 Task: Find connections with filter location Paragominas with filter topic #likewith filter profile language English with filter current company Jindal Aluminium Limited with filter school Chaudhary Charan Singh University with filter industry Media Production with filter service category Bartending with filter keywords title Valet
Action: Mouse moved to (540, 86)
Screenshot: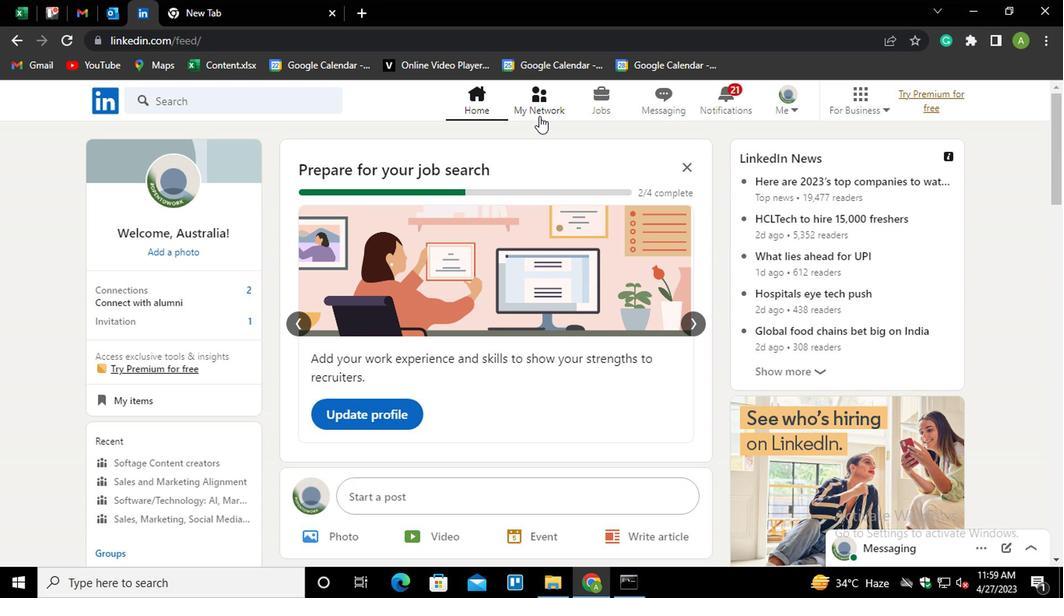 
Action: Mouse pressed left at (540, 86)
Screenshot: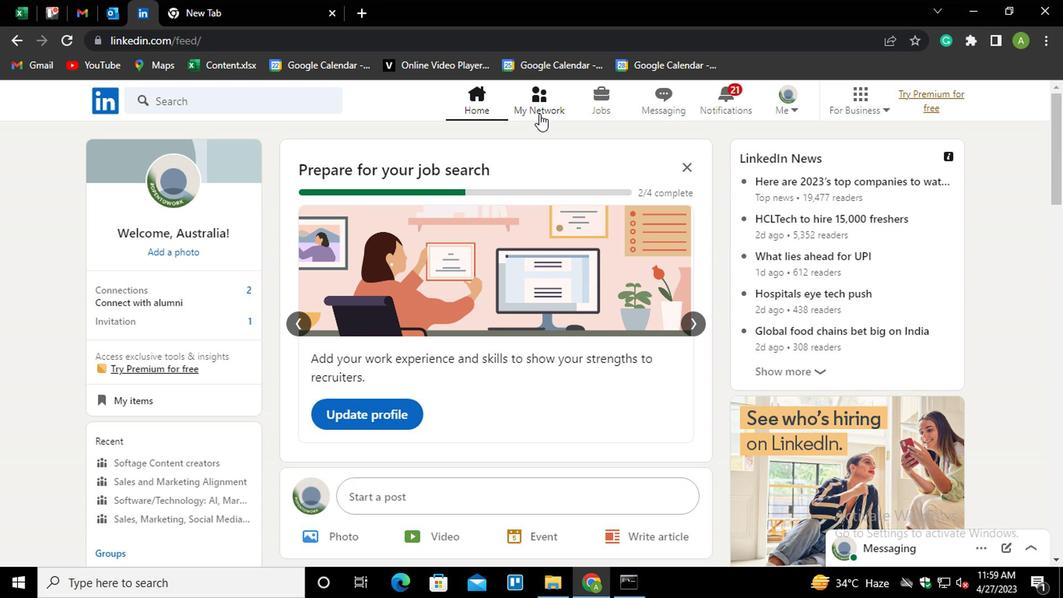 
Action: Mouse moved to (213, 171)
Screenshot: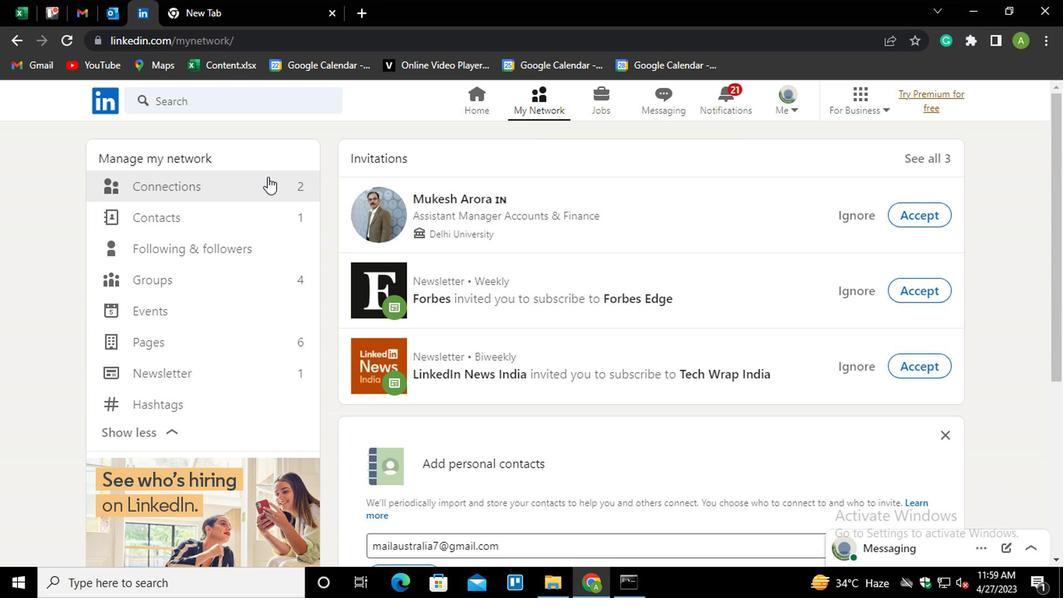 
Action: Mouse pressed left at (213, 171)
Screenshot: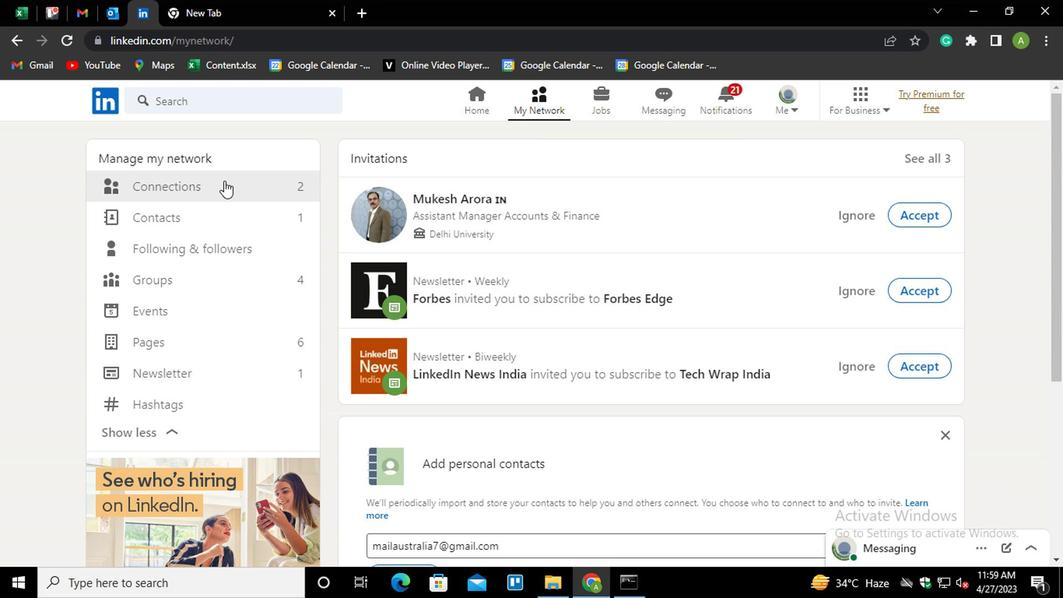 
Action: Mouse moved to (625, 178)
Screenshot: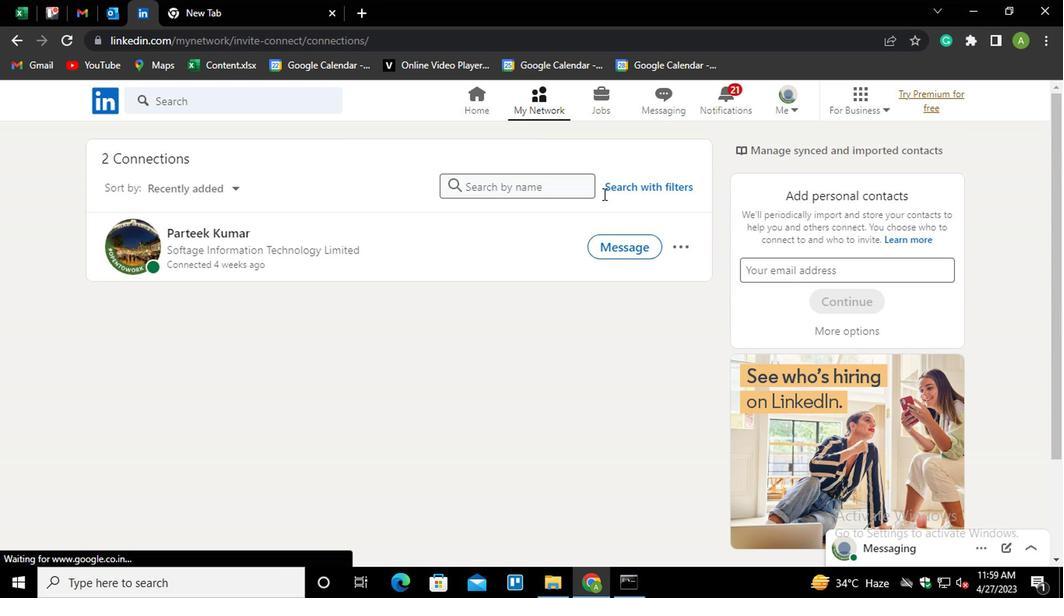 
Action: Mouse pressed left at (625, 178)
Screenshot: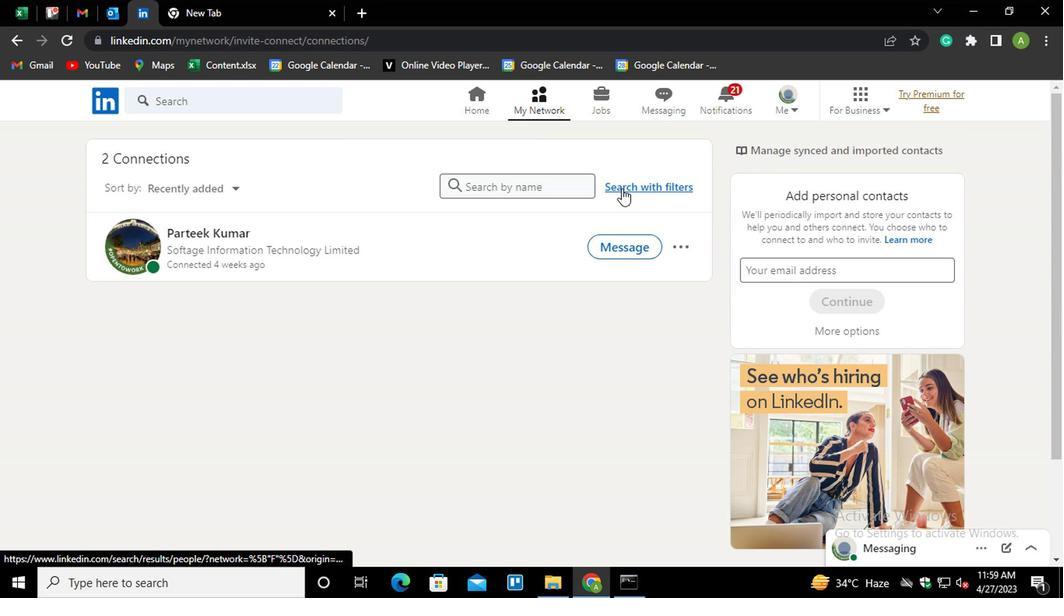 
Action: Mouse moved to (570, 133)
Screenshot: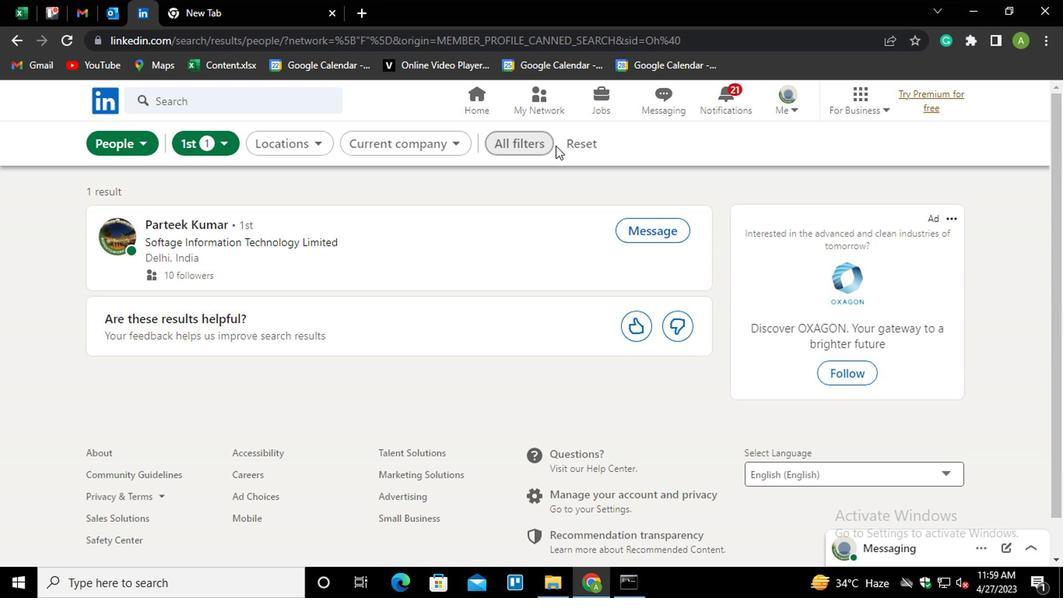 
Action: Mouse pressed left at (570, 133)
Screenshot: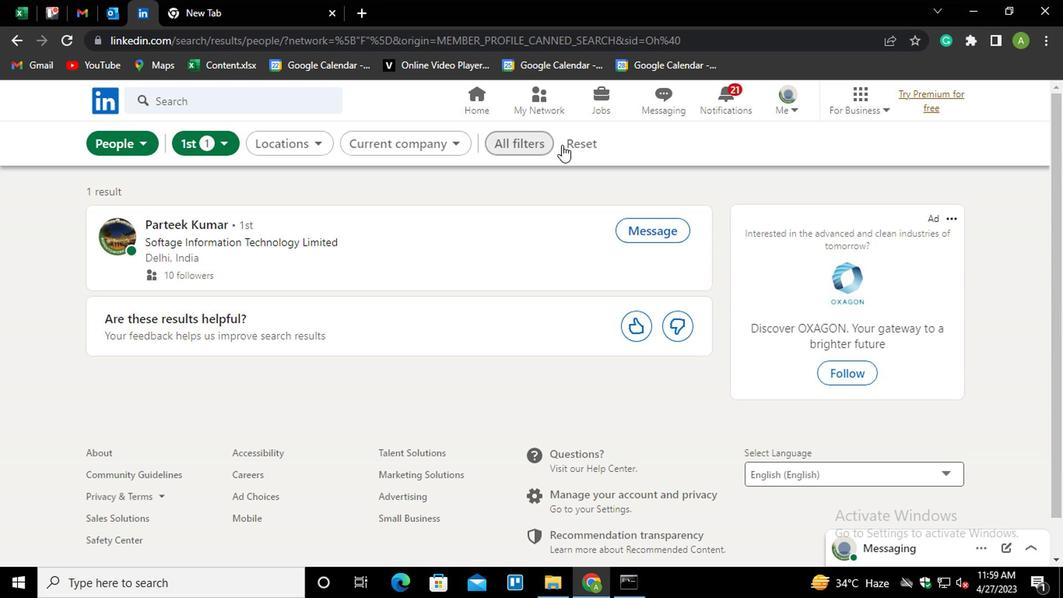 
Action: Mouse moved to (540, 132)
Screenshot: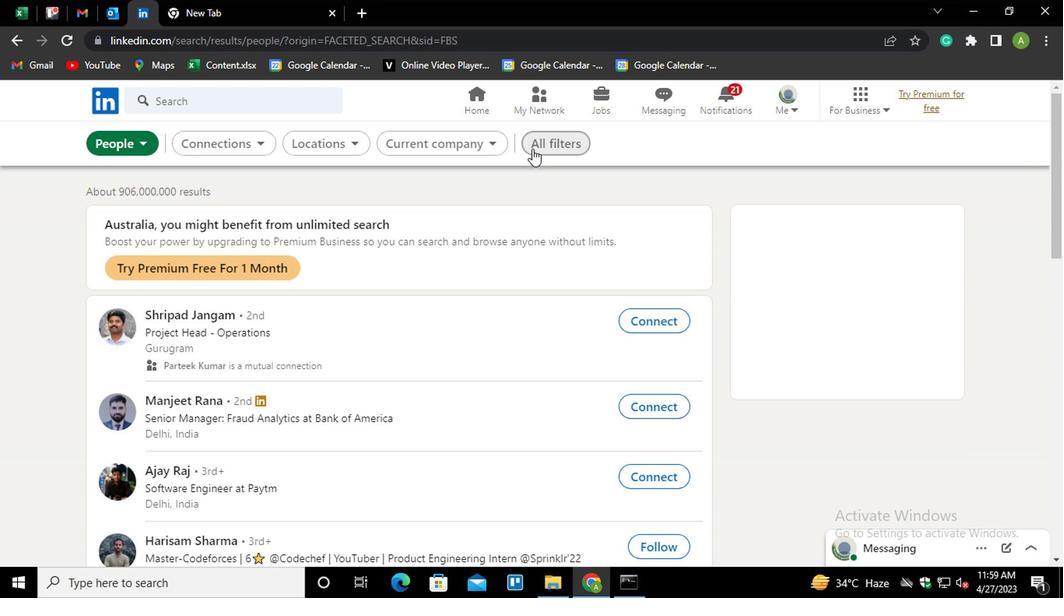 
Action: Mouse pressed left at (540, 132)
Screenshot: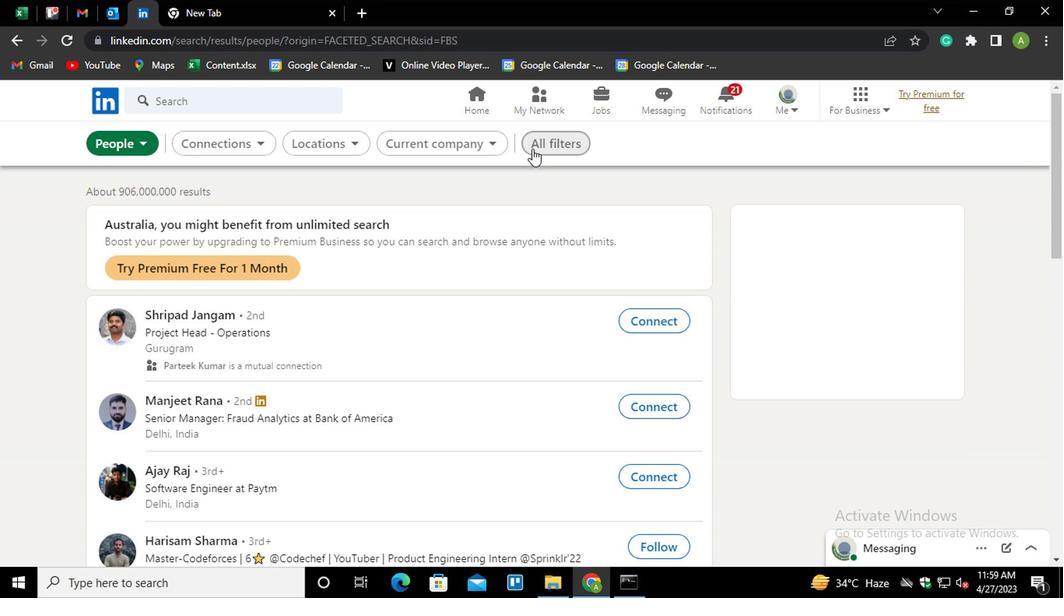 
Action: Mouse moved to (562, 131)
Screenshot: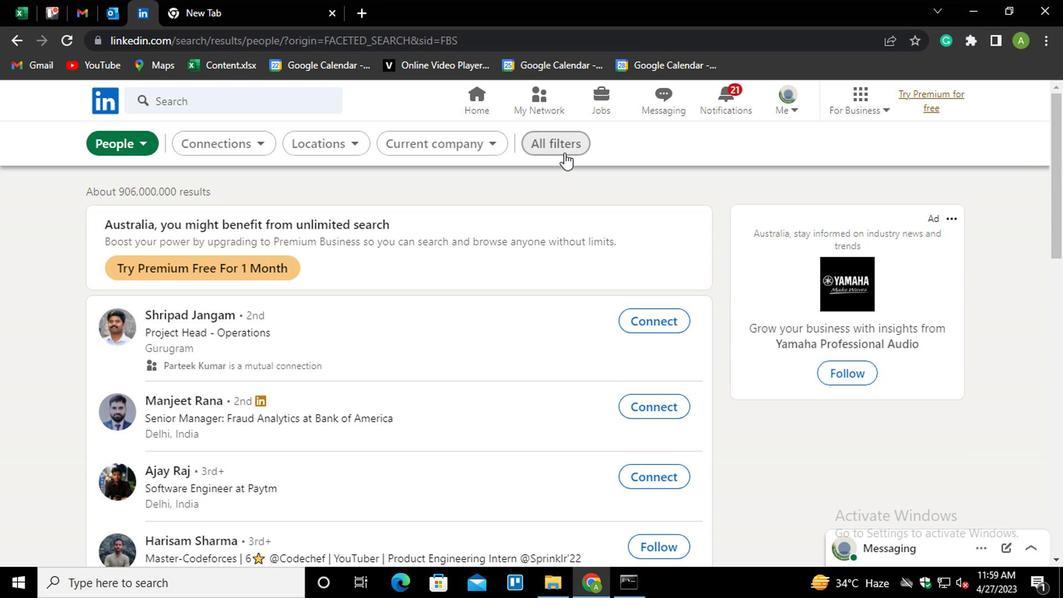 
Action: Mouse pressed left at (562, 131)
Screenshot: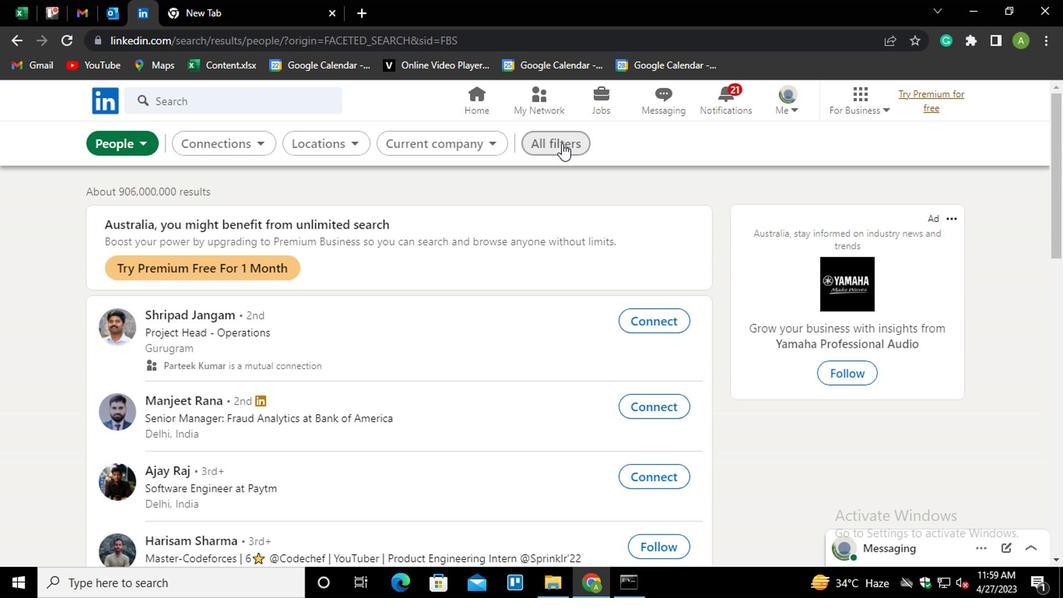 
Action: Mouse moved to (557, 131)
Screenshot: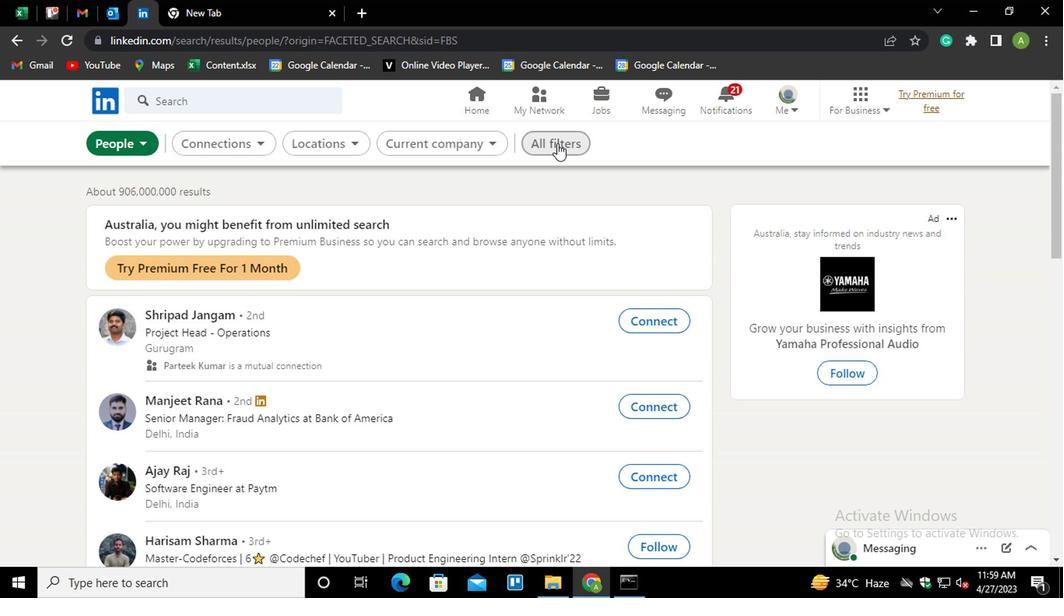 
Action: Mouse pressed left at (557, 131)
Screenshot: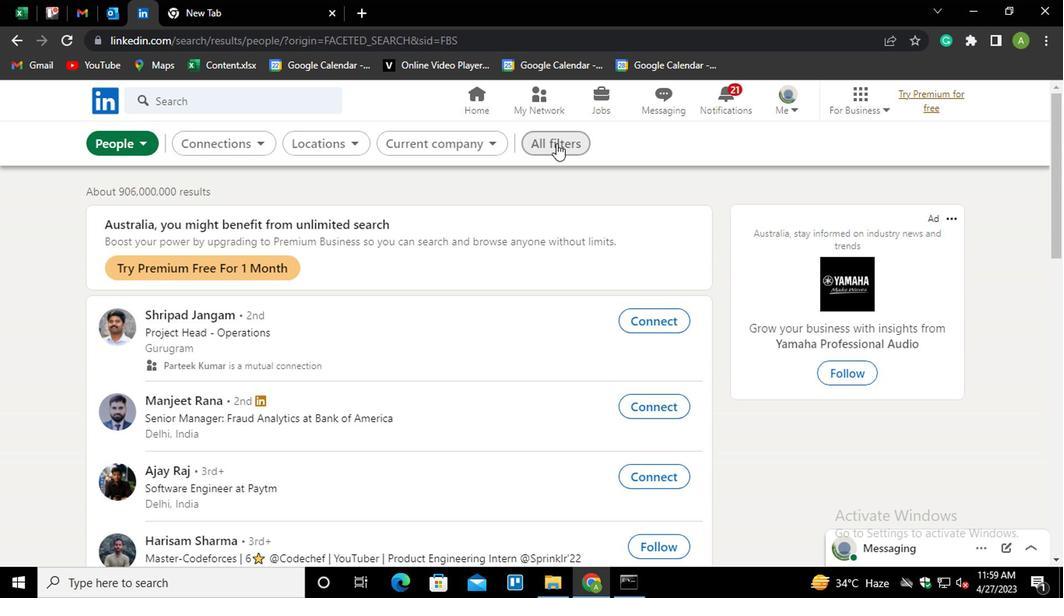 
Action: Mouse moved to (705, 263)
Screenshot: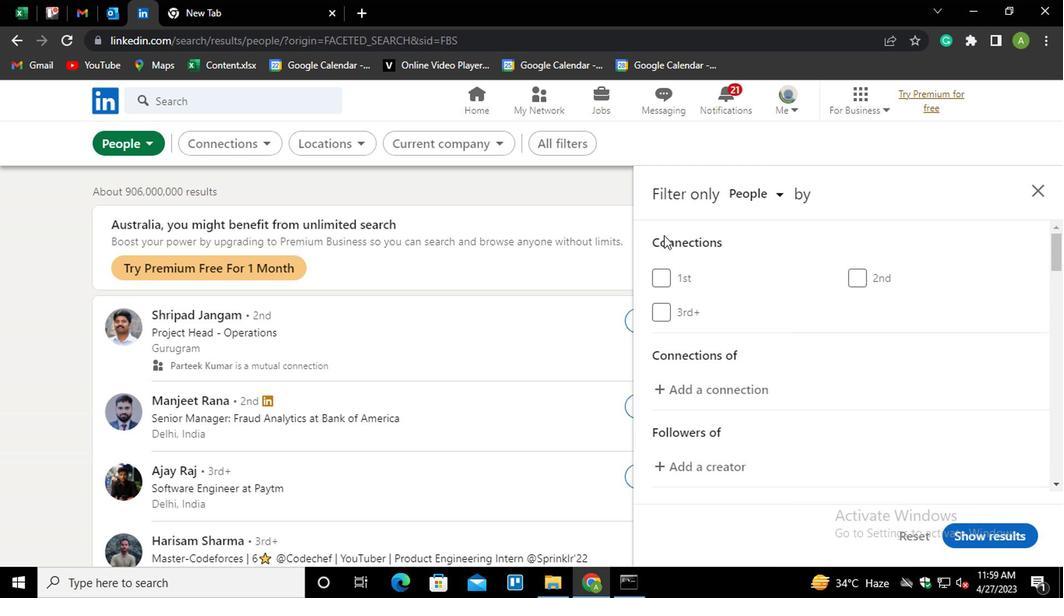 
Action: Mouse scrolled (705, 263) with delta (0, 0)
Screenshot: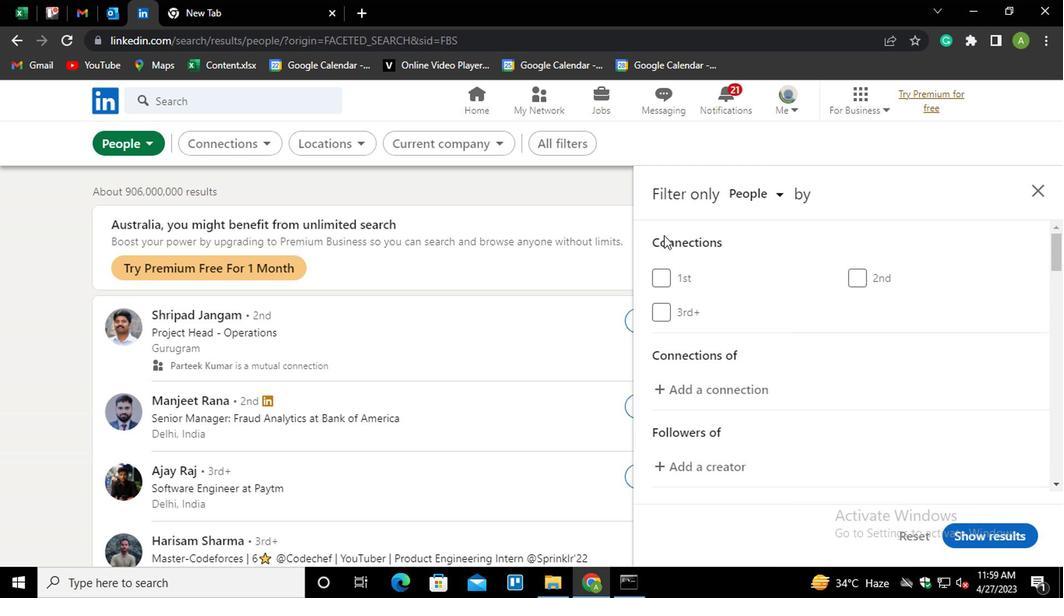 
Action: Mouse scrolled (705, 263) with delta (0, 0)
Screenshot: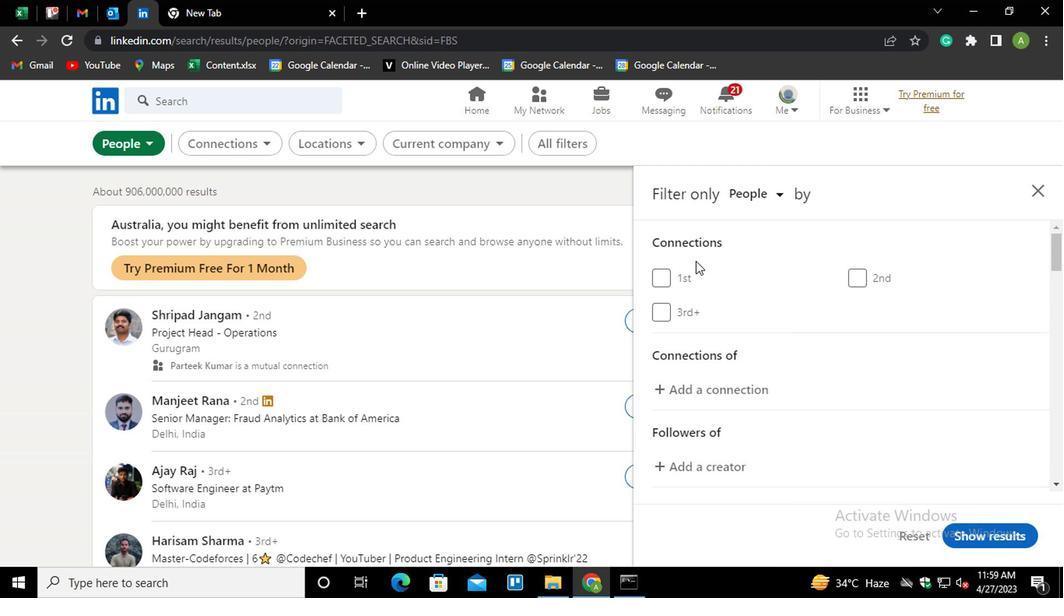 
Action: Mouse moved to (705, 275)
Screenshot: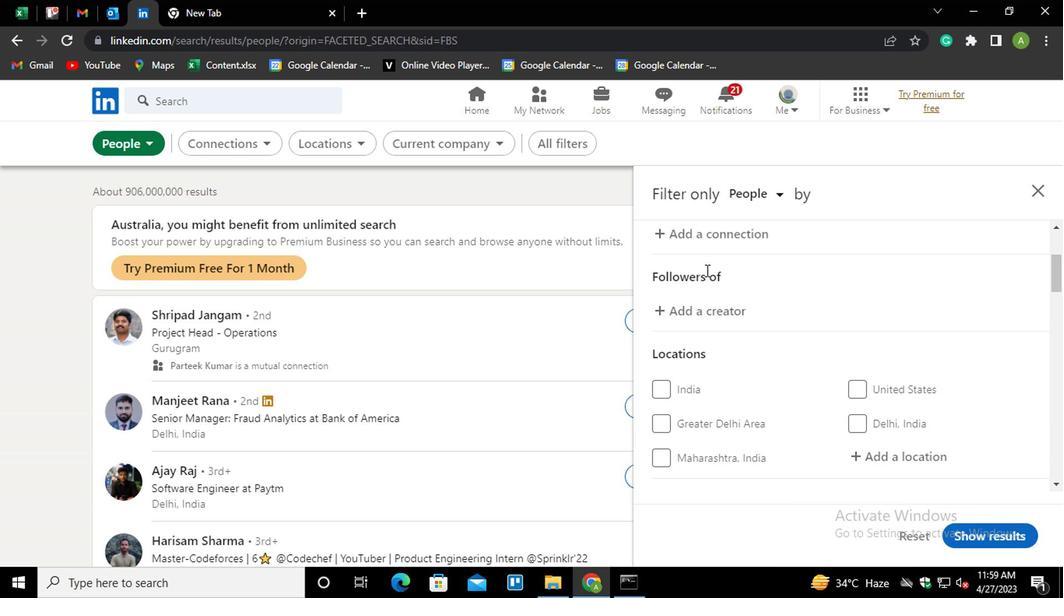 
Action: Mouse scrolled (705, 274) with delta (0, -1)
Screenshot: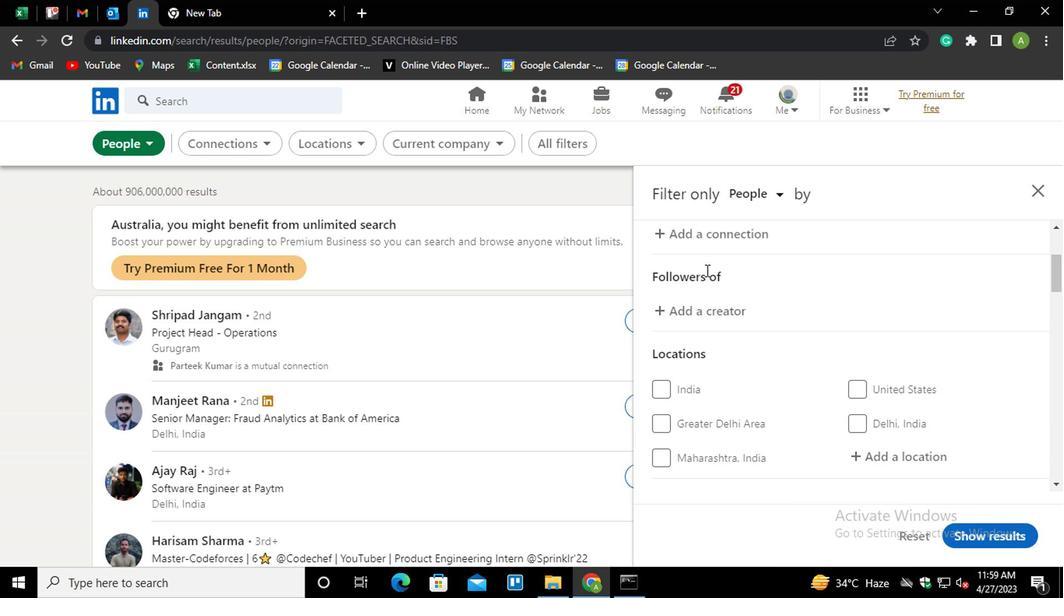 
Action: Mouse moved to (705, 280)
Screenshot: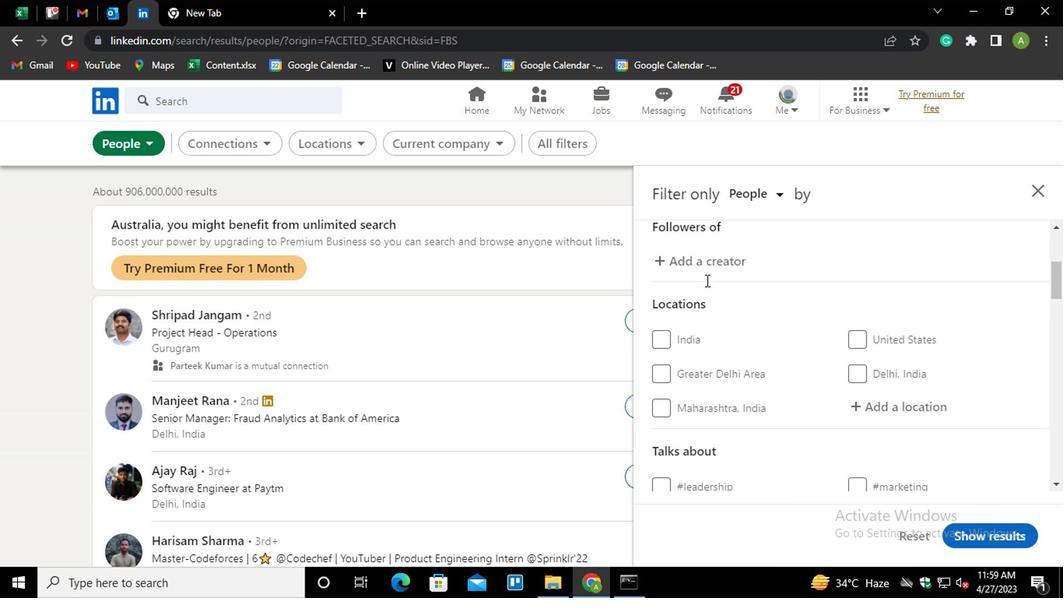 
Action: Mouse scrolled (705, 279) with delta (0, -1)
Screenshot: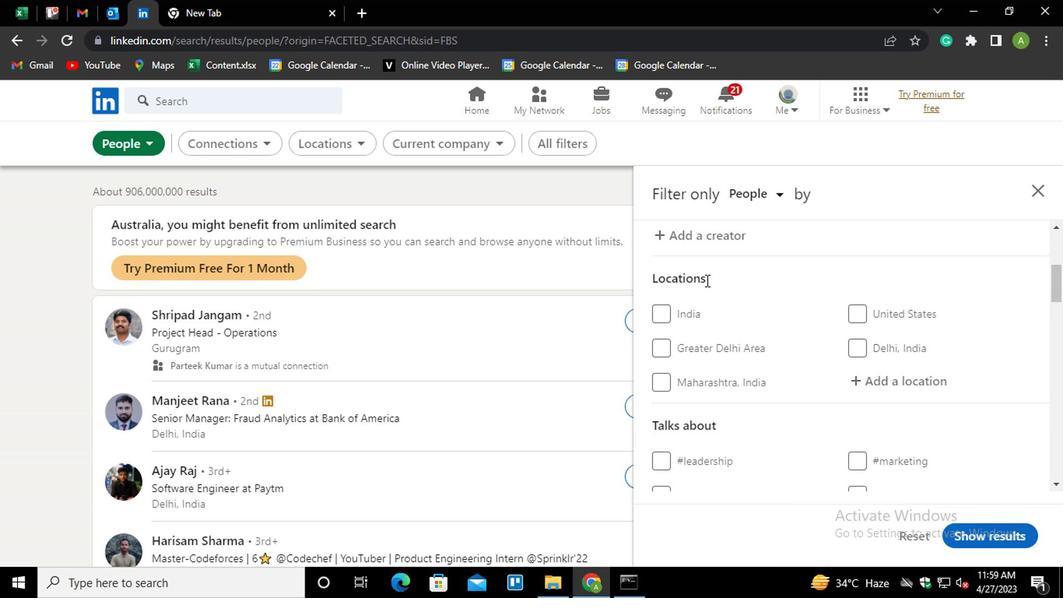 
Action: Mouse moved to (878, 300)
Screenshot: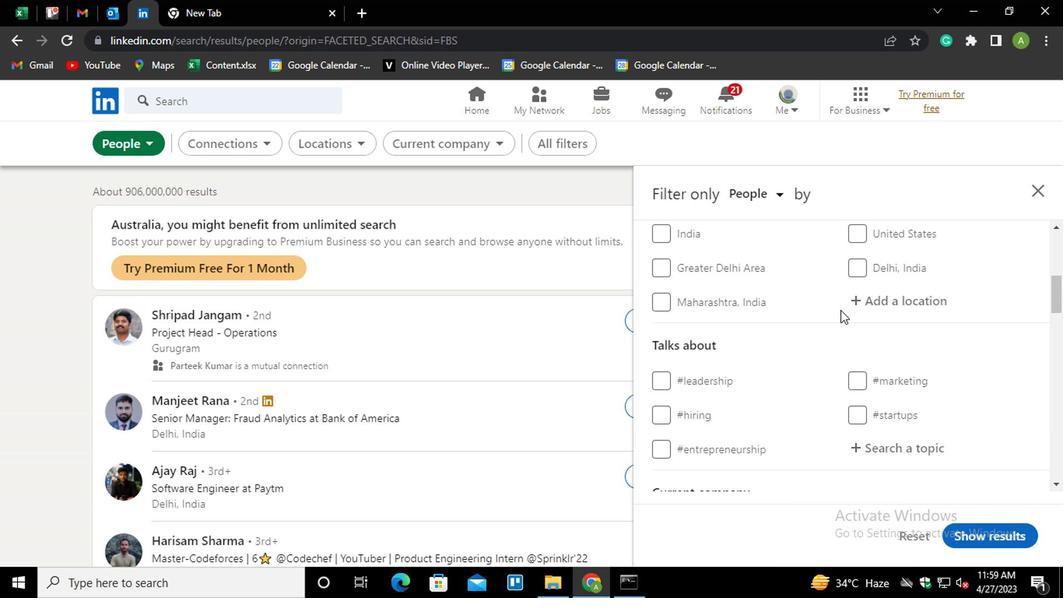 
Action: Mouse pressed left at (878, 300)
Screenshot: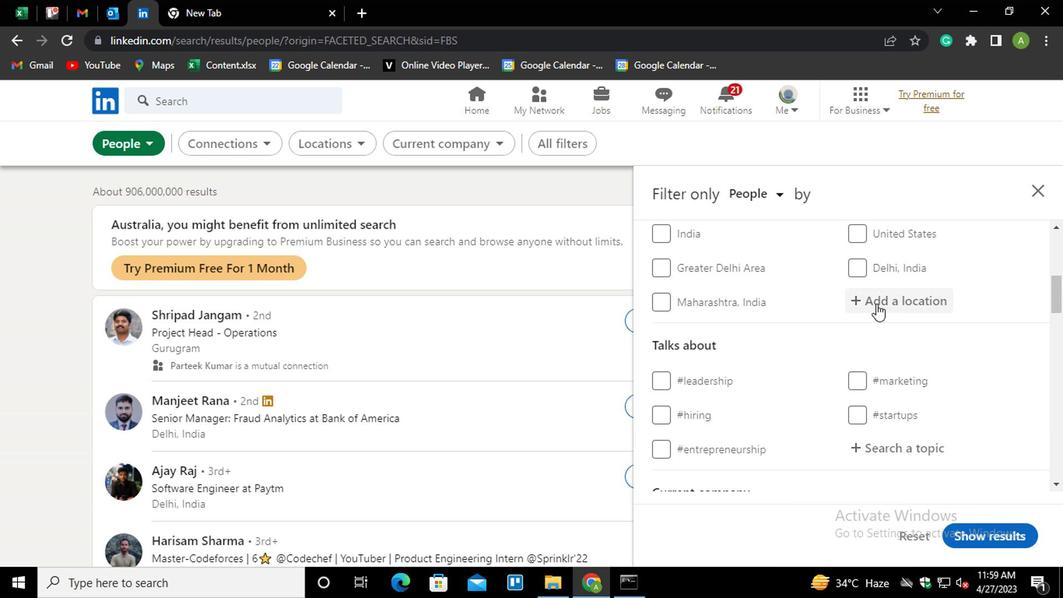 
Action: Mouse moved to (881, 296)
Screenshot: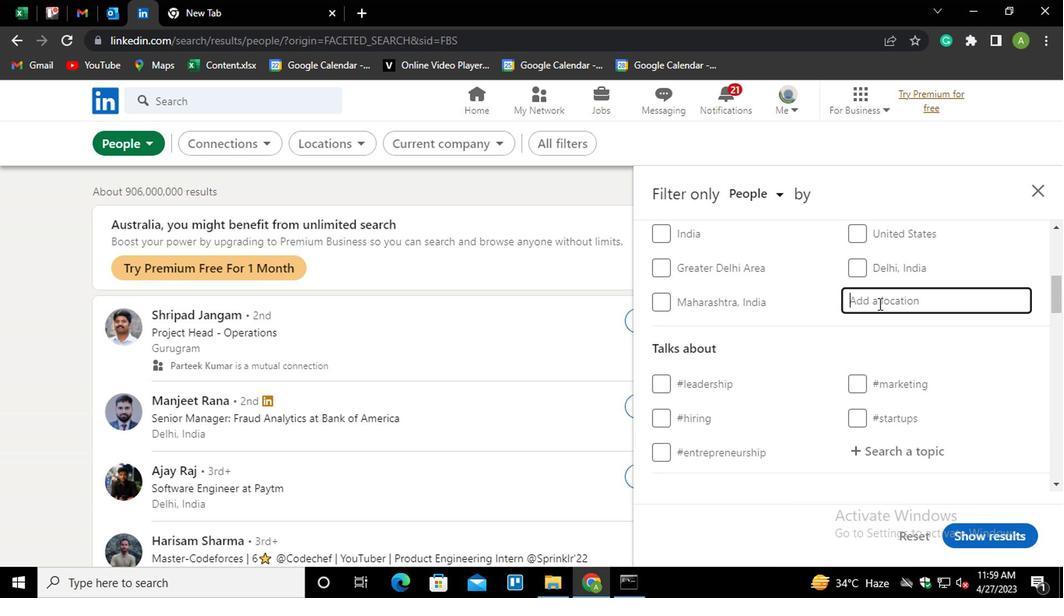 
Action: Mouse pressed left at (881, 296)
Screenshot: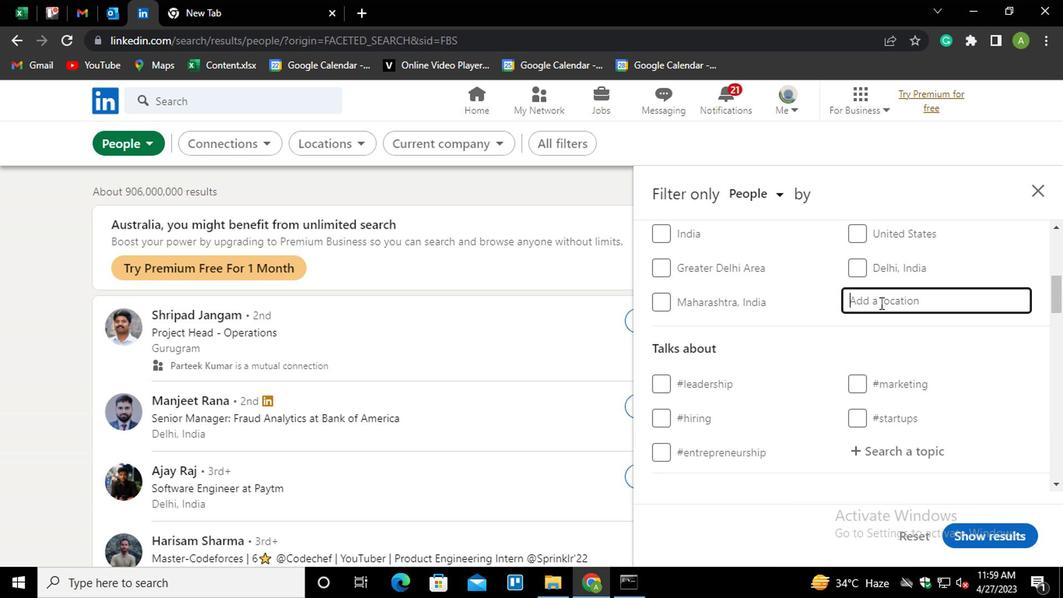 
Action: Mouse moved to (887, 290)
Screenshot: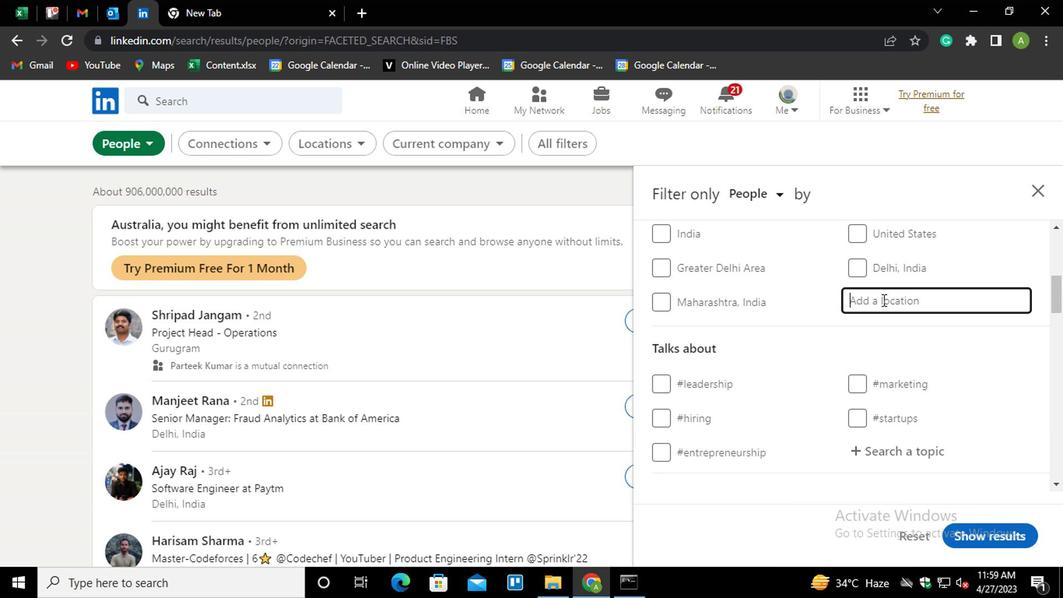 
Action: Key pressed <Key.shift_r>Paragominas<Key.down><Key.enter>
Screenshot: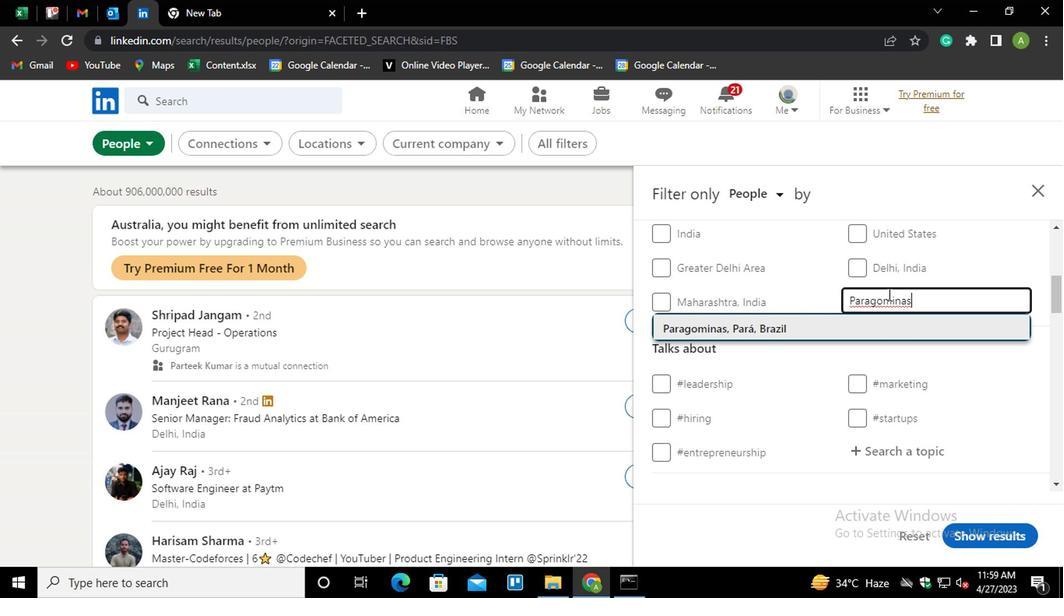 
Action: Mouse moved to (905, 304)
Screenshot: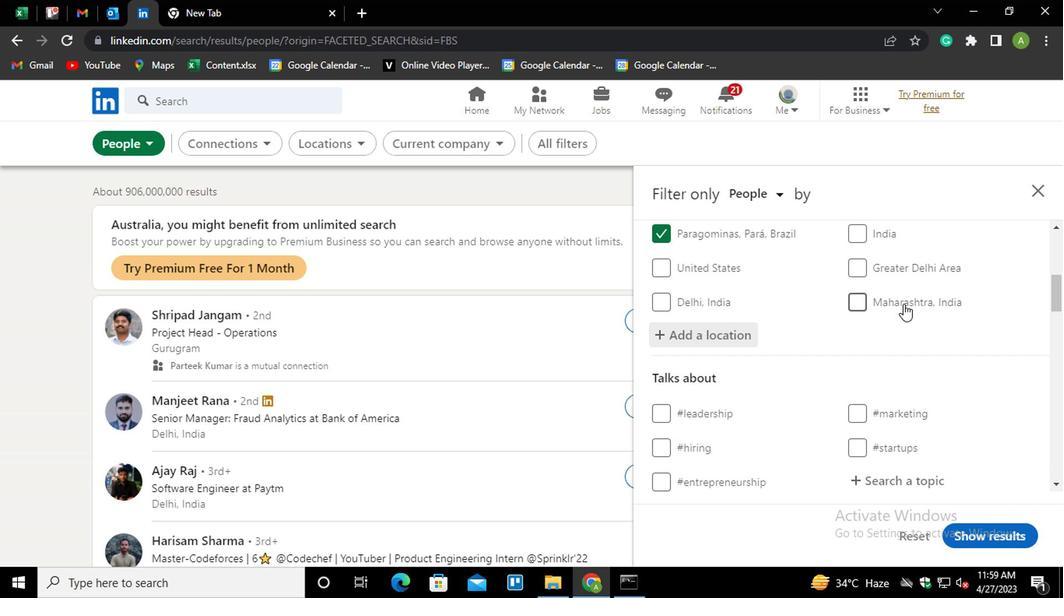 
Action: Mouse scrolled (905, 303) with delta (0, -1)
Screenshot: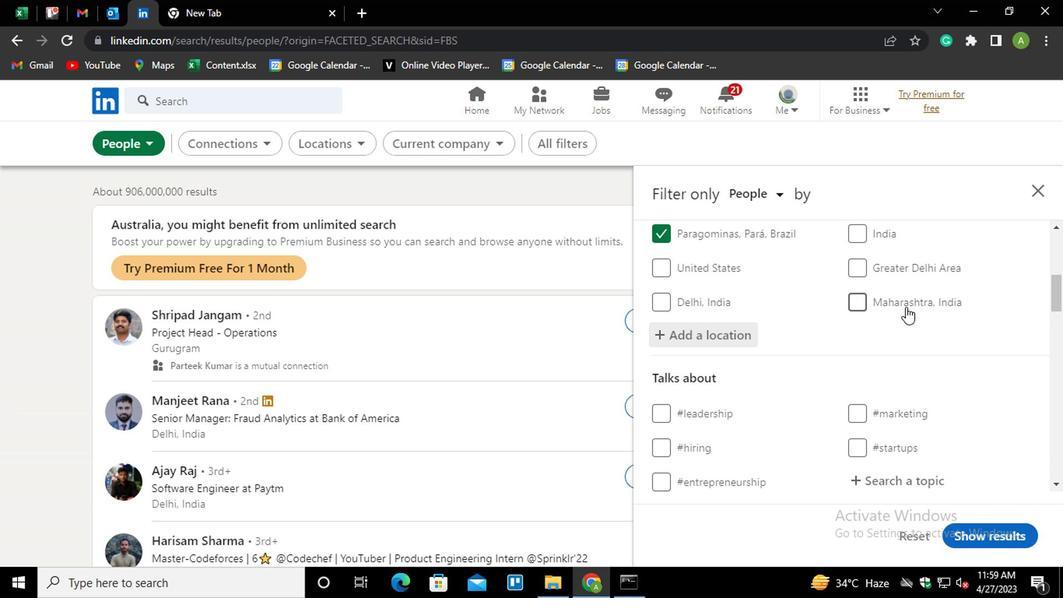
Action: Mouse scrolled (905, 303) with delta (0, -1)
Screenshot: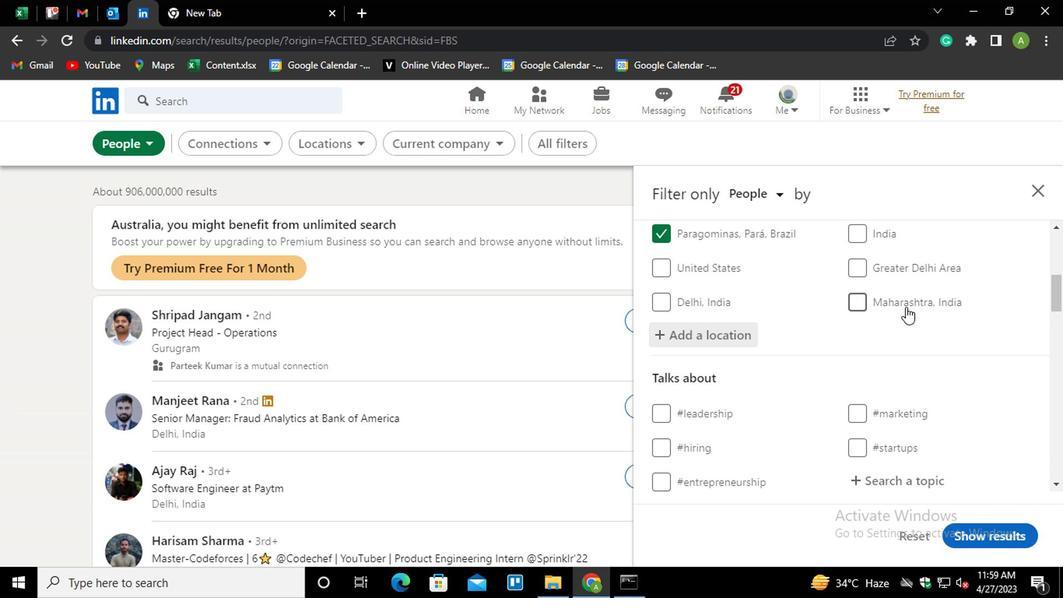 
Action: Mouse moved to (876, 323)
Screenshot: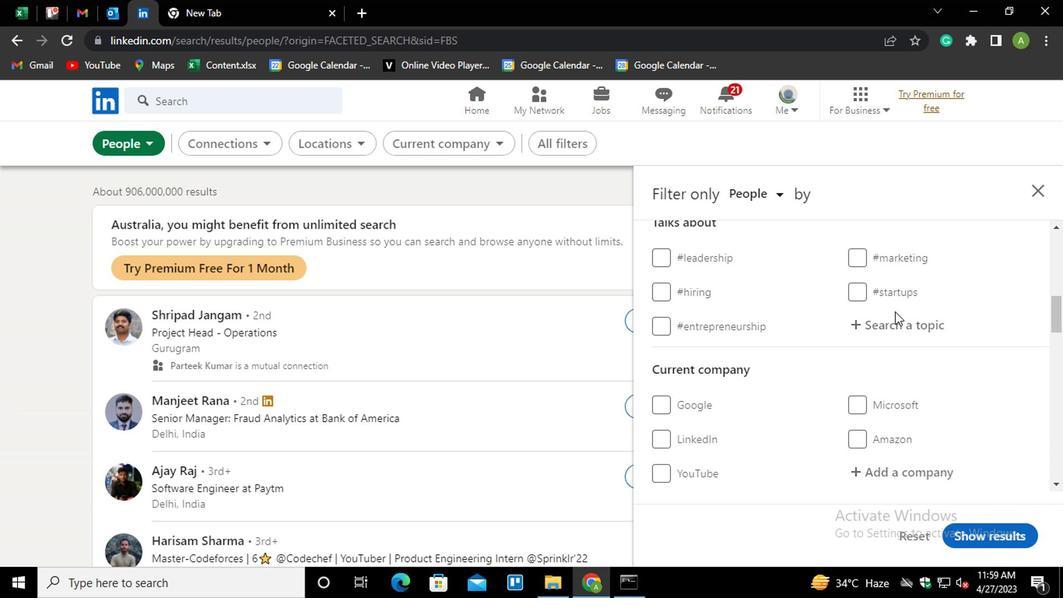 
Action: Mouse pressed left at (876, 323)
Screenshot: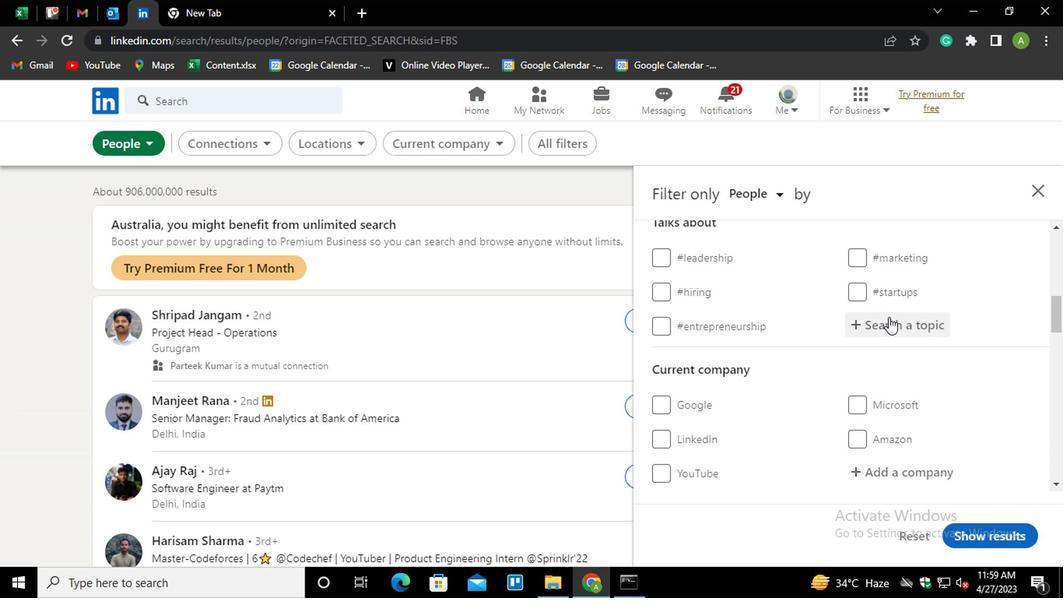 
Action: Mouse moved to (875, 323)
Screenshot: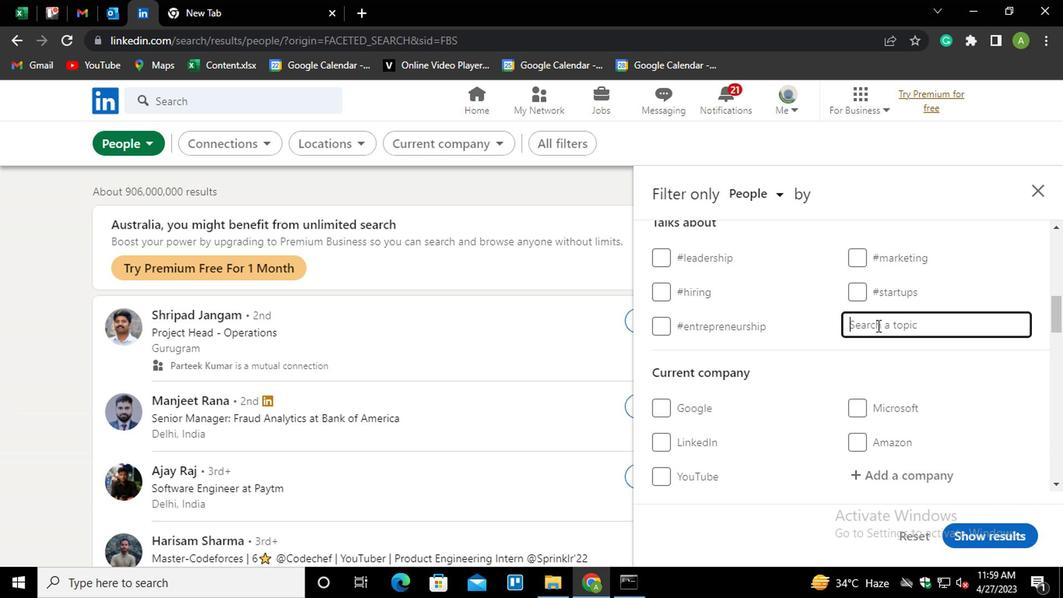 
Action: Key pressed <Key.shift>#LIKE
Screenshot: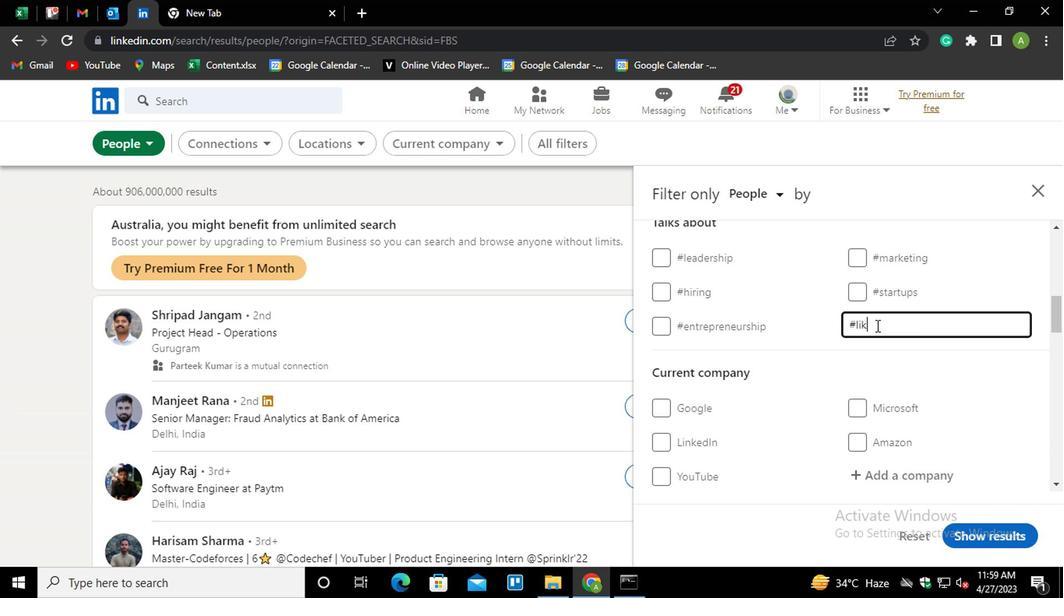 
Action: Mouse moved to (925, 344)
Screenshot: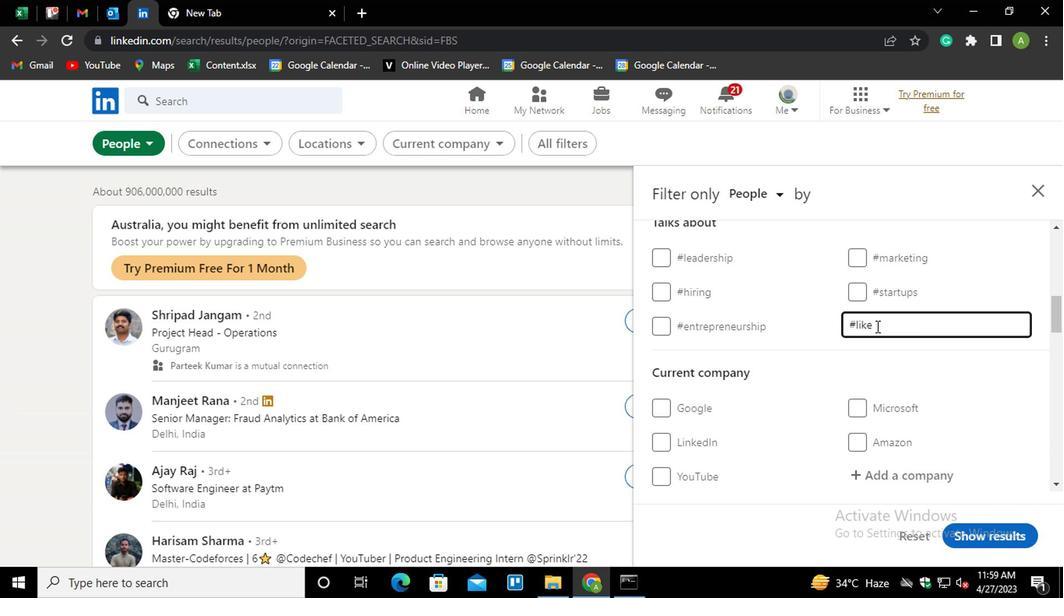 
Action: Mouse pressed left at (925, 344)
Screenshot: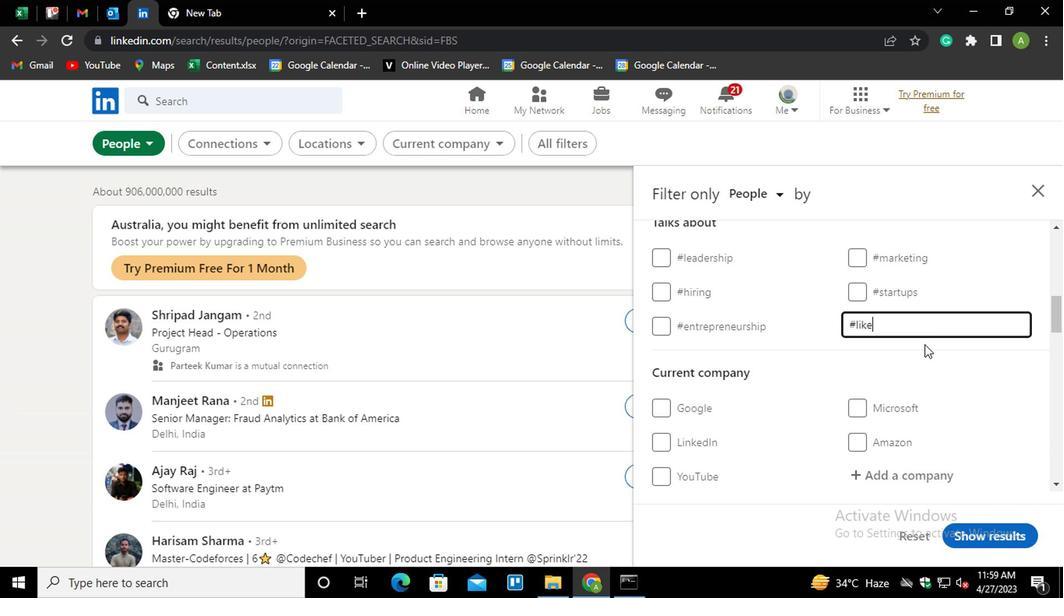 
Action: Mouse scrolled (925, 344) with delta (0, 0)
Screenshot: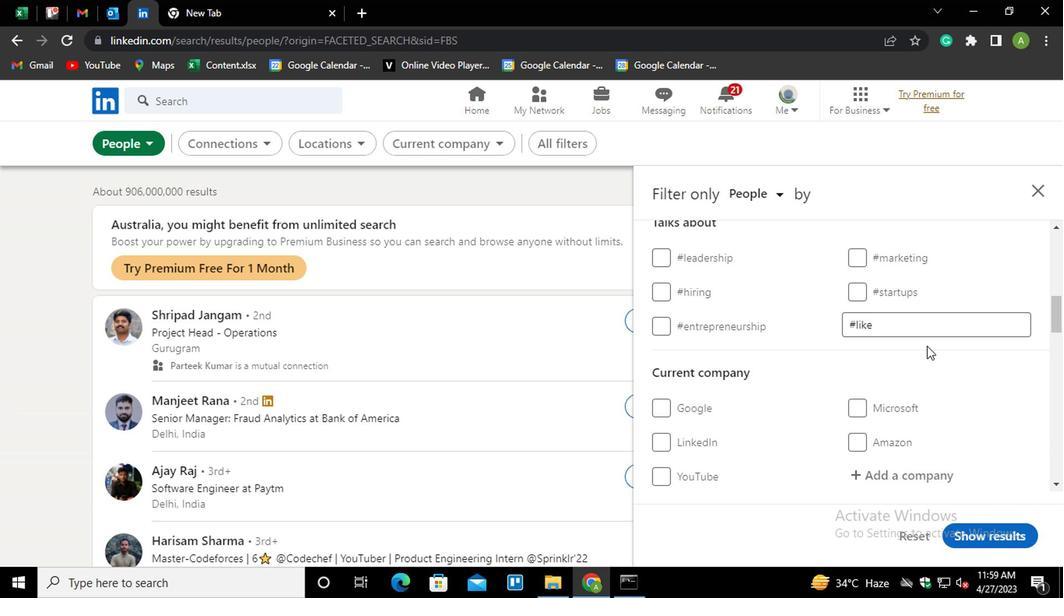 
Action: Mouse scrolled (925, 344) with delta (0, 0)
Screenshot: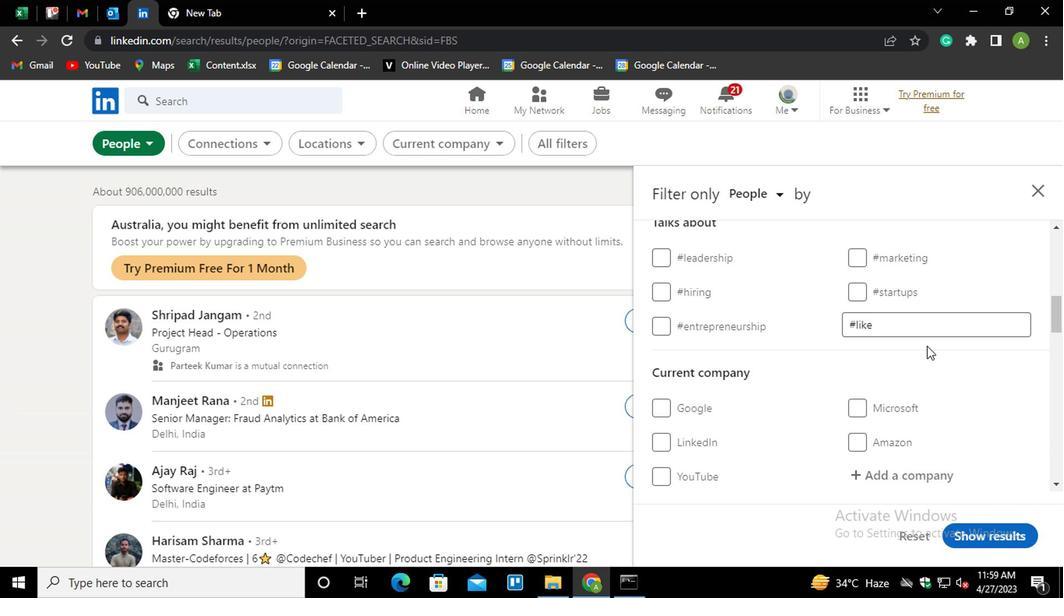 
Action: Mouse scrolled (925, 344) with delta (0, 0)
Screenshot: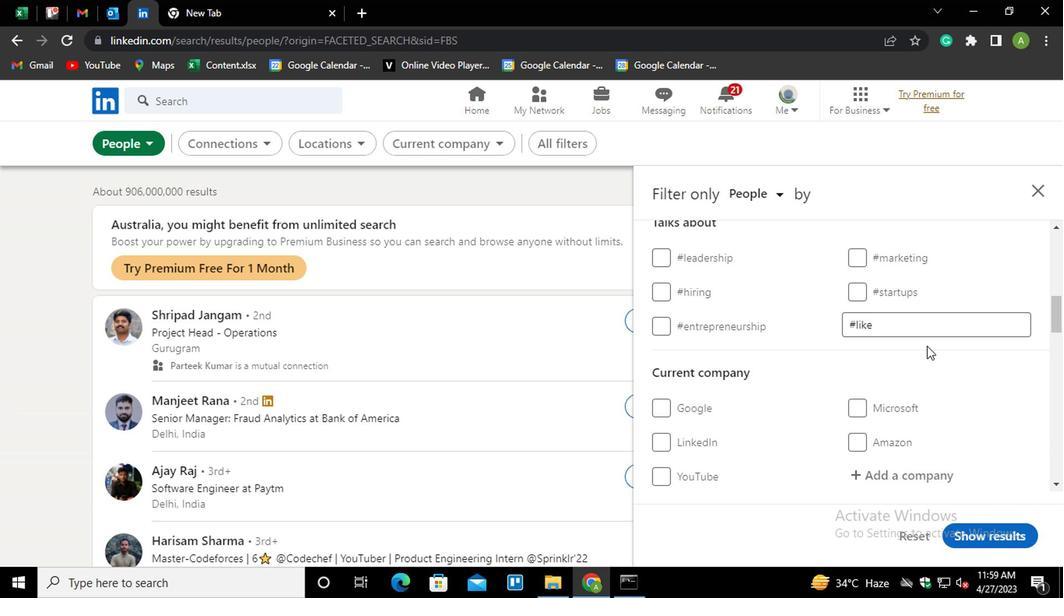 
Action: Mouse scrolled (925, 344) with delta (0, 0)
Screenshot: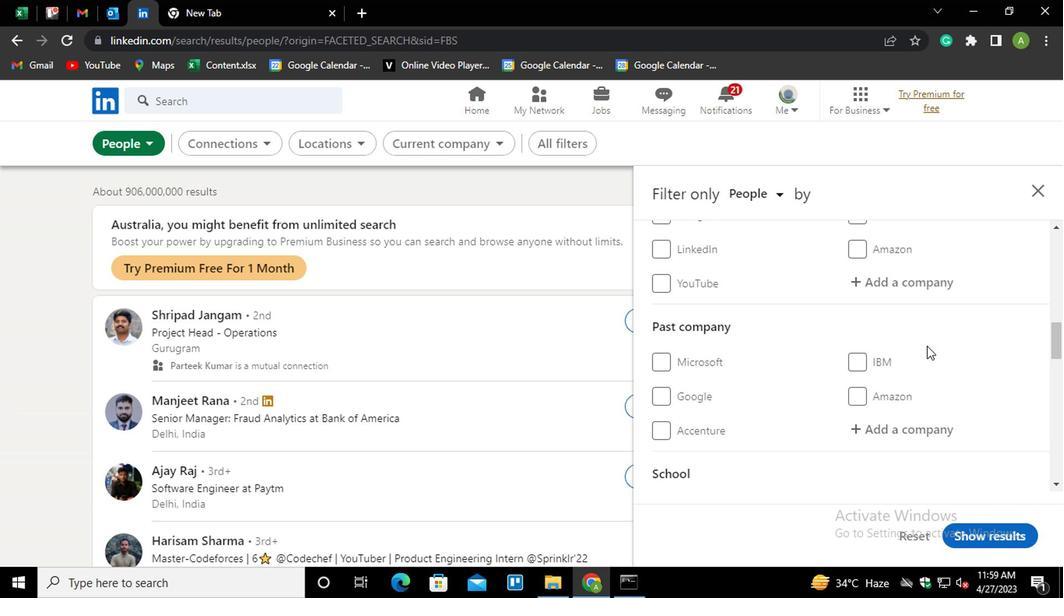 
Action: Mouse scrolled (925, 344) with delta (0, 0)
Screenshot: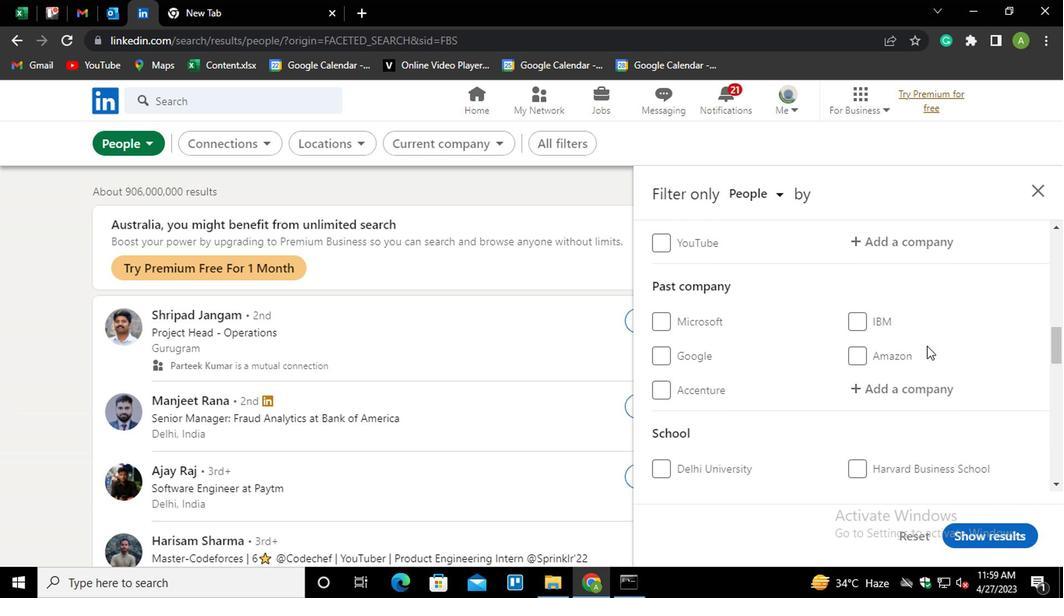 
Action: Mouse scrolled (925, 344) with delta (0, 0)
Screenshot: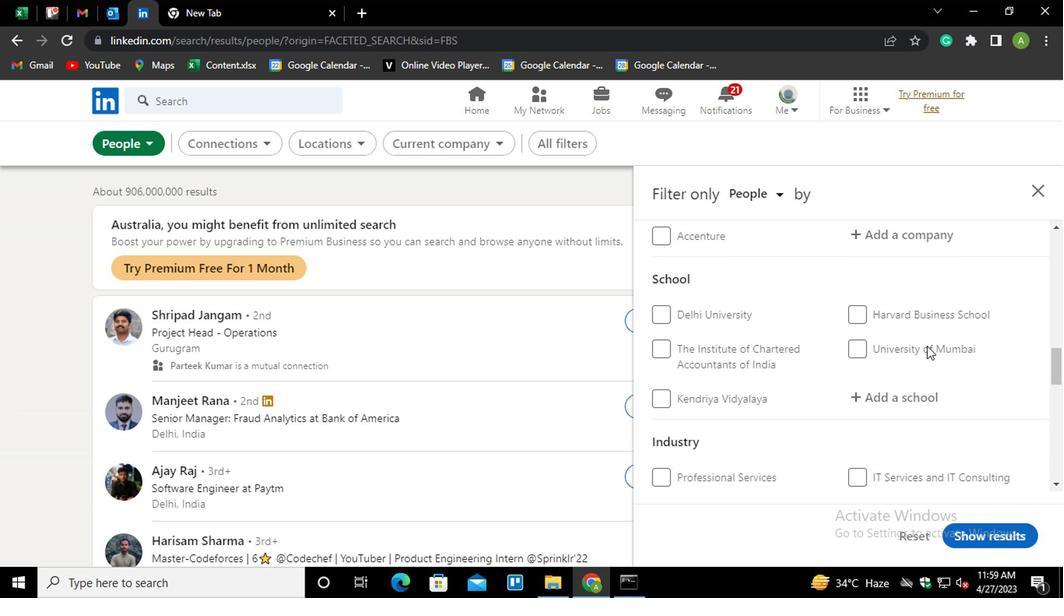 
Action: Mouse scrolled (925, 344) with delta (0, 0)
Screenshot: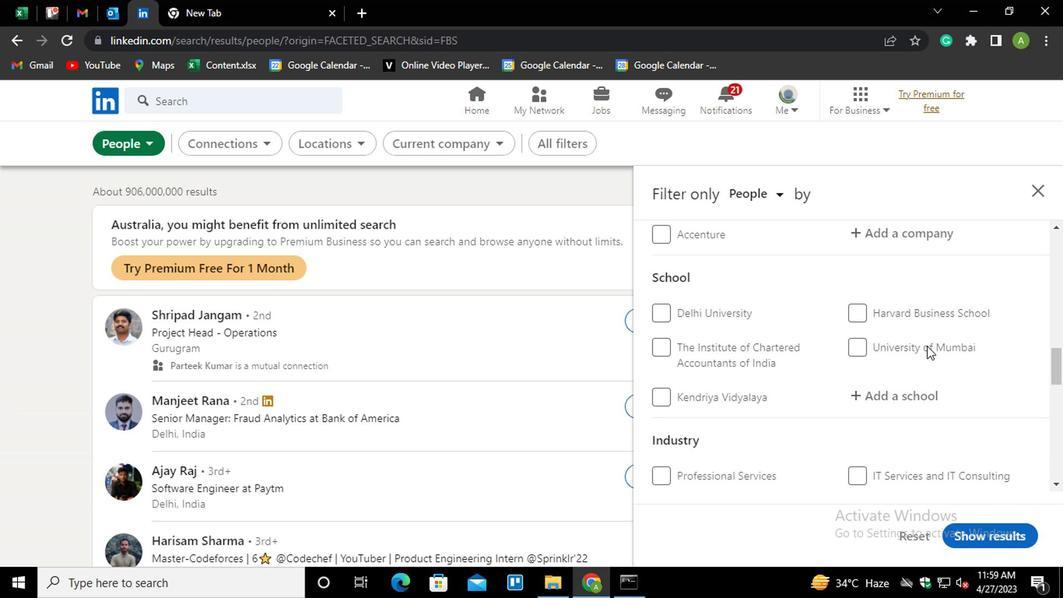 
Action: Mouse scrolled (925, 344) with delta (0, 0)
Screenshot: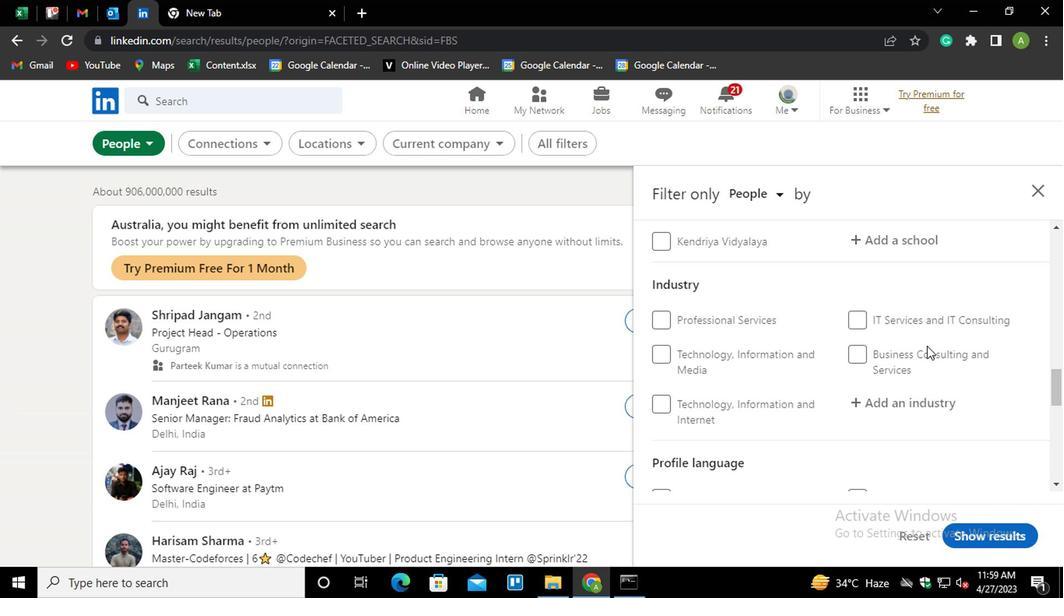 
Action: Mouse scrolled (925, 344) with delta (0, 0)
Screenshot: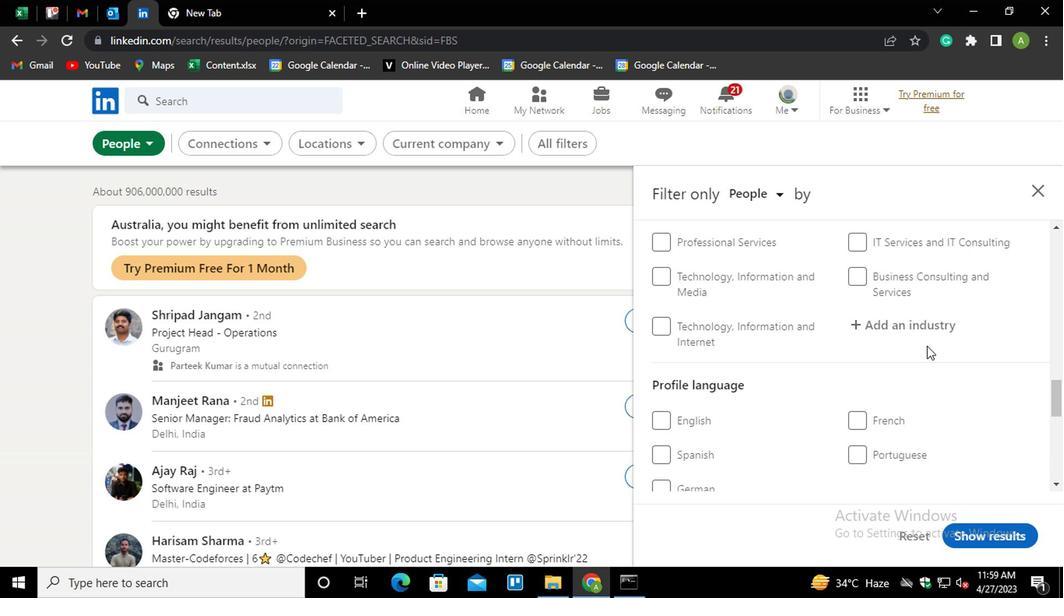 
Action: Mouse moved to (660, 339)
Screenshot: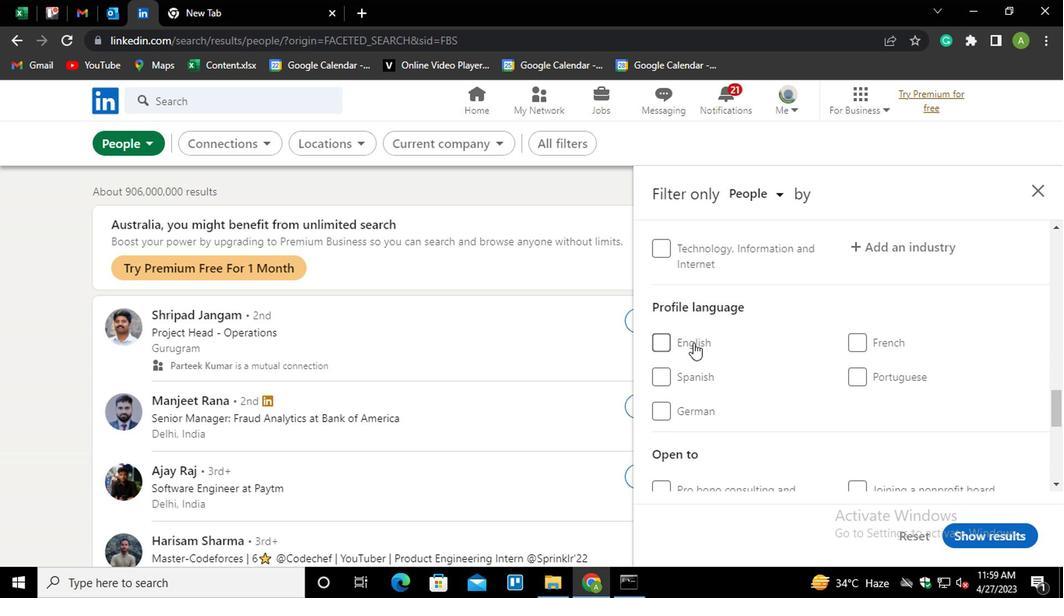 
Action: Mouse pressed left at (660, 339)
Screenshot: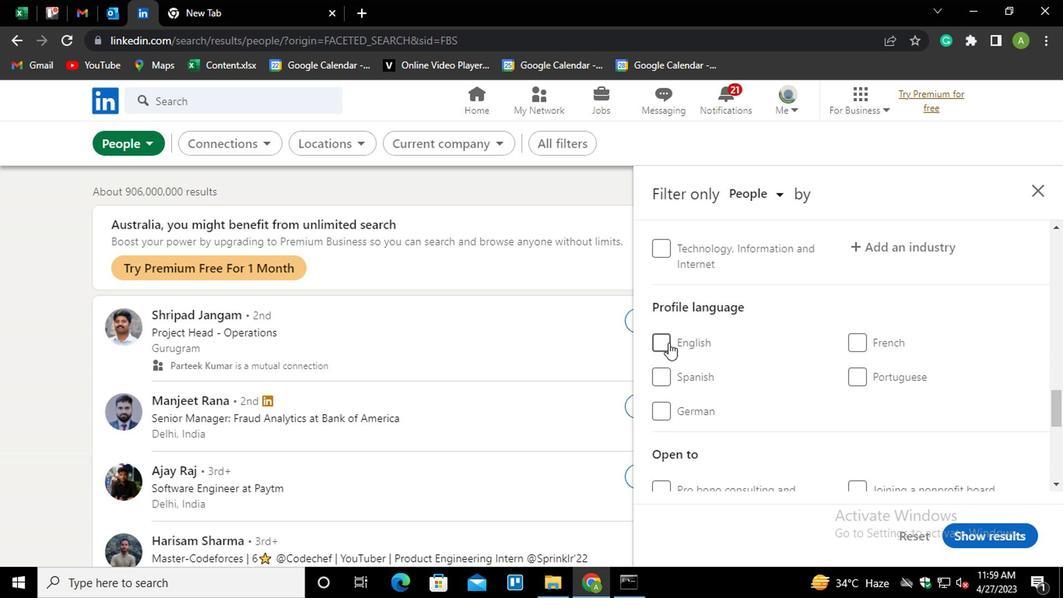 
Action: Mouse moved to (792, 390)
Screenshot: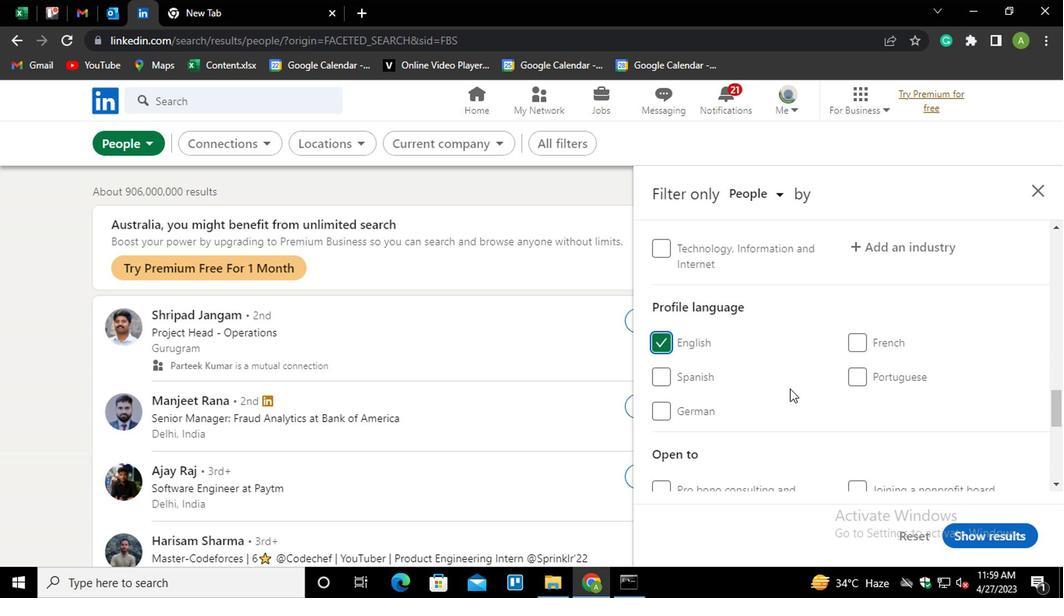 
Action: Mouse scrolled (792, 391) with delta (0, 1)
Screenshot: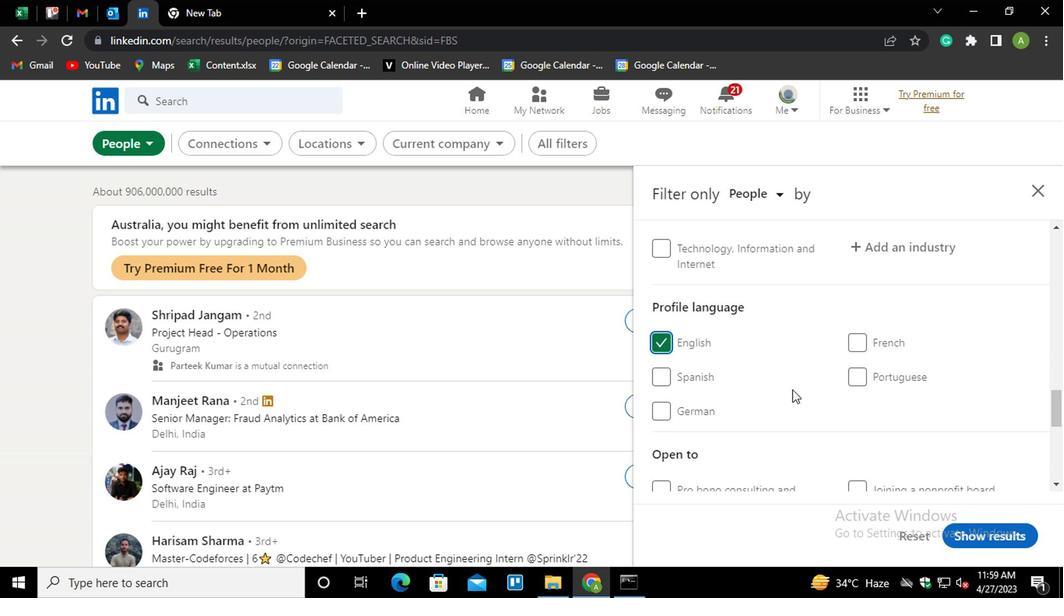 
Action: Mouse scrolled (792, 391) with delta (0, 1)
Screenshot: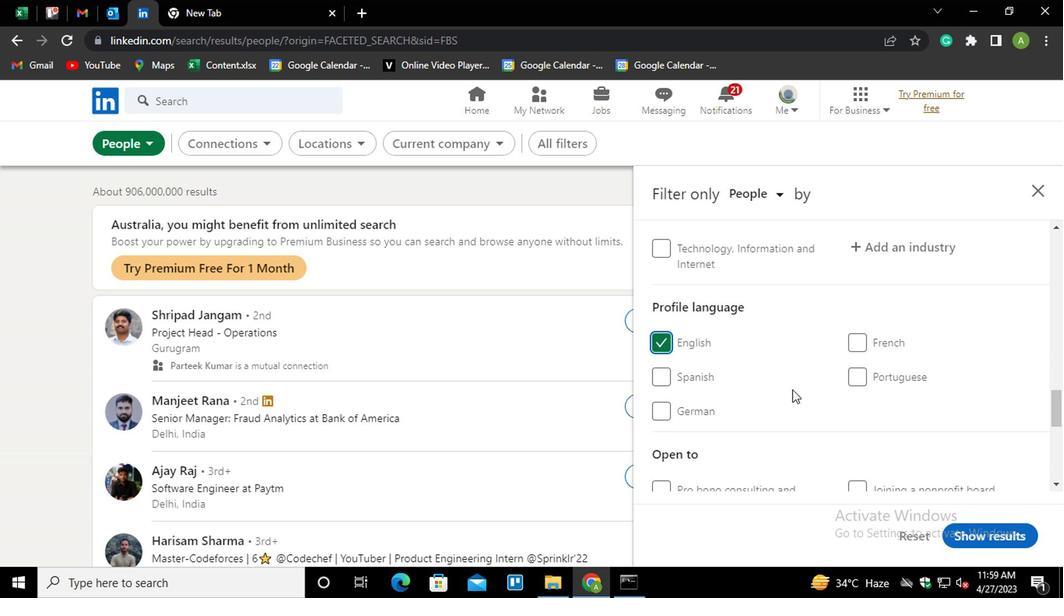 
Action: Mouse scrolled (792, 391) with delta (0, 1)
Screenshot: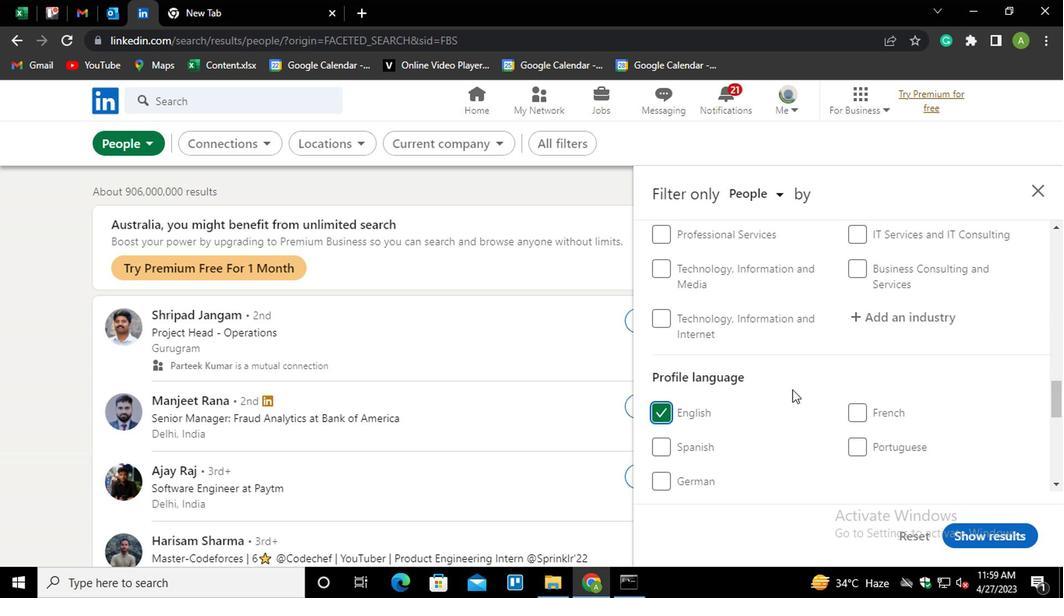 
Action: Mouse scrolled (792, 391) with delta (0, 1)
Screenshot: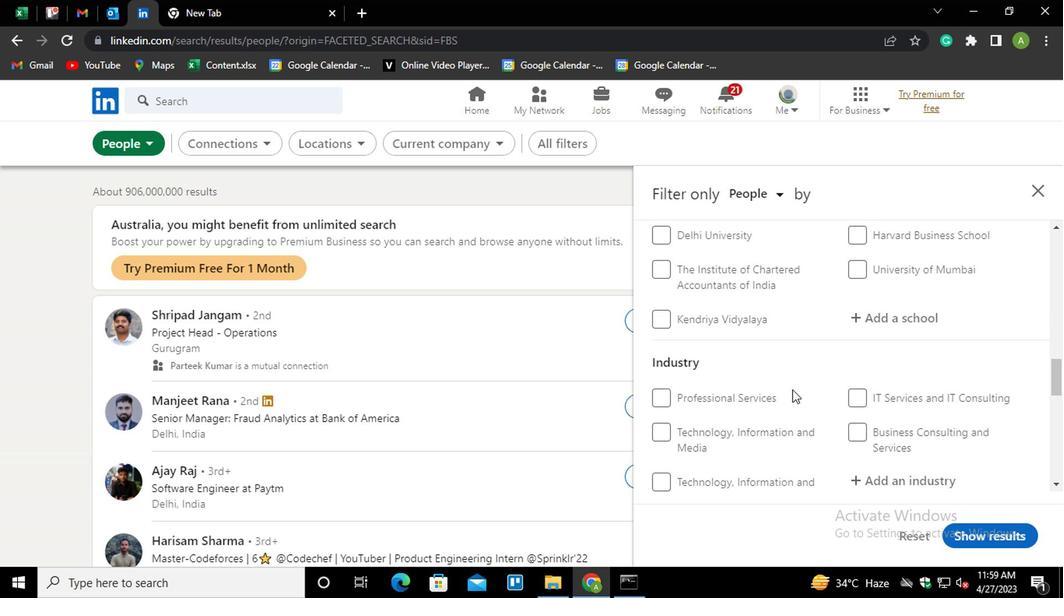 
Action: Mouse scrolled (792, 391) with delta (0, 1)
Screenshot: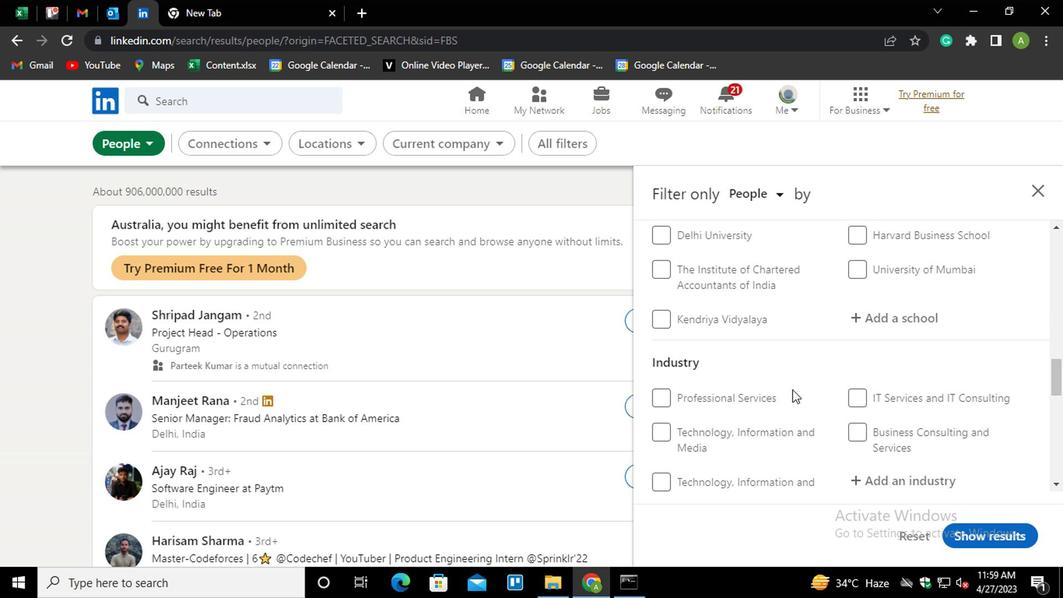 
Action: Mouse scrolled (792, 391) with delta (0, 1)
Screenshot: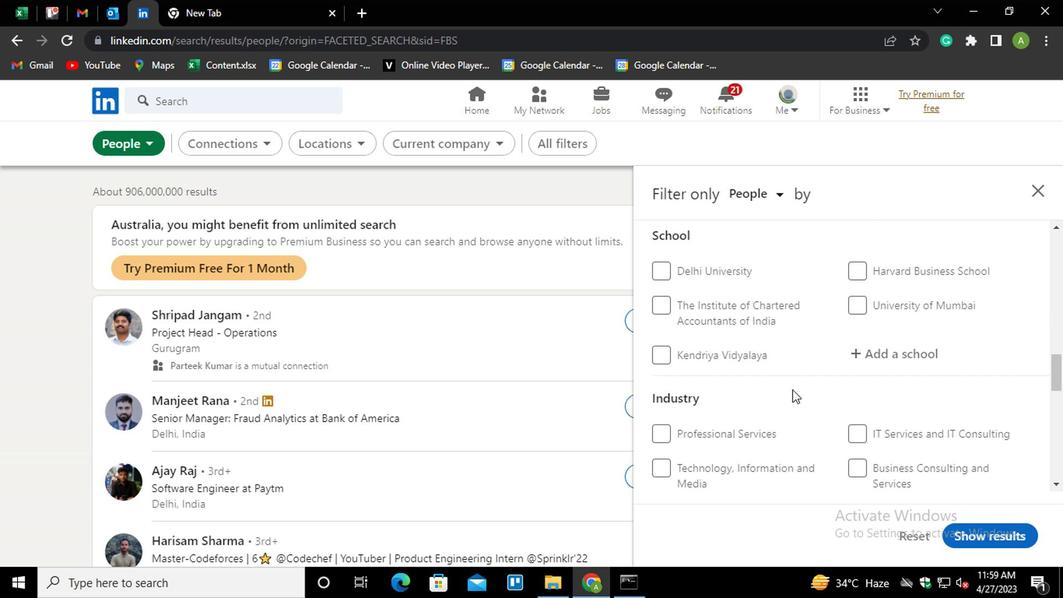 
Action: Mouse moved to (792, 393)
Screenshot: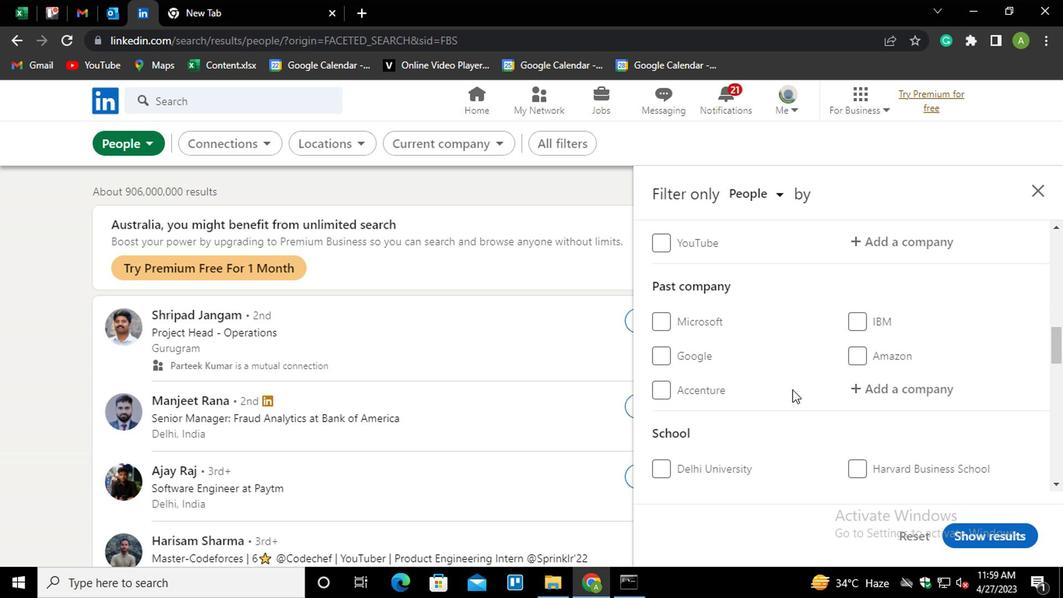 
Action: Mouse scrolled (792, 392) with delta (0, -1)
Screenshot: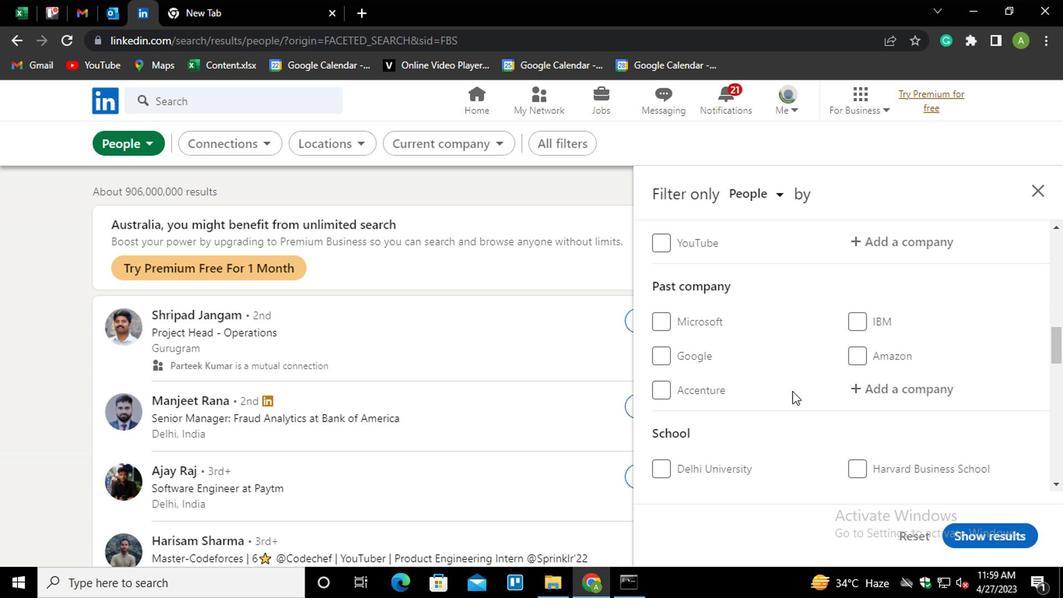 
Action: Mouse scrolled (792, 392) with delta (0, -1)
Screenshot: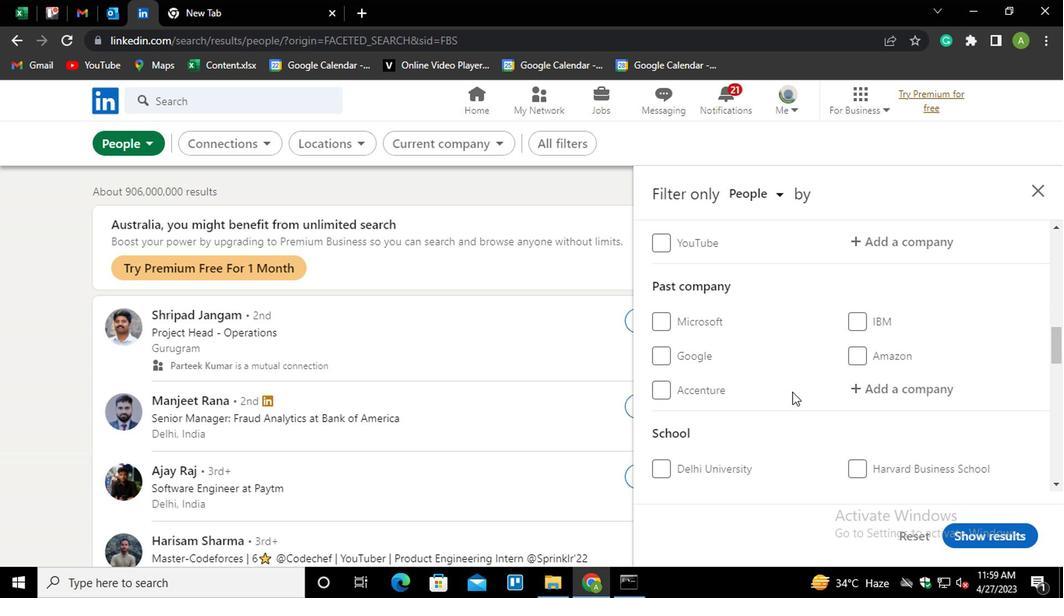 
Action: Mouse scrolled (792, 393) with delta (0, 0)
Screenshot: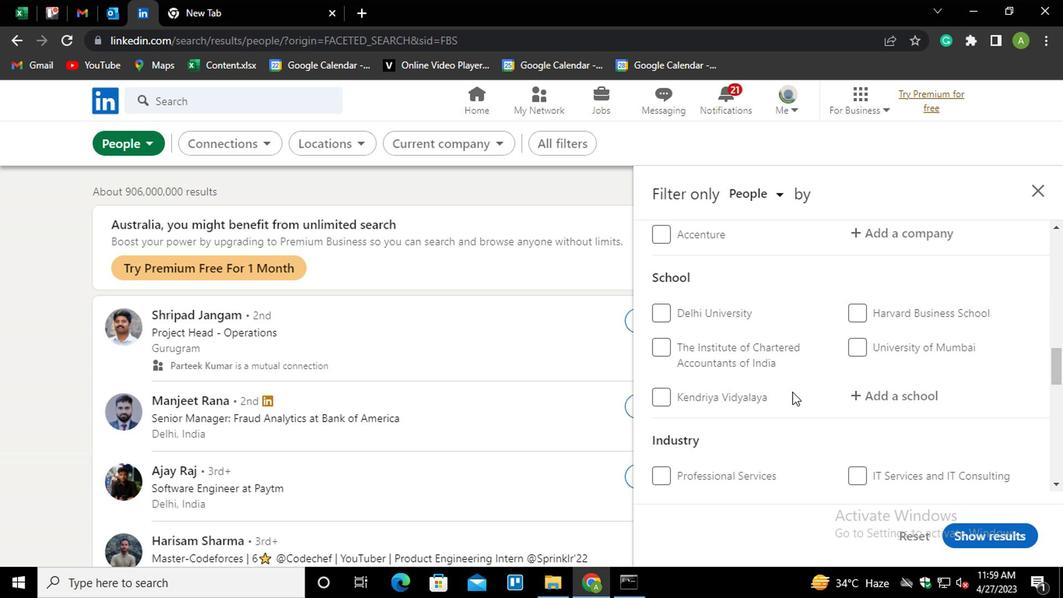 
Action: Mouse scrolled (792, 393) with delta (0, 0)
Screenshot: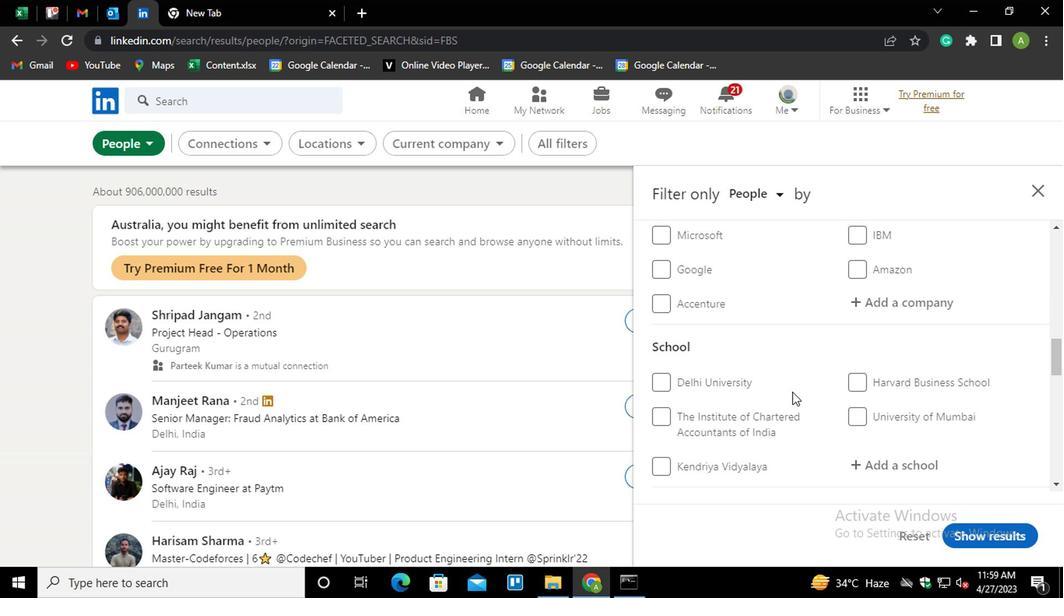 
Action: Mouse scrolled (792, 393) with delta (0, 0)
Screenshot: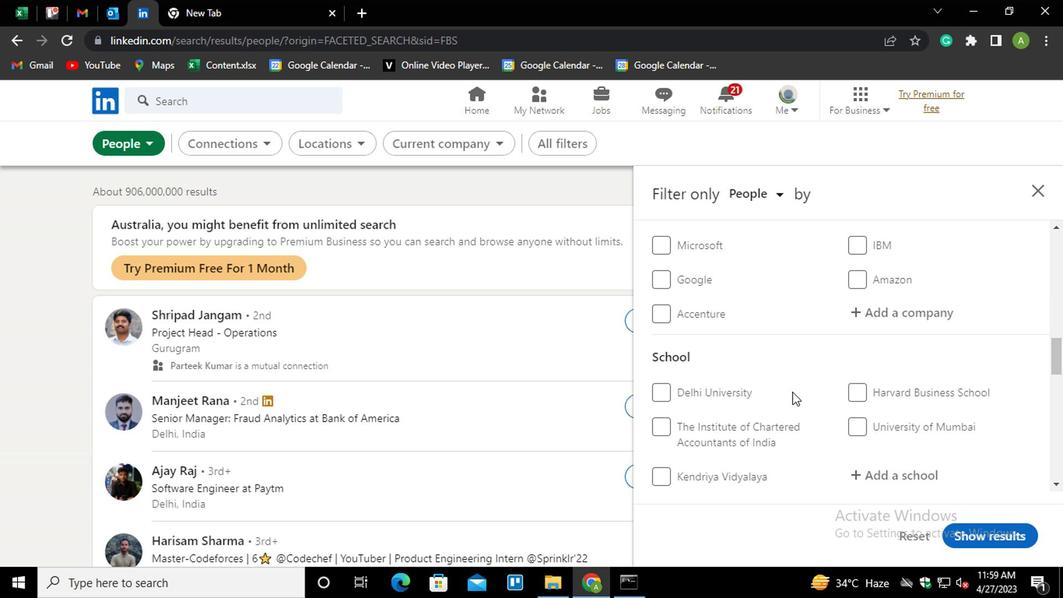 
Action: Mouse scrolled (792, 393) with delta (0, 0)
Screenshot: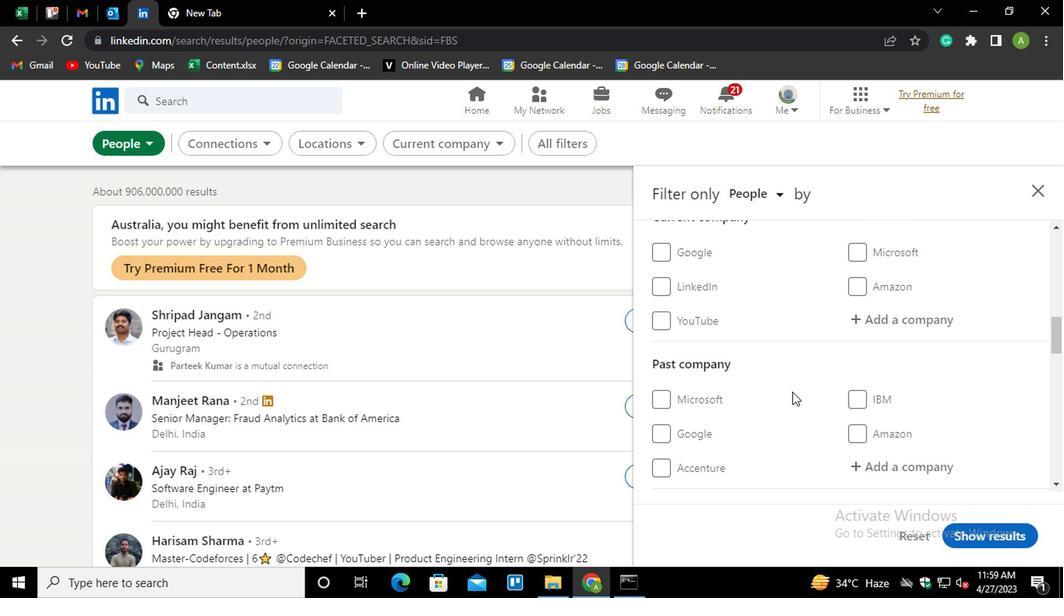
Action: Mouse moved to (863, 396)
Screenshot: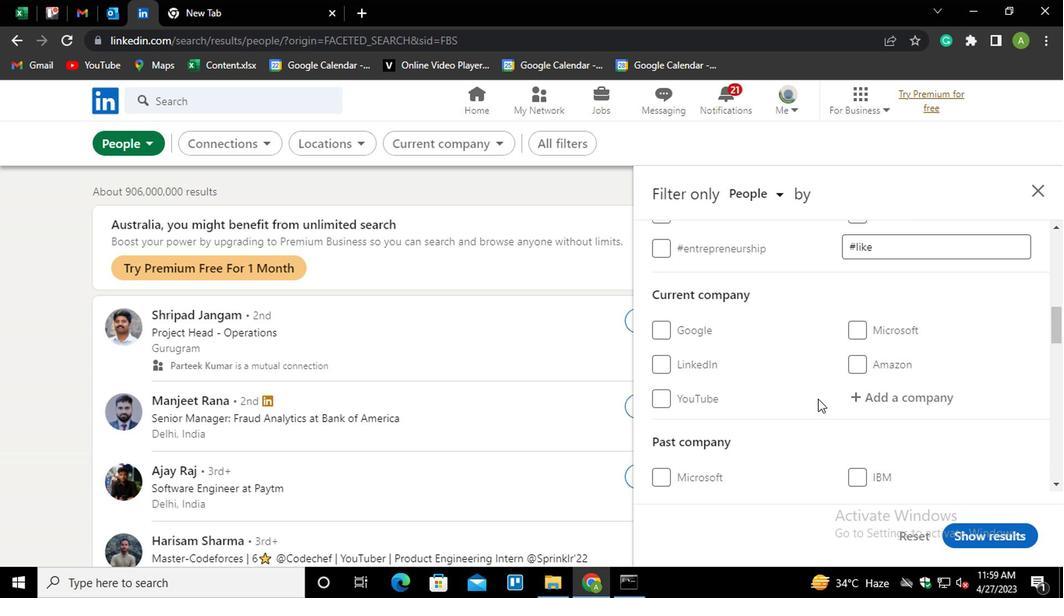 
Action: Mouse pressed left at (863, 396)
Screenshot: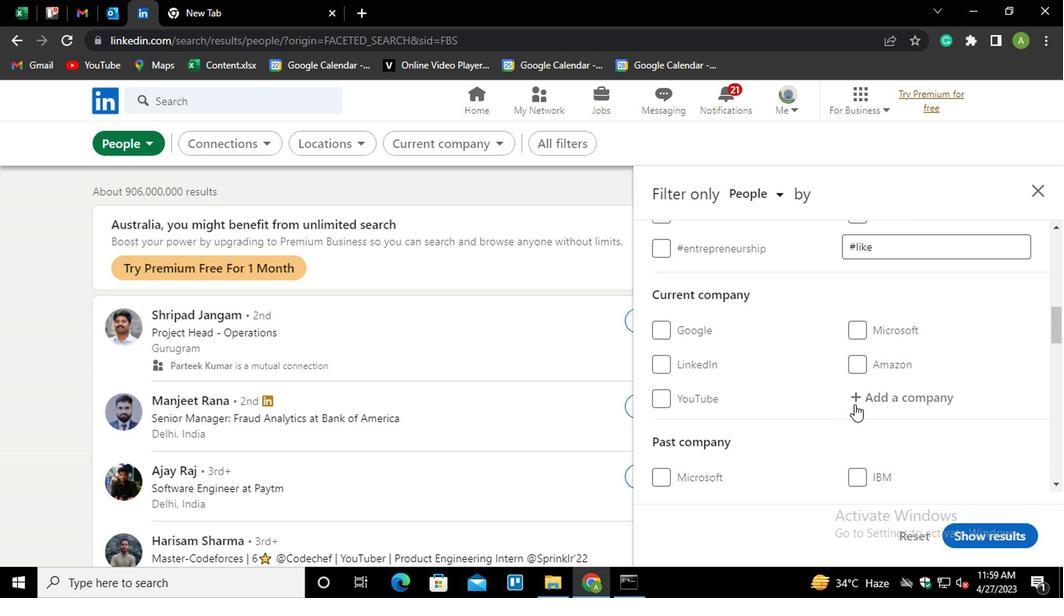 
Action: Key pressed <Key.shift_r>JINDAL<Key.down><Key.down><Key.down><Key.down><Key.down><Key.down><Key.up><Key.enter>
Screenshot: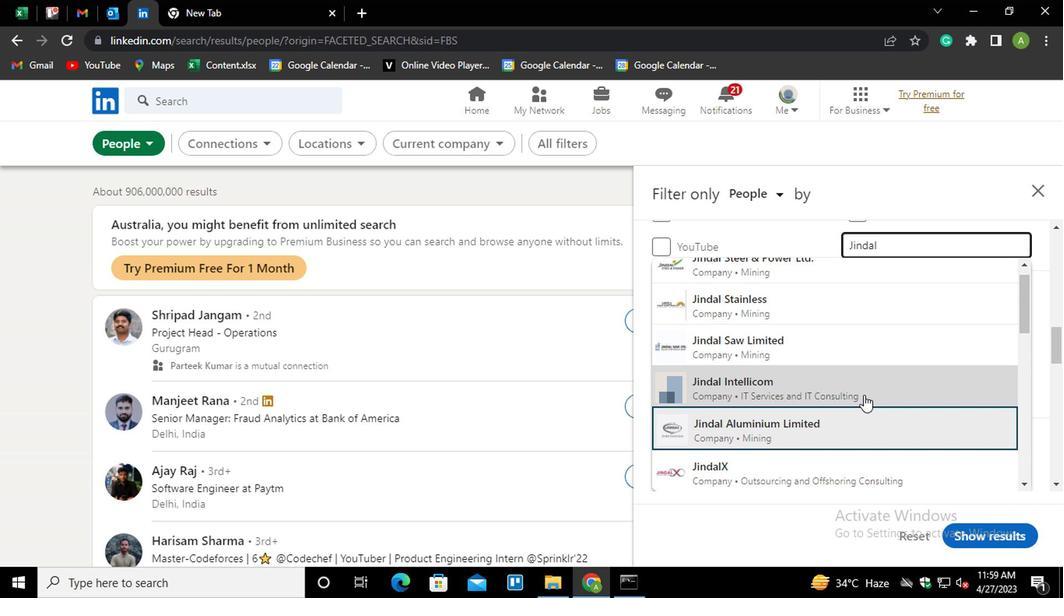 
Action: Mouse scrolled (863, 395) with delta (0, -1)
Screenshot: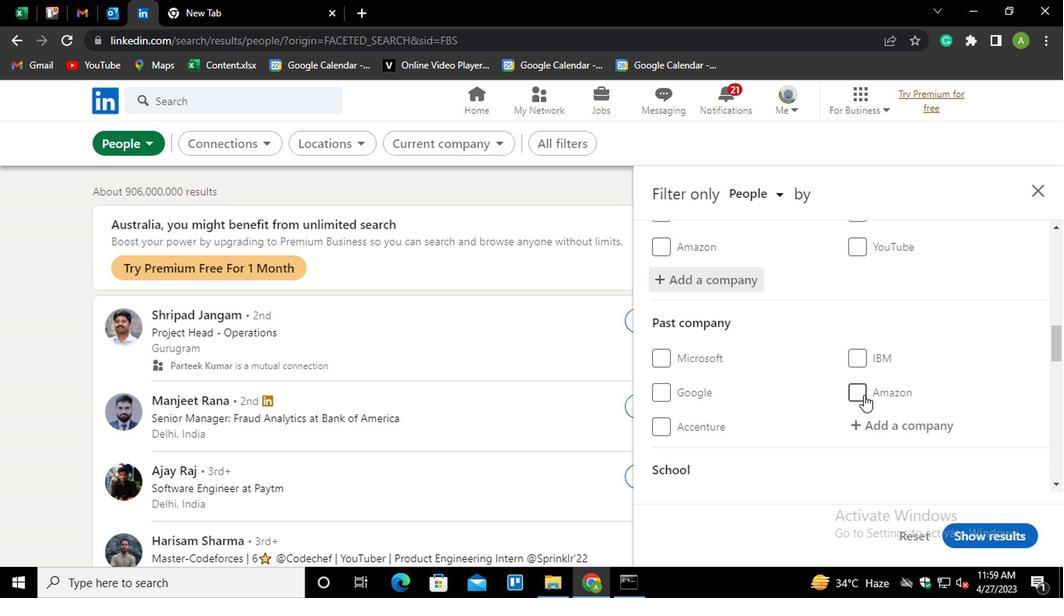 
Action: Mouse moved to (847, 385)
Screenshot: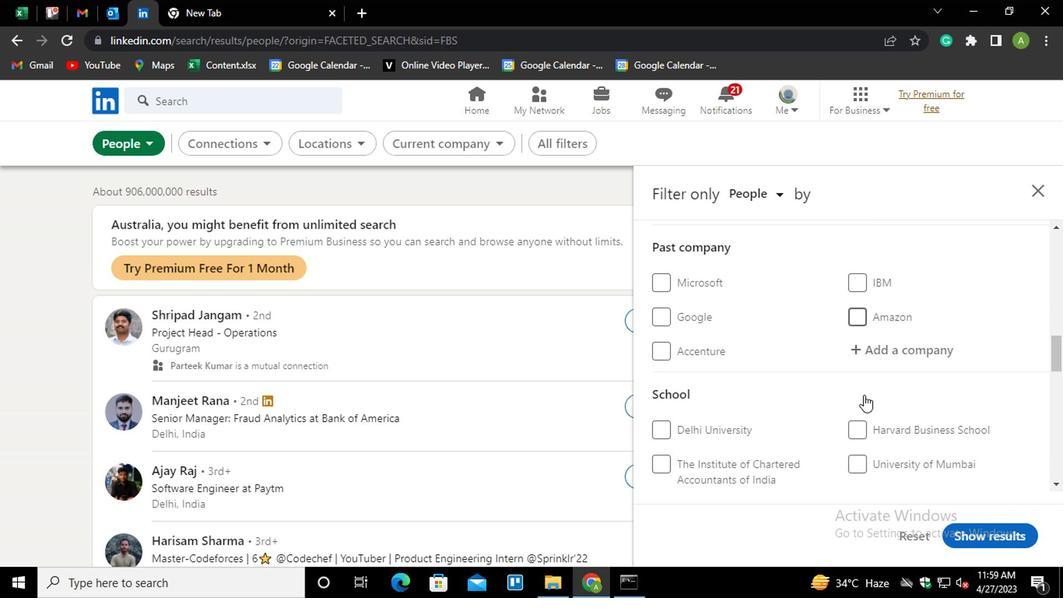 
Action: Mouse scrolled (847, 383) with delta (0, -1)
Screenshot: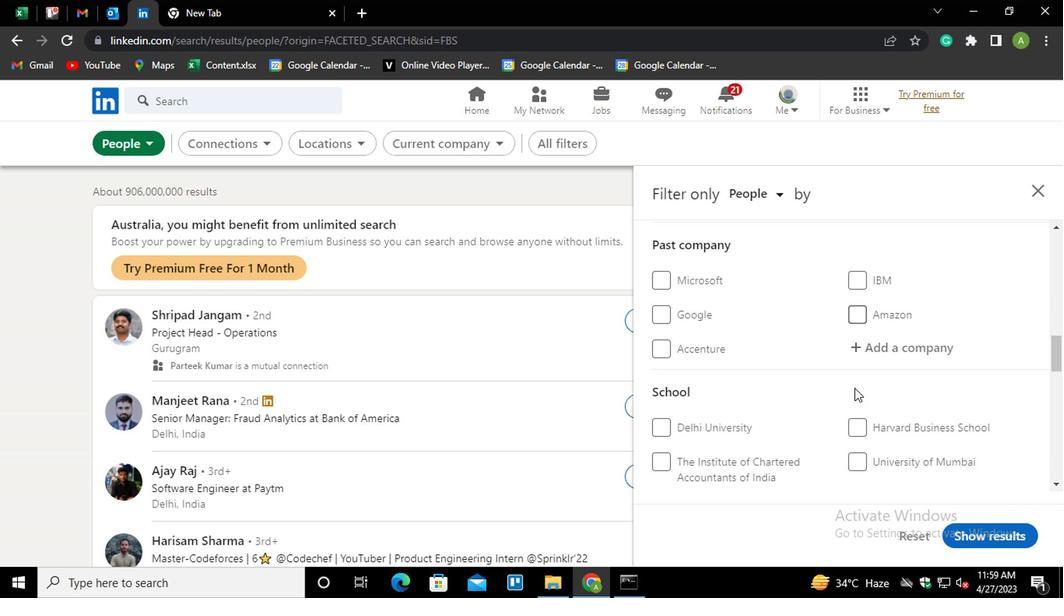 
Action: Mouse scrolled (847, 383) with delta (0, -1)
Screenshot: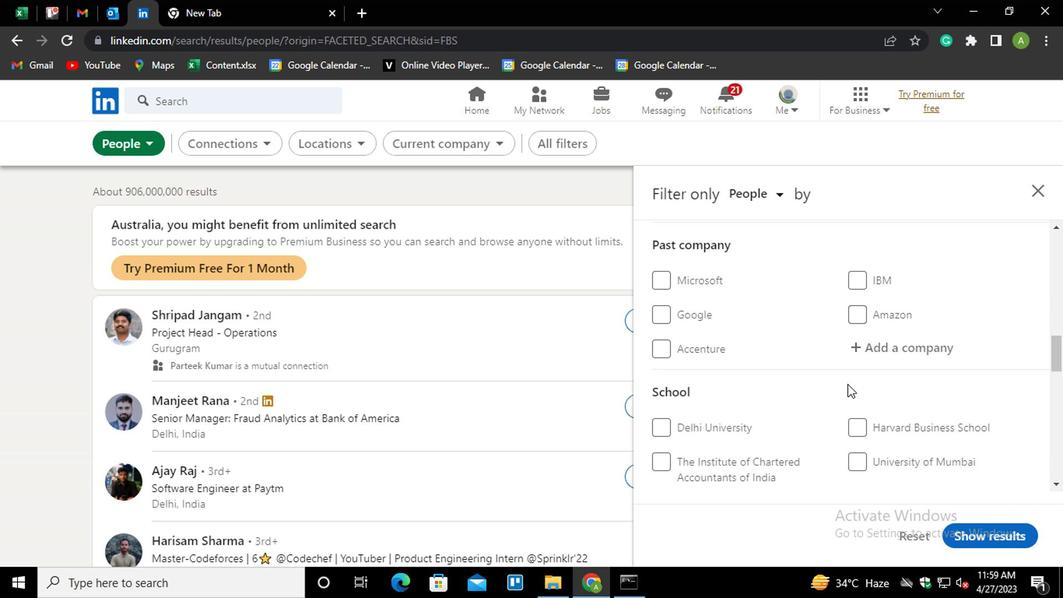 
Action: Mouse moved to (868, 340)
Screenshot: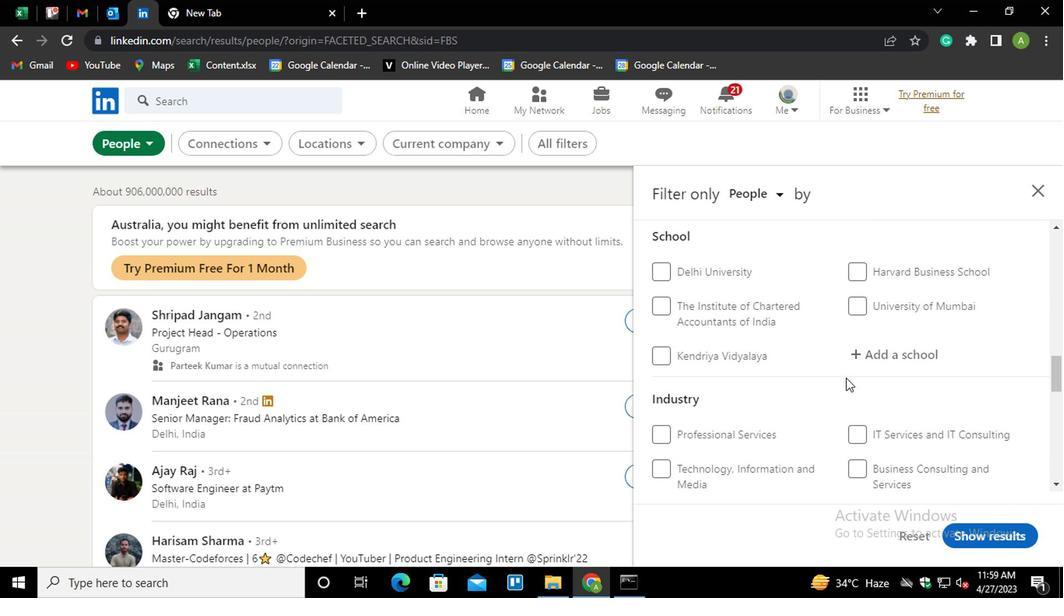 
Action: Mouse pressed left at (868, 340)
Screenshot: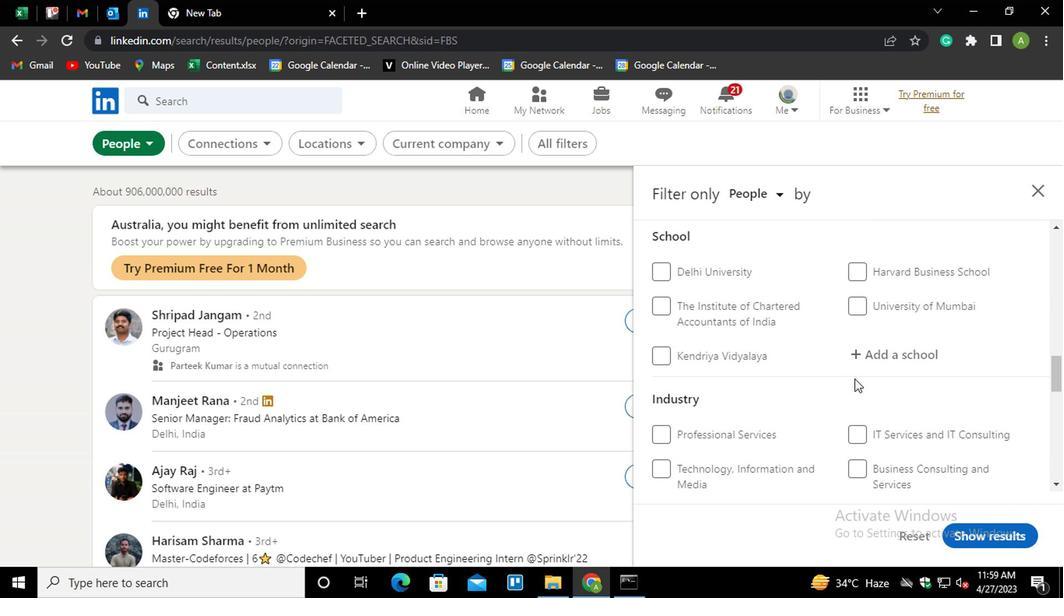
Action: Mouse moved to (874, 354)
Screenshot: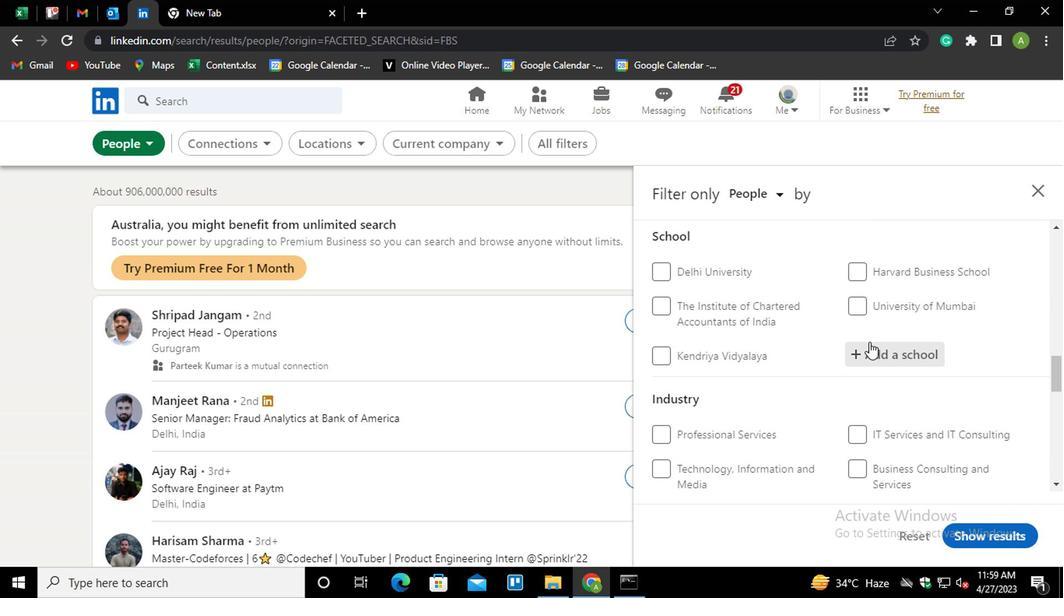 
Action: Mouse pressed left at (874, 354)
Screenshot: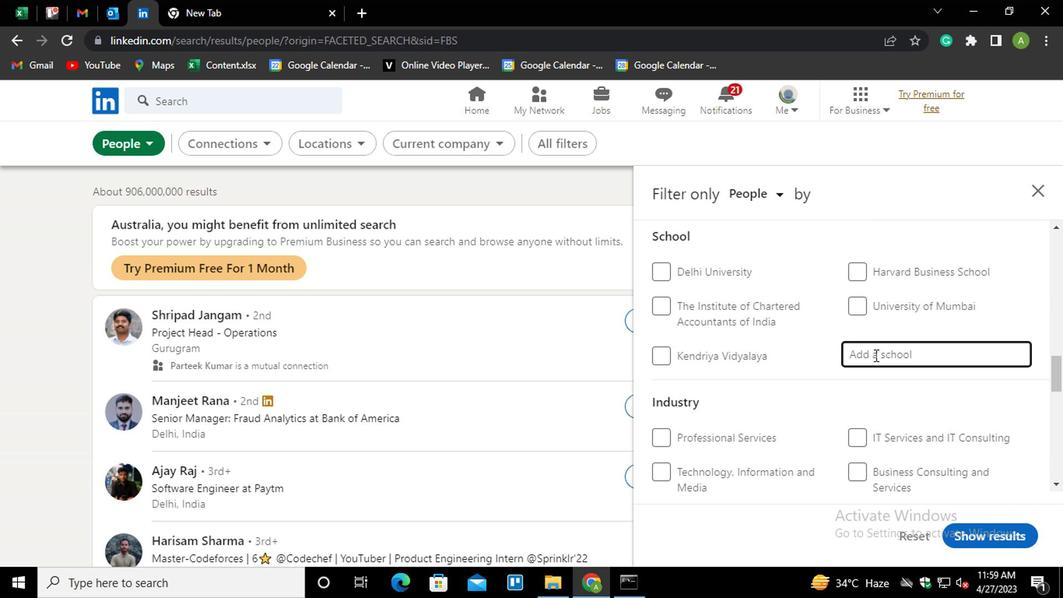 
Action: Key pressed <Key.shift><Key.shift><Key.shift>CHAUDH<Key.down><Key.down><Key.enter>
Screenshot: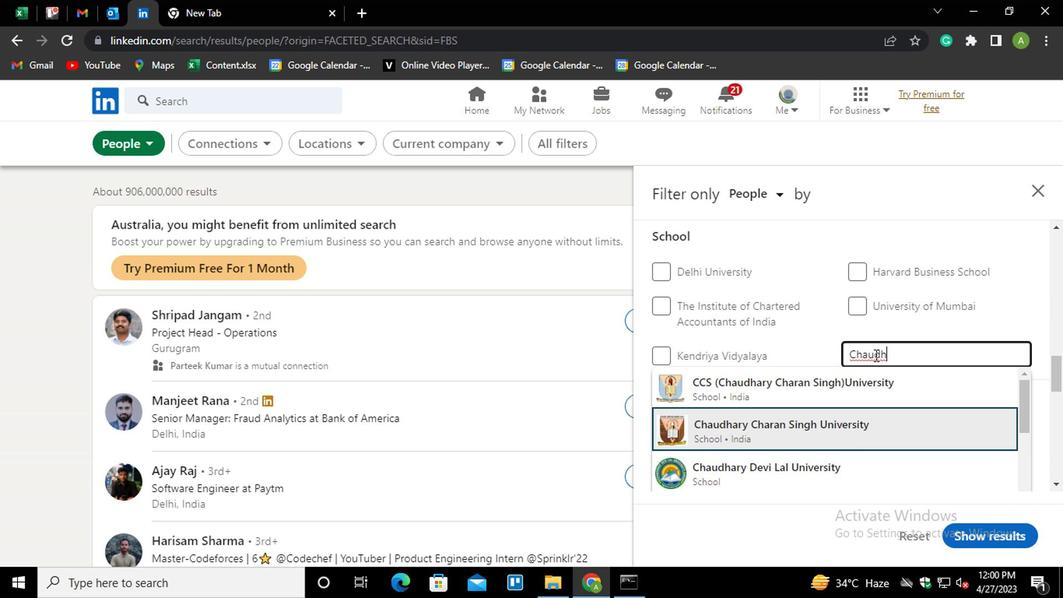 
Action: Mouse scrolled (874, 353) with delta (0, 0)
Screenshot: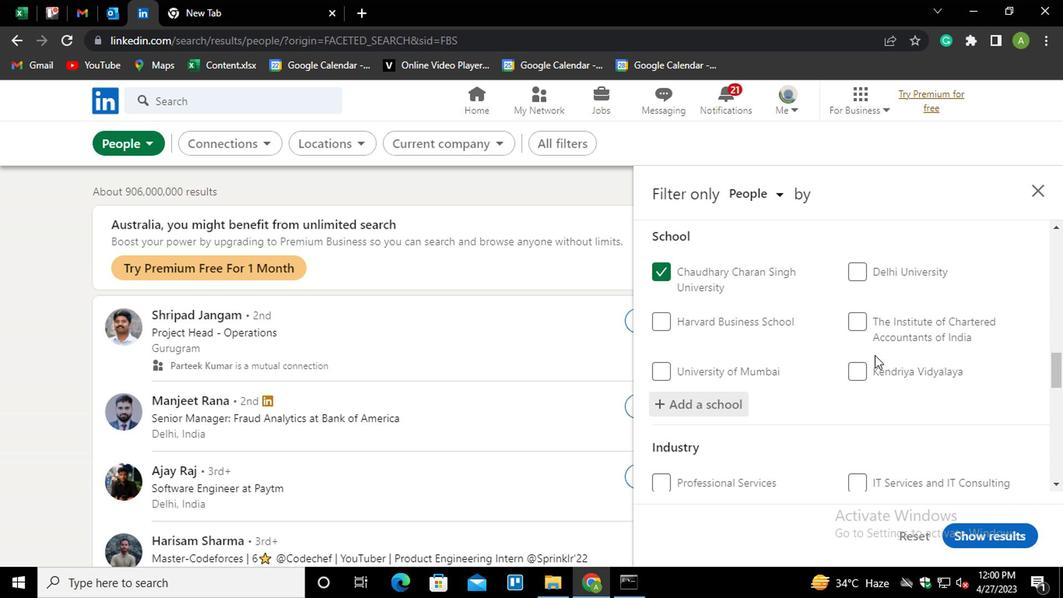 
Action: Mouse scrolled (874, 353) with delta (0, 0)
Screenshot: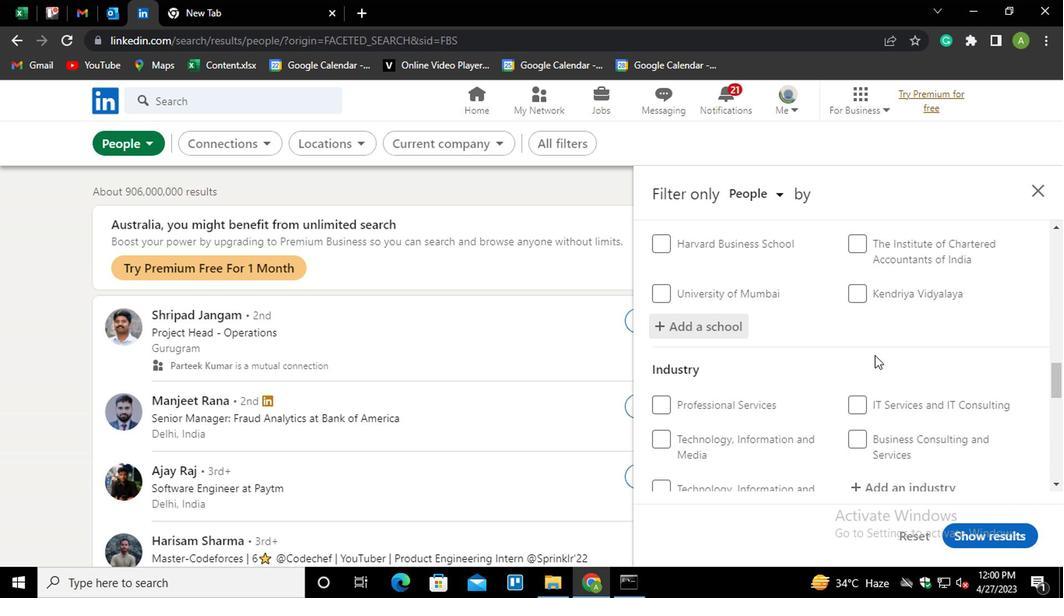 
Action: Mouse moved to (878, 402)
Screenshot: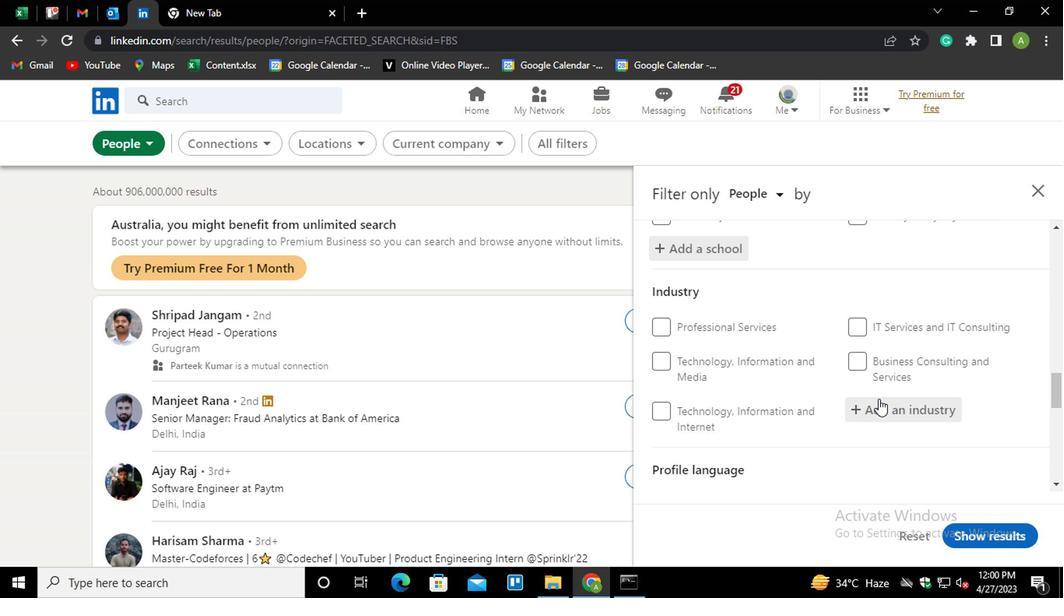 
Action: Mouse pressed left at (878, 402)
Screenshot: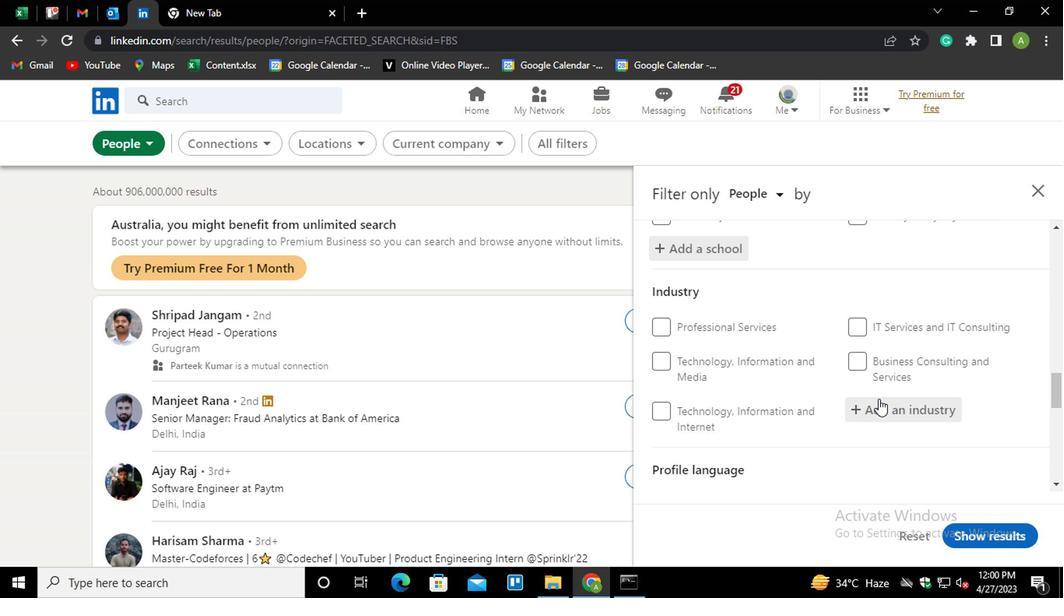 
Action: Mouse moved to (883, 409)
Screenshot: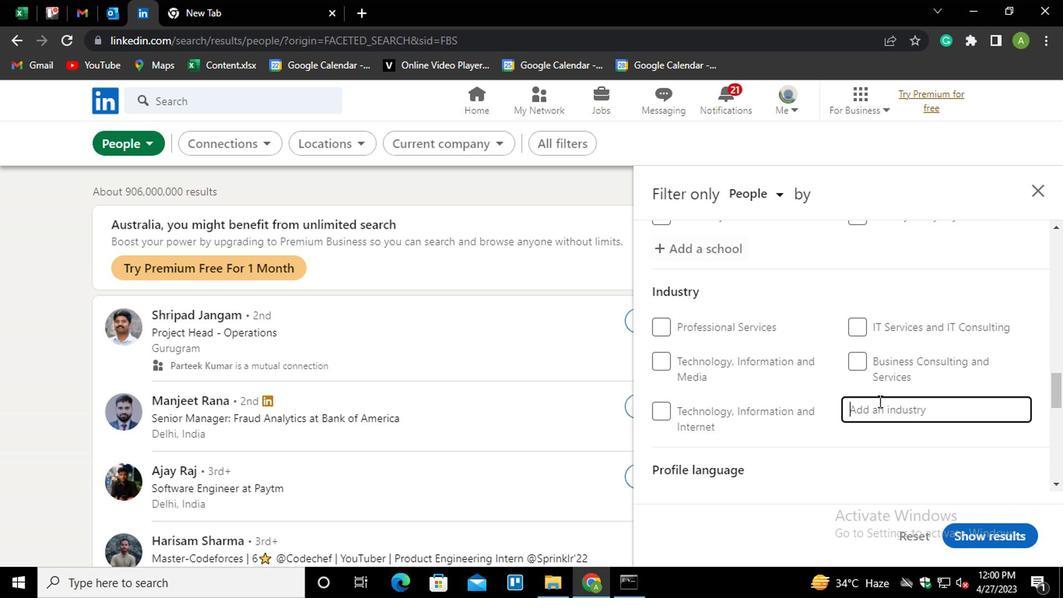 
Action: Mouse pressed left at (883, 409)
Screenshot: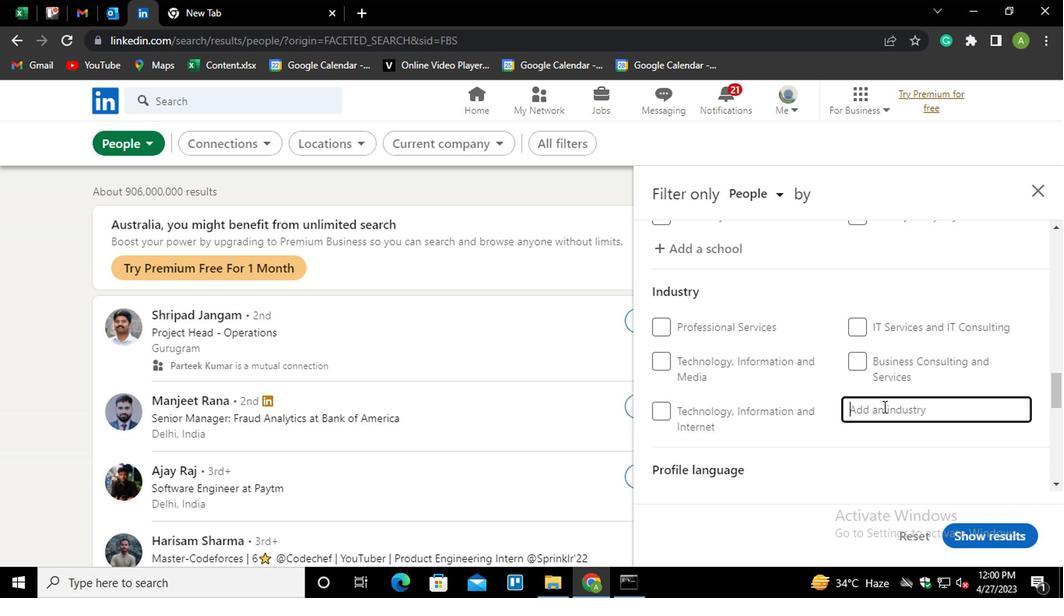 
Action: Mouse moved to (866, 424)
Screenshot: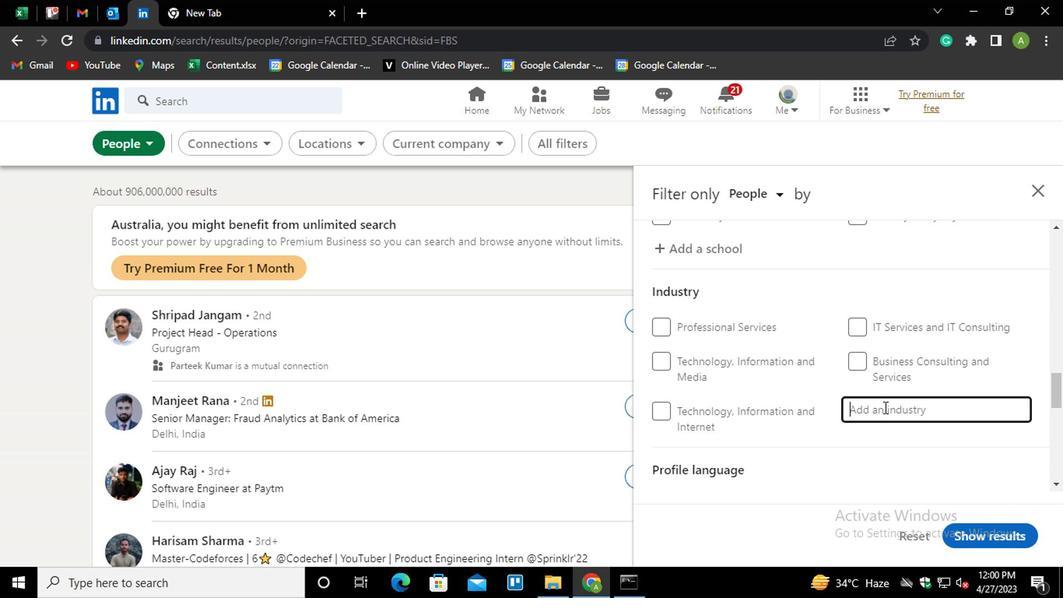 
Action: Key pressed <Key.shift_r>MEDIA
Screenshot: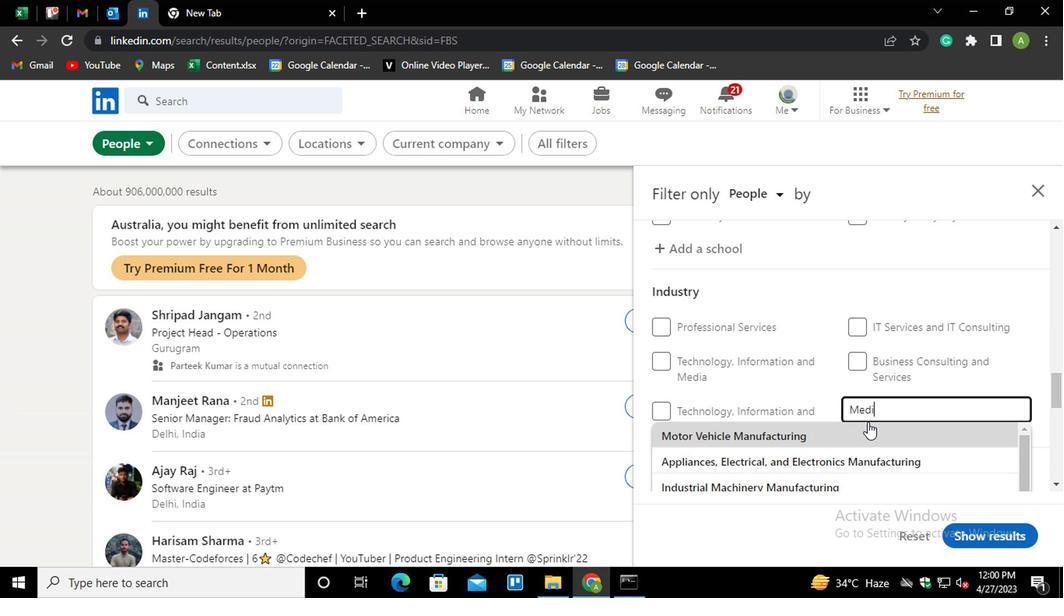 
Action: Mouse moved to (866, 424)
Screenshot: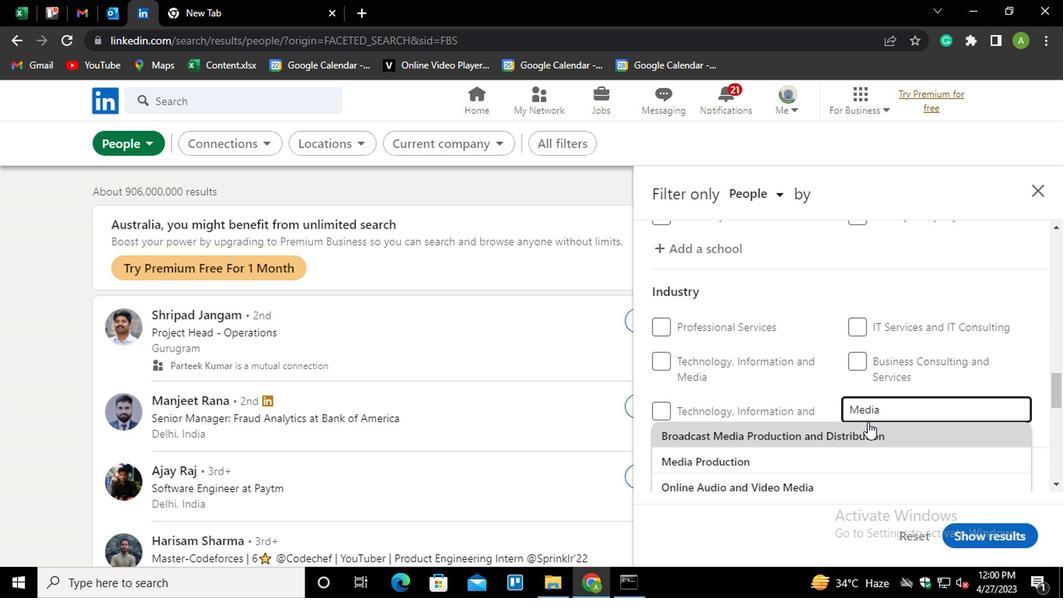 
Action: Key pressed <Key.down><Key.down><Key.enter>
Screenshot: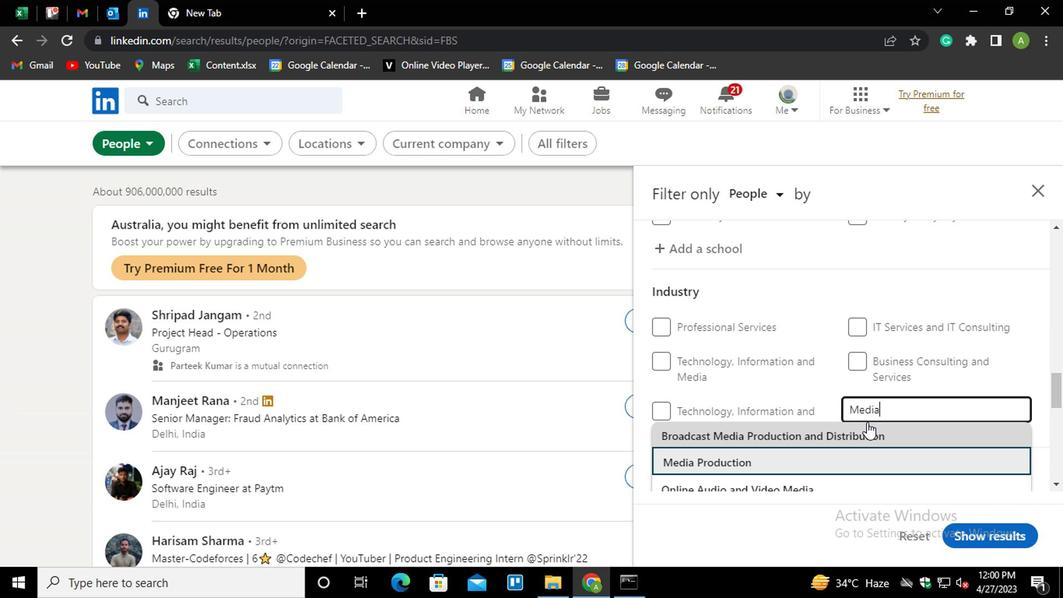 
Action: Mouse moved to (865, 424)
Screenshot: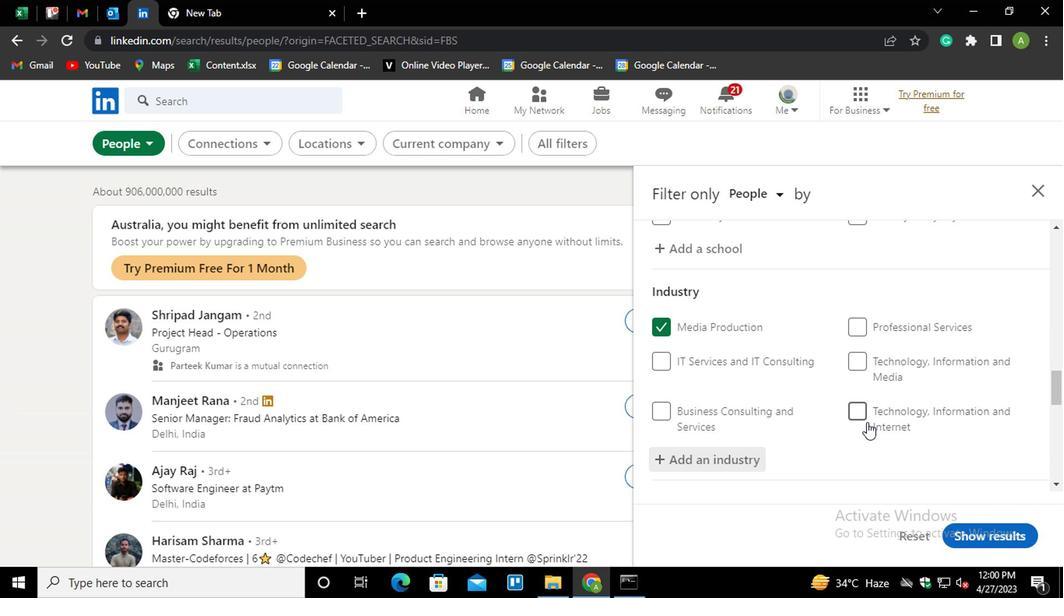
Action: Mouse scrolled (865, 424) with delta (0, 0)
Screenshot: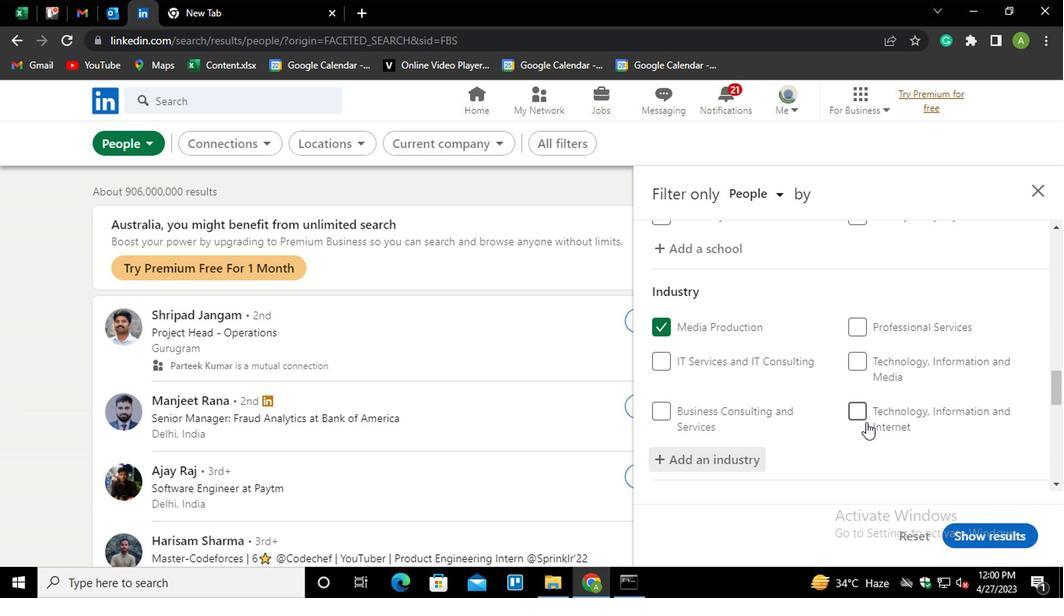 
Action: Mouse scrolled (865, 424) with delta (0, 0)
Screenshot: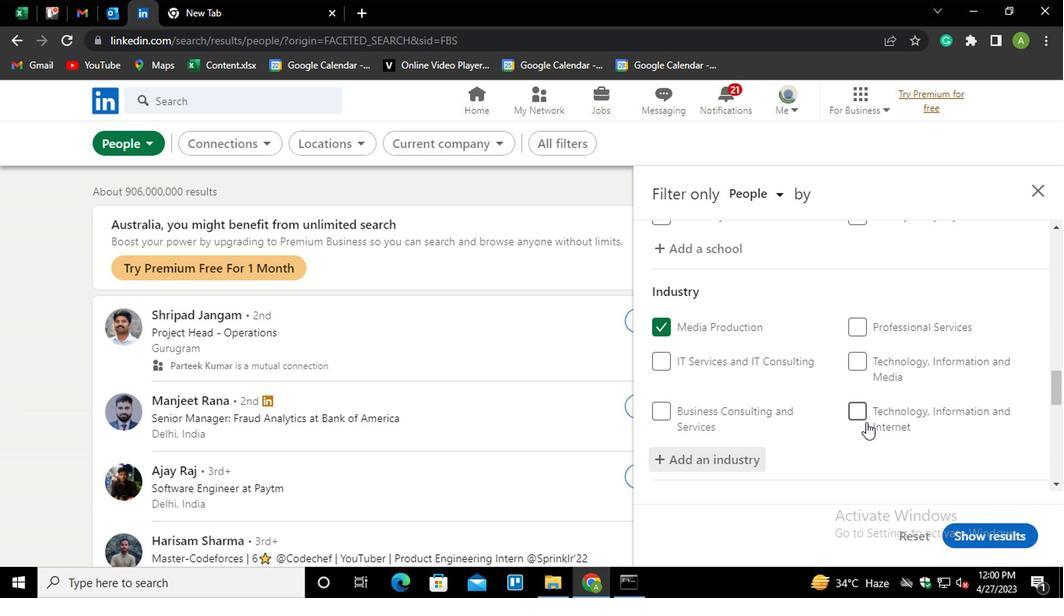 
Action: Mouse scrolled (865, 424) with delta (0, 0)
Screenshot: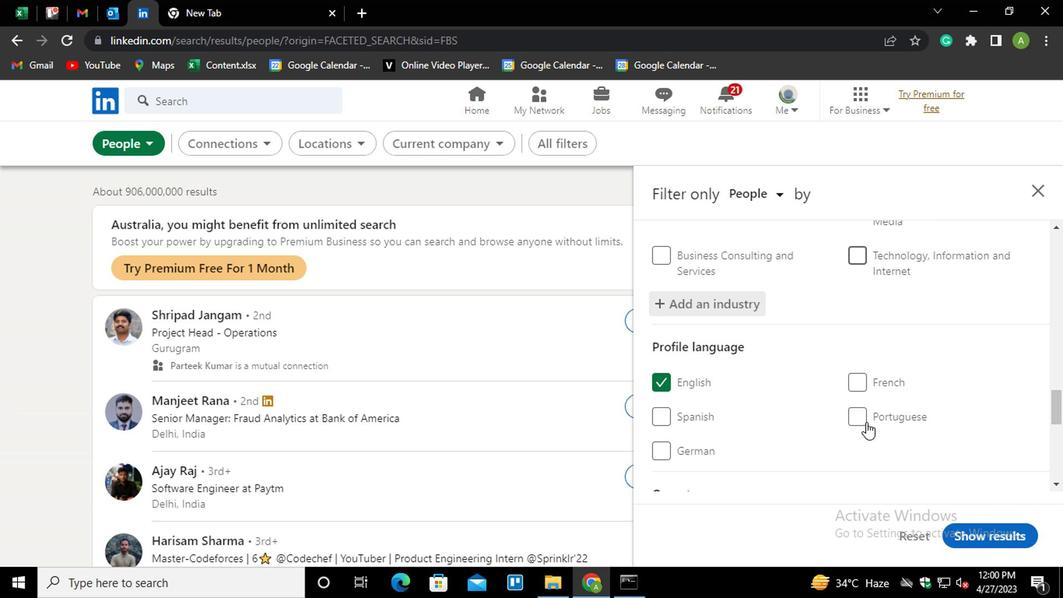 
Action: Mouse scrolled (865, 424) with delta (0, 0)
Screenshot: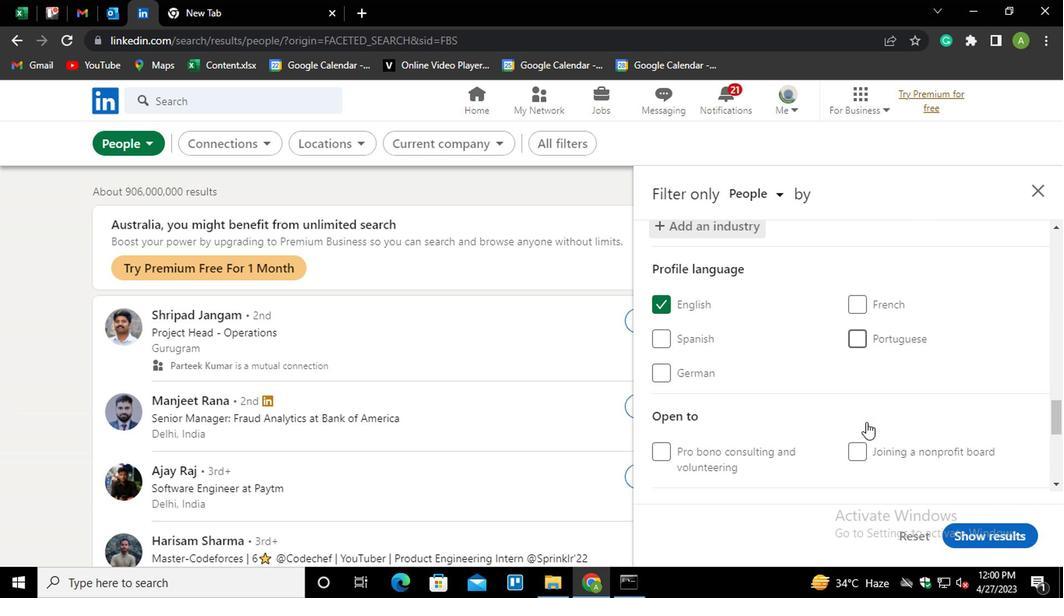 
Action: Mouse scrolled (865, 424) with delta (0, 0)
Screenshot: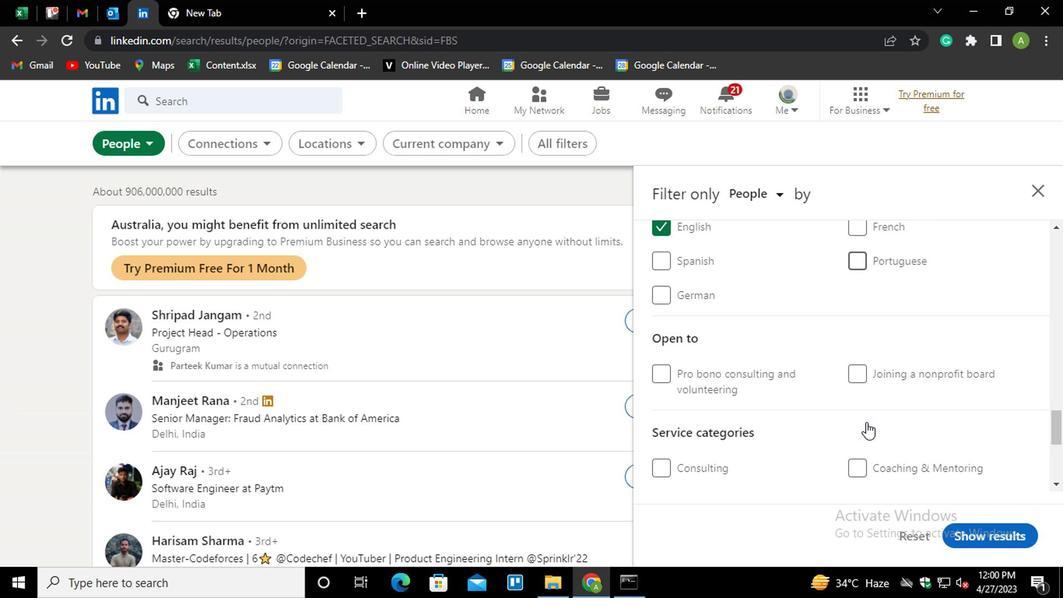 
Action: Mouse scrolled (865, 426) with delta (0, 1)
Screenshot: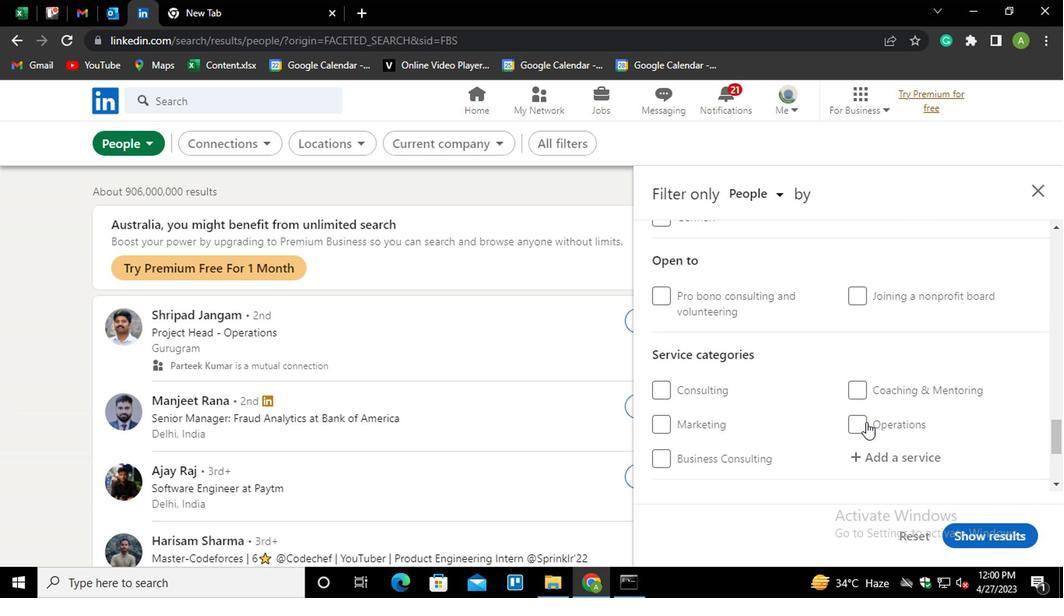 
Action: Mouse scrolled (865, 426) with delta (0, 1)
Screenshot: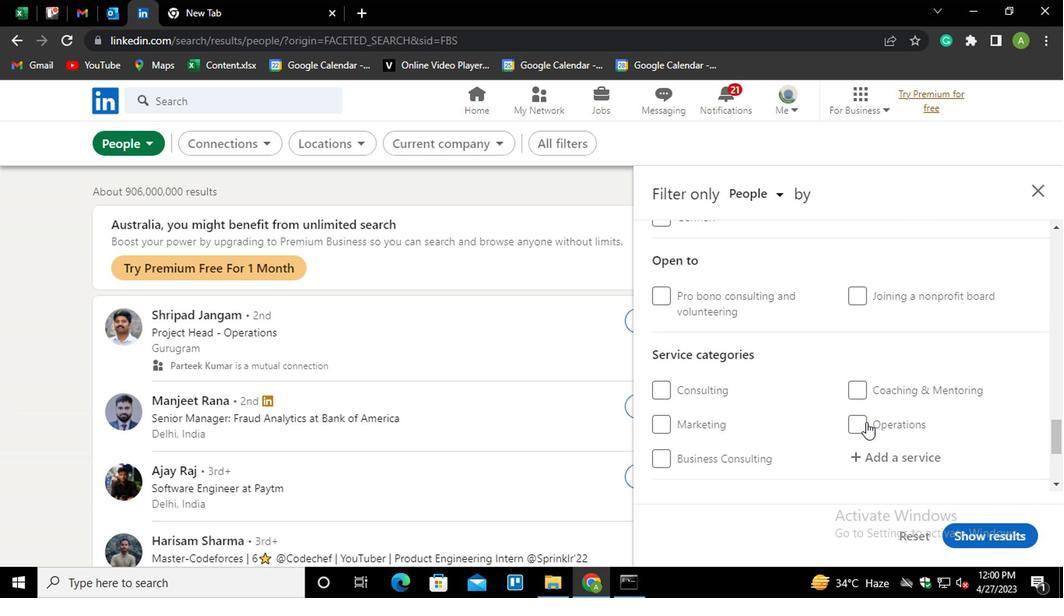 
Action: Mouse scrolled (865, 426) with delta (0, 1)
Screenshot: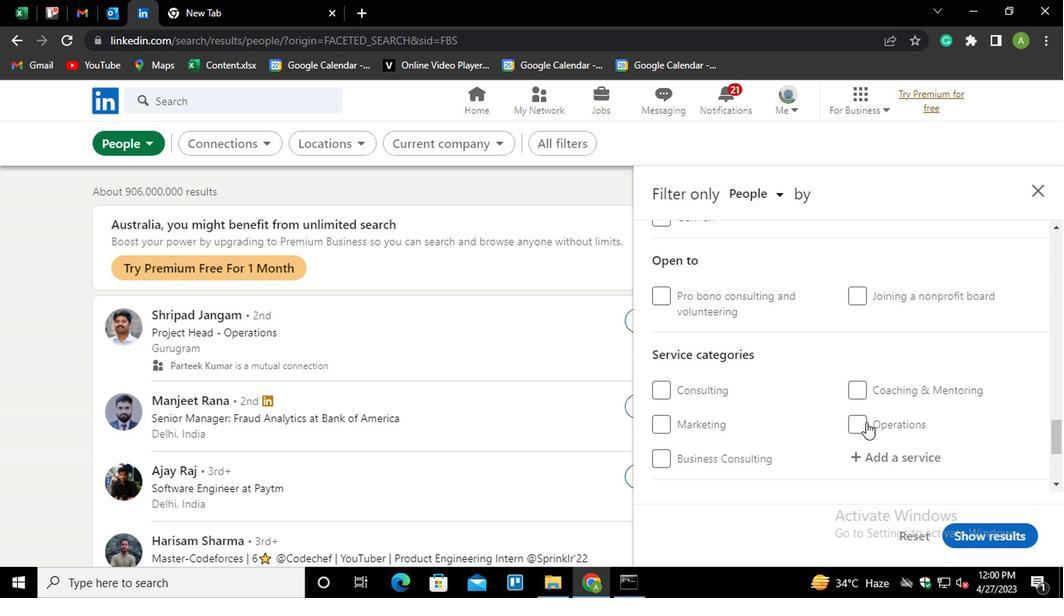
Action: Mouse scrolled (865, 426) with delta (0, 1)
Screenshot: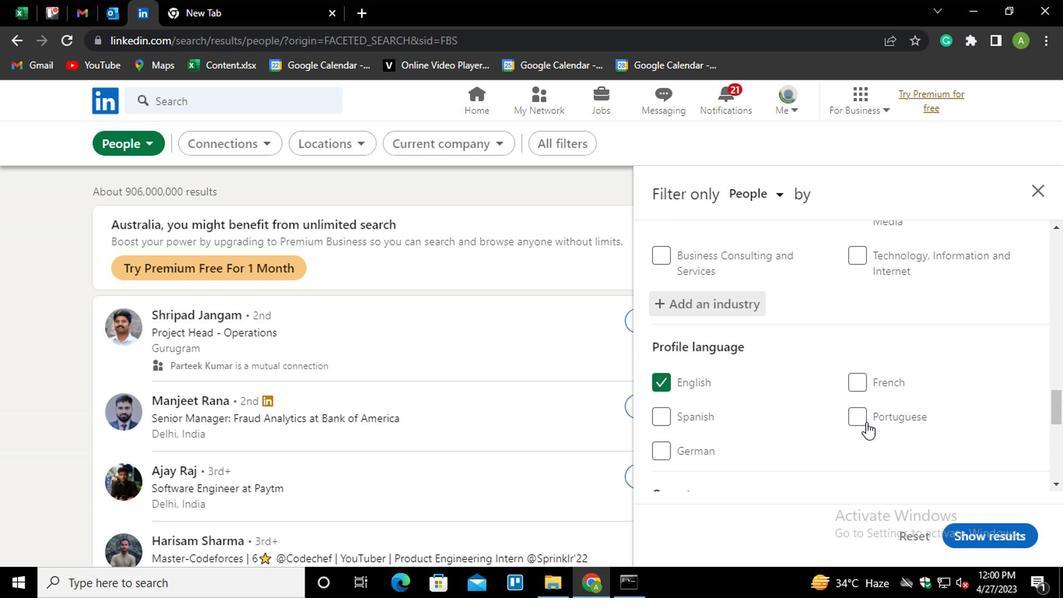 
Action: Mouse moved to (847, 421)
Screenshot: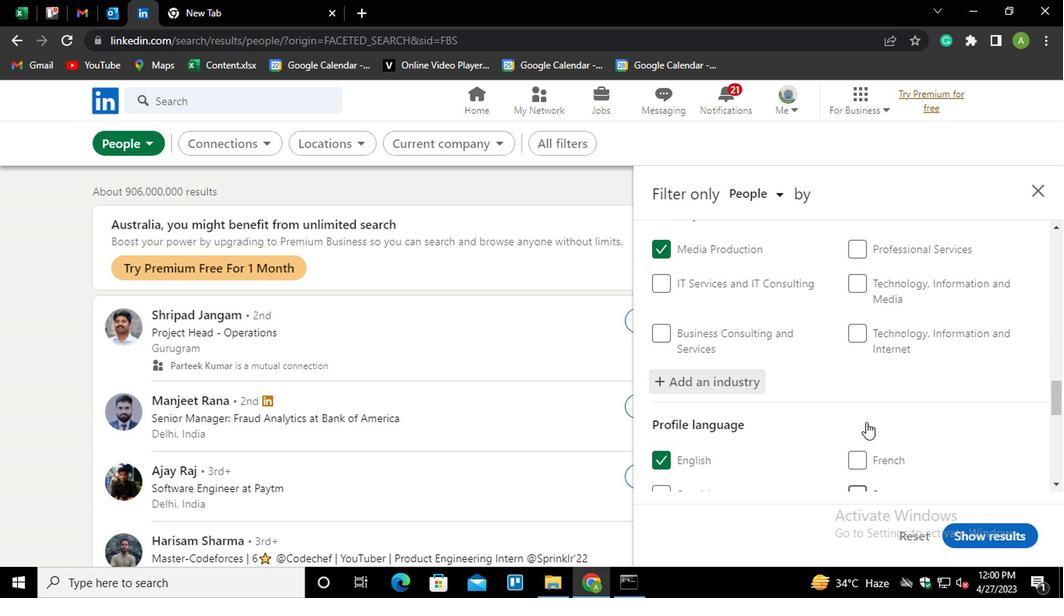 
Action: Mouse scrolled (847, 422) with delta (0, 1)
Screenshot: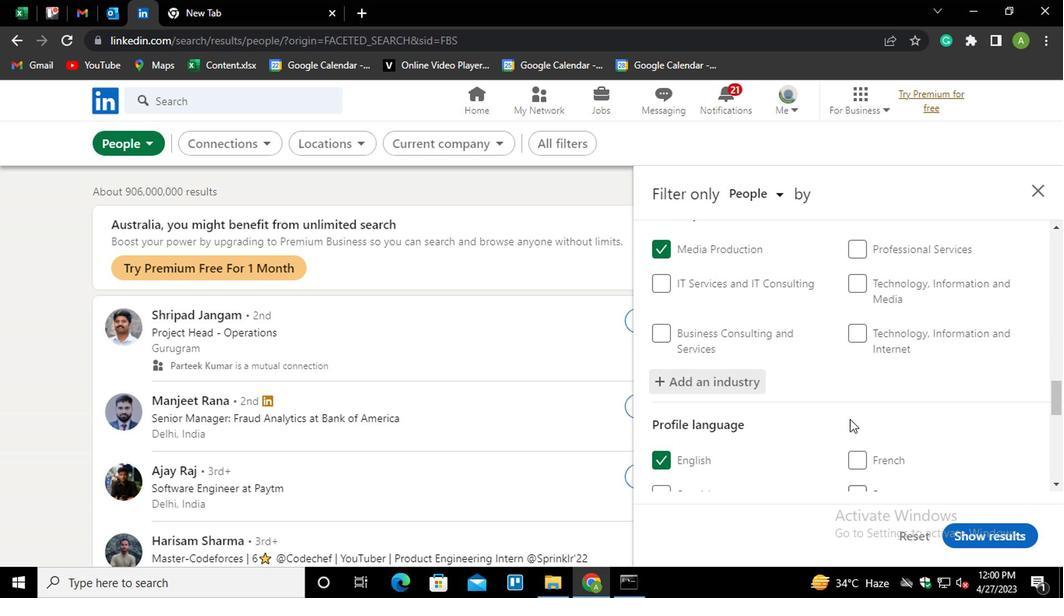 
Action: Mouse scrolled (847, 421) with delta (0, 0)
Screenshot: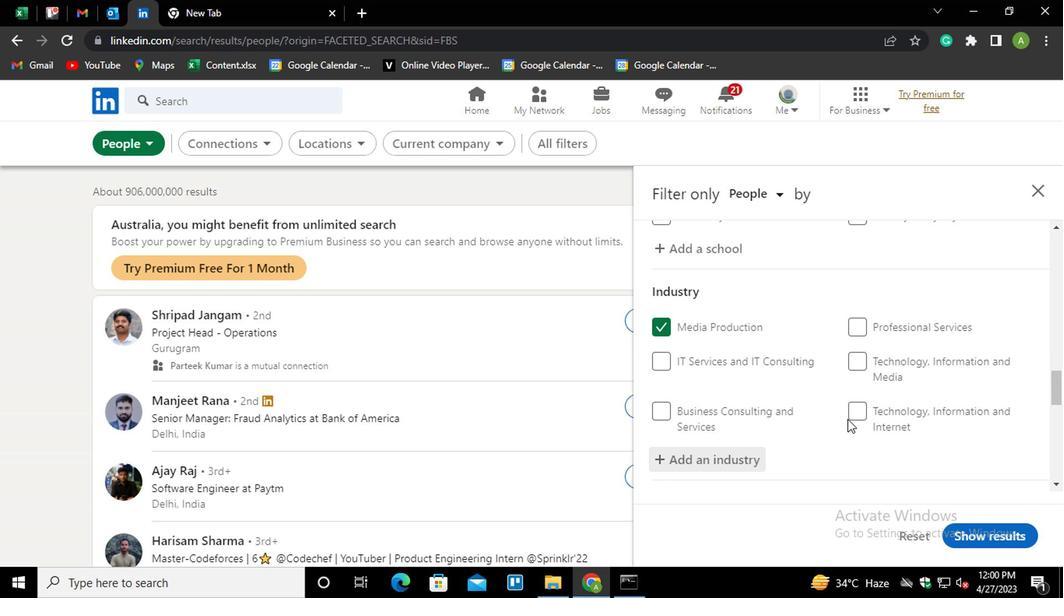 
Action: Mouse scrolled (847, 421) with delta (0, 0)
Screenshot: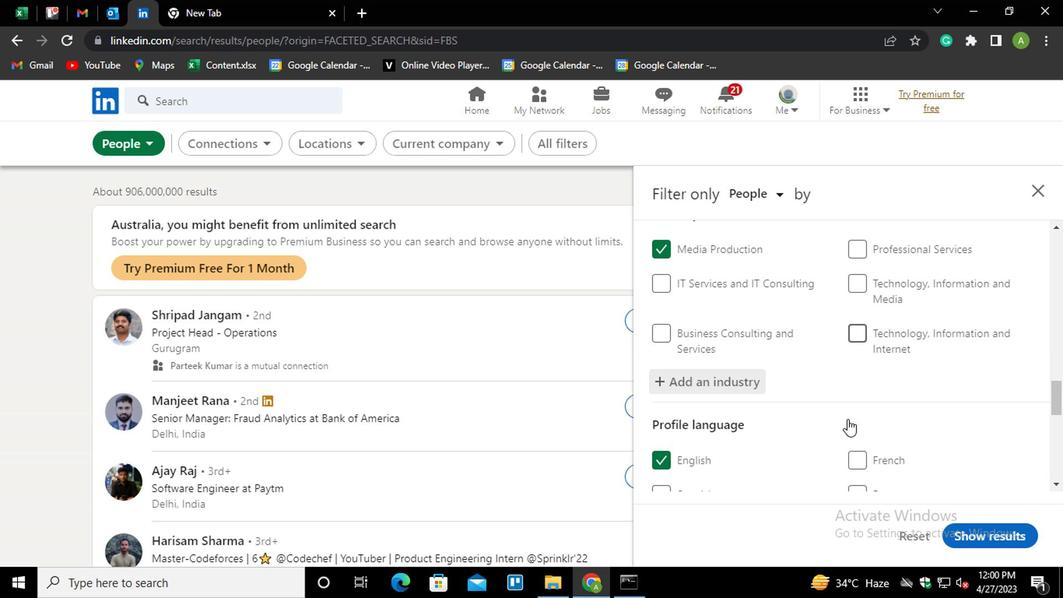 
Action: Mouse scrolled (847, 421) with delta (0, 0)
Screenshot: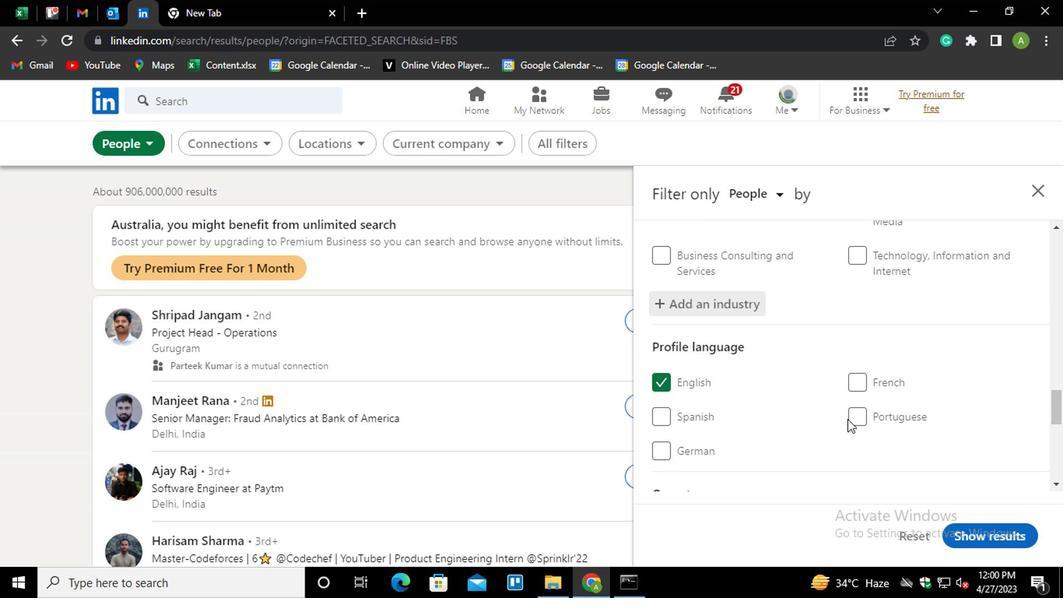 
Action: Mouse scrolled (847, 421) with delta (0, 0)
Screenshot: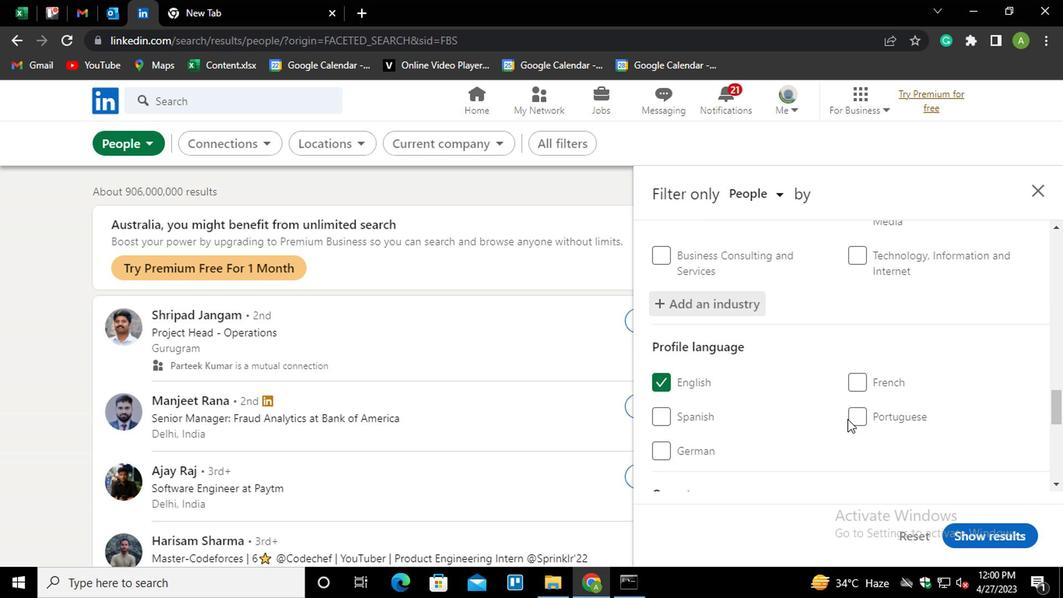 
Action: Mouse scrolled (847, 421) with delta (0, 0)
Screenshot: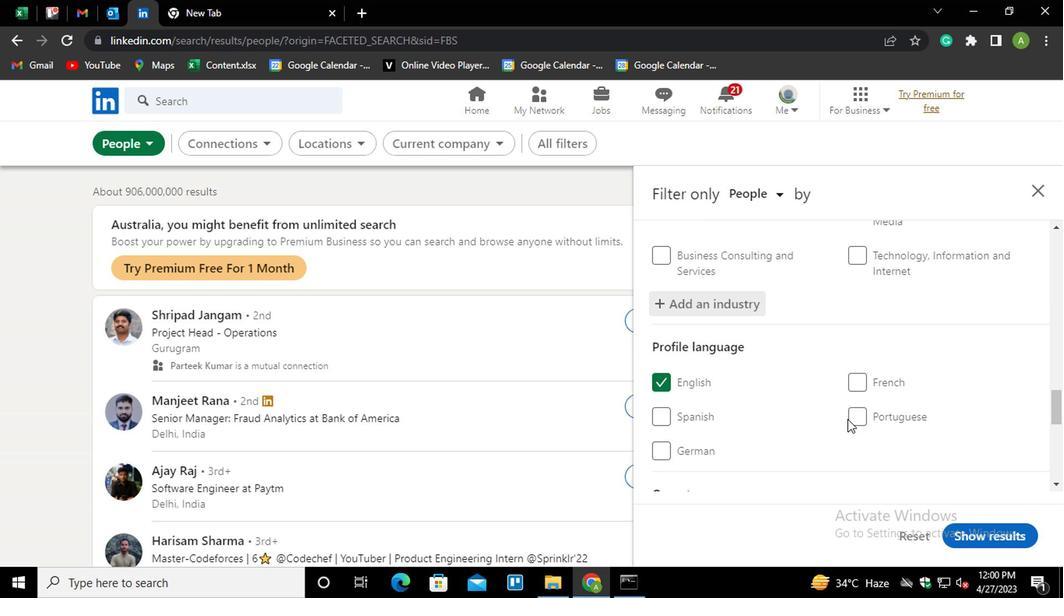 
Action: Mouse scrolled (847, 421) with delta (0, 0)
Screenshot: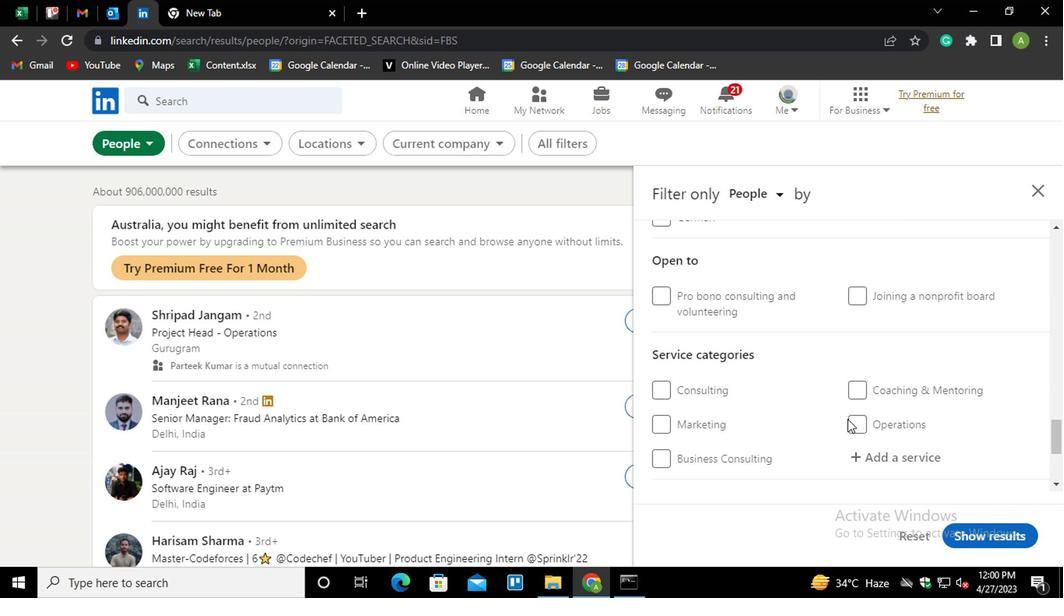 
Action: Mouse scrolled (847, 421) with delta (0, 0)
Screenshot: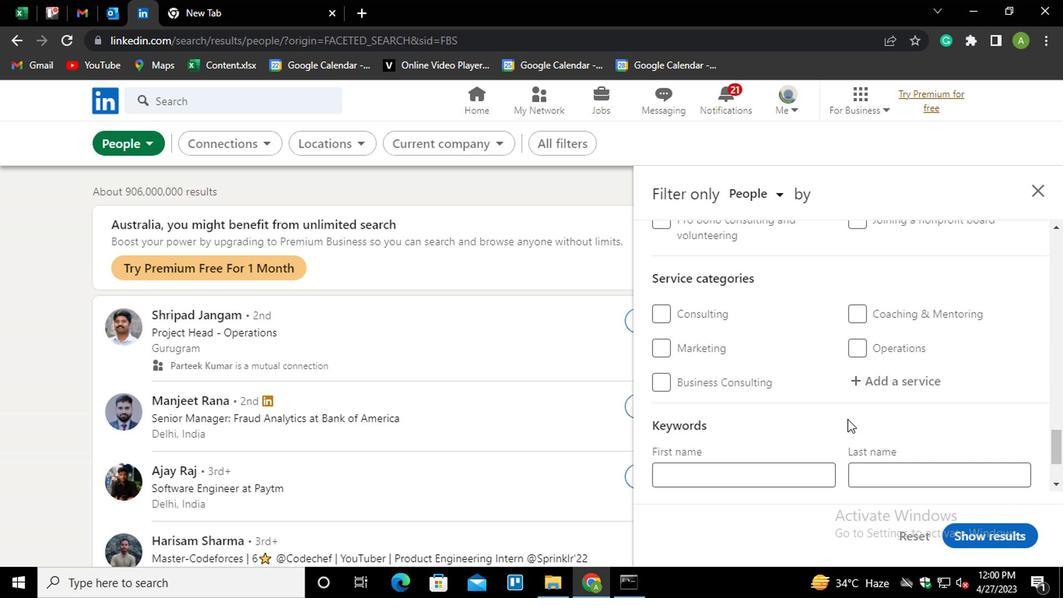 
Action: Mouse moved to (863, 306)
Screenshot: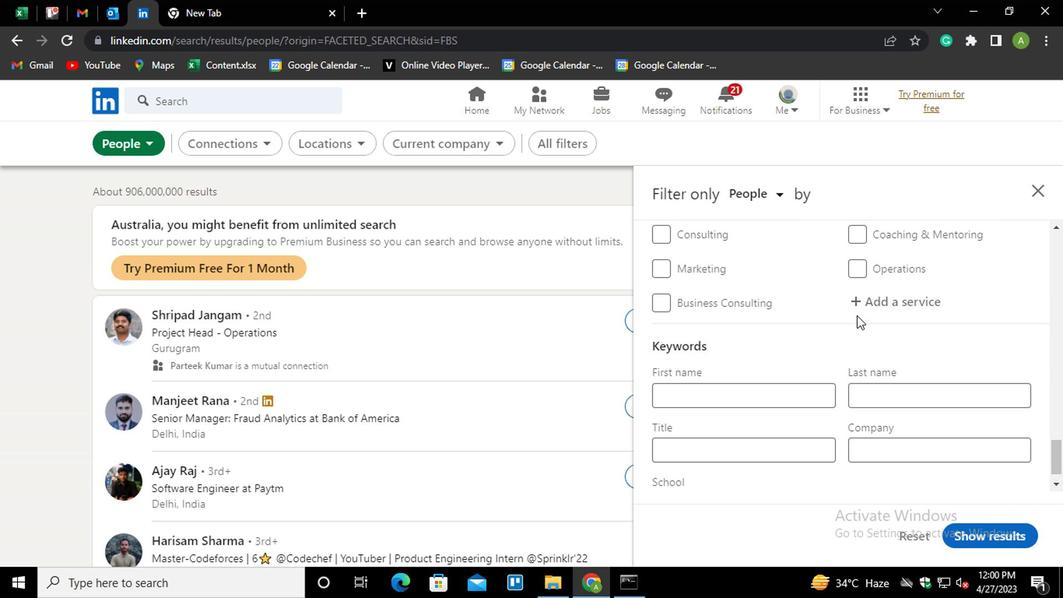 
Action: Mouse pressed left at (863, 306)
Screenshot: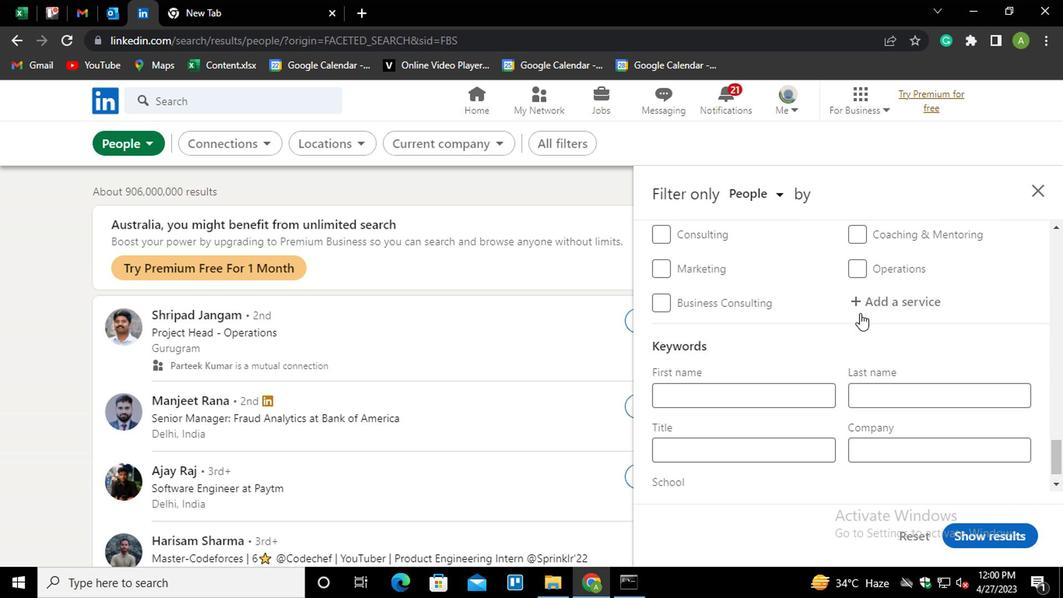 
Action: Mouse moved to (864, 305)
Screenshot: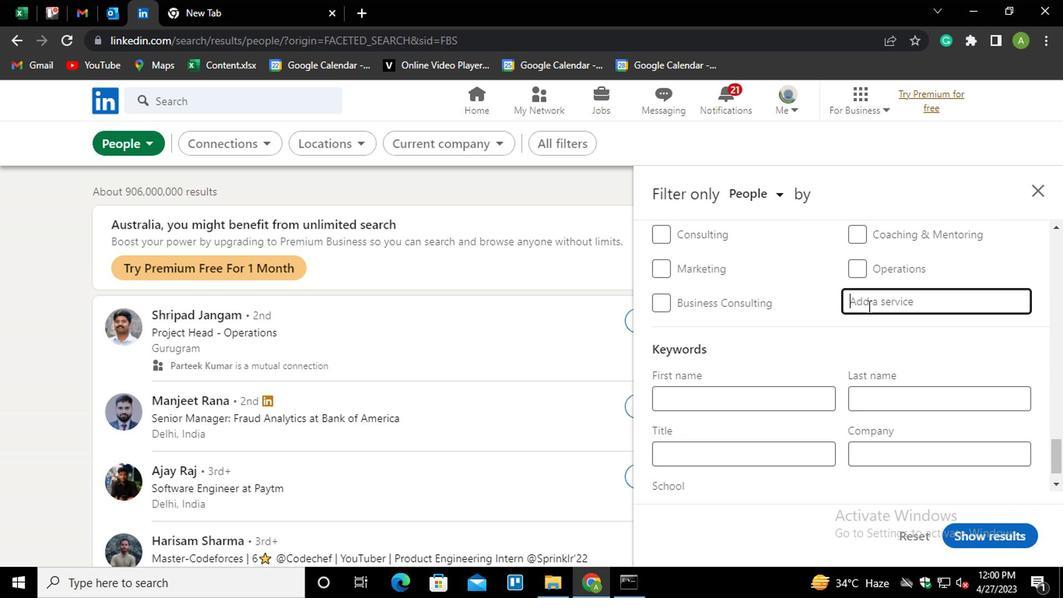 
Action: Key pressed <Key.shift>BARTENDING<Key.down><Key.enter>
Screenshot: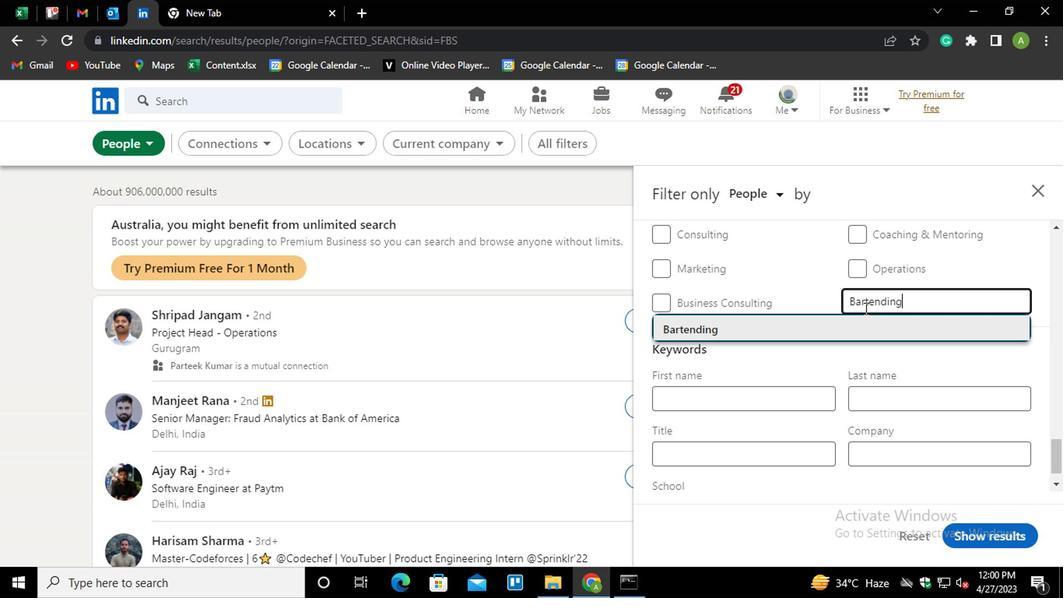 
Action: Mouse moved to (882, 285)
Screenshot: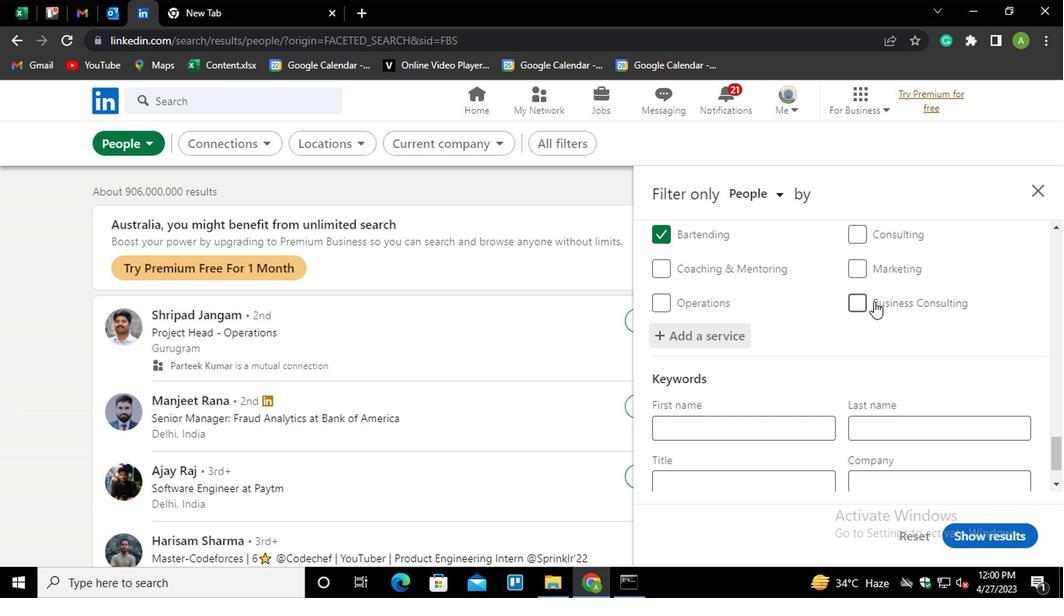
Action: Mouse scrolled (882, 284) with delta (0, -1)
Screenshot: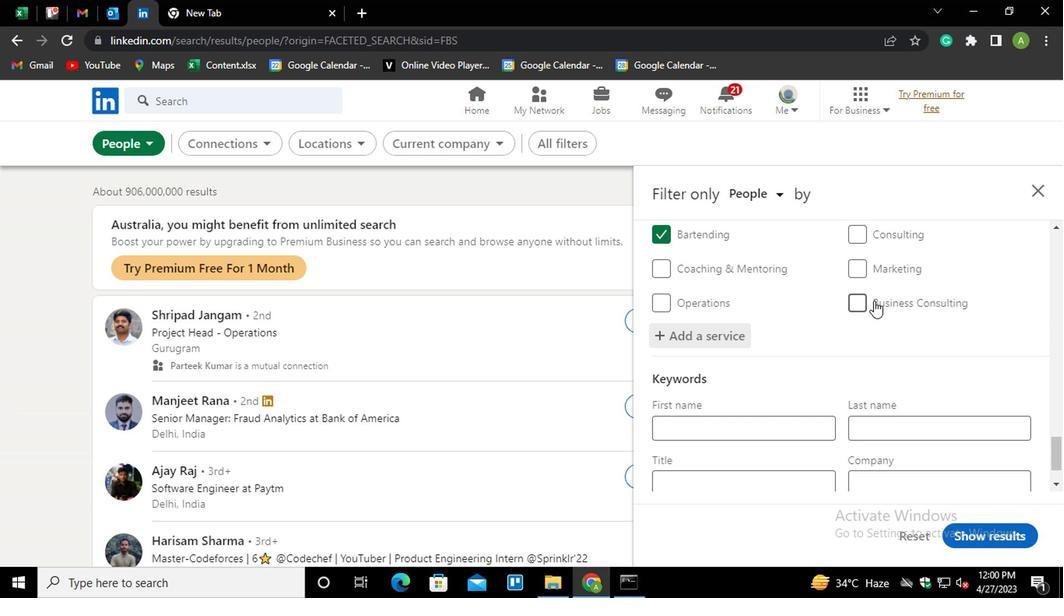 
Action: Mouse scrolled (882, 284) with delta (0, -1)
Screenshot: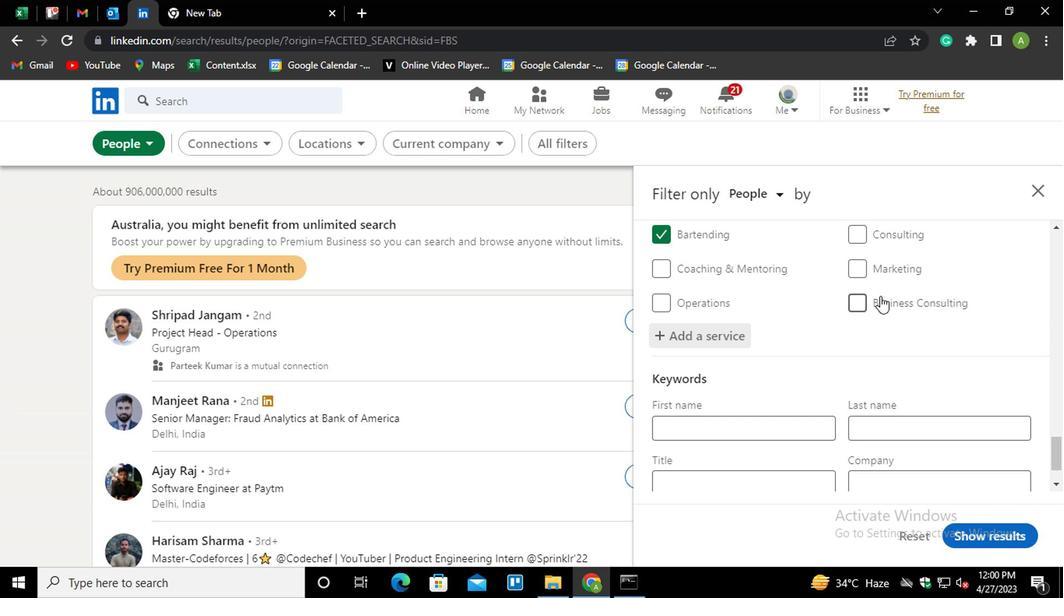 
Action: Mouse scrolled (882, 284) with delta (0, -1)
Screenshot: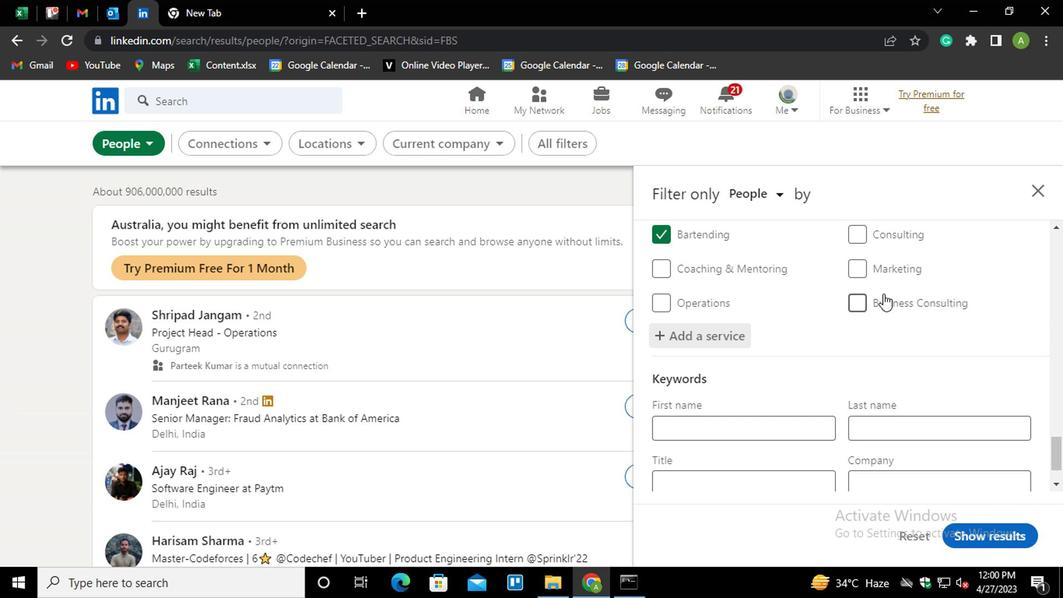 
Action: Mouse moved to (697, 424)
Screenshot: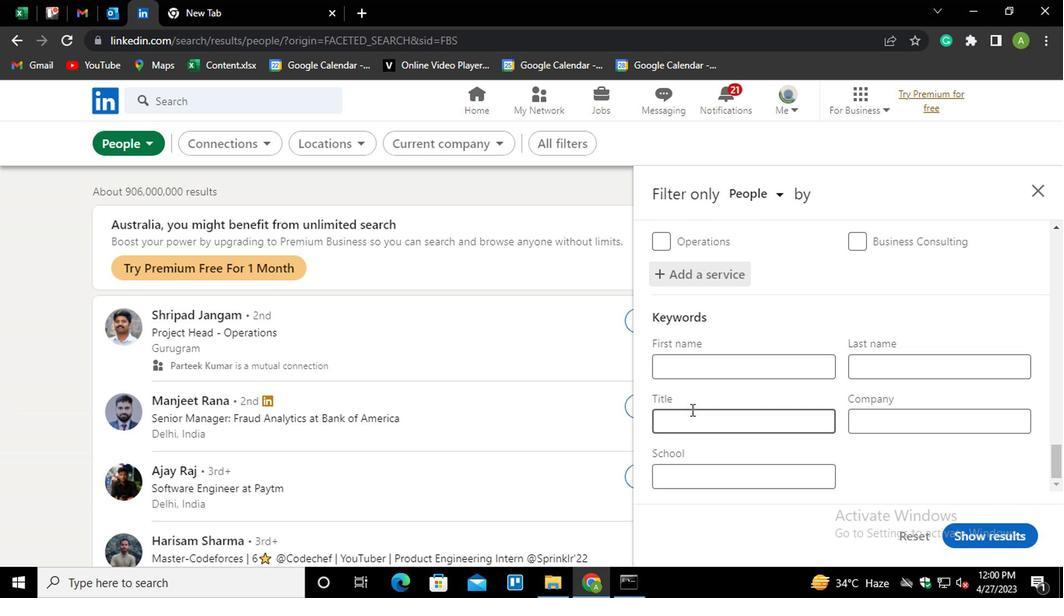 
Action: Mouse pressed left at (697, 424)
Screenshot: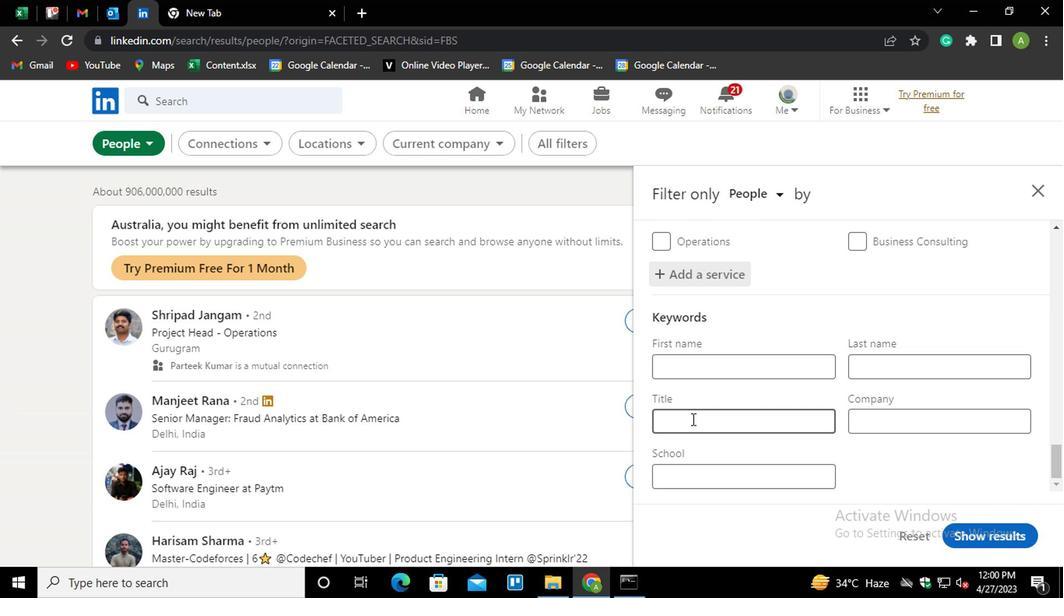 
Action: Key pressed <Key.shift><Key.shift><Key.shift><Key.shift><Key.shift>VALET
Screenshot: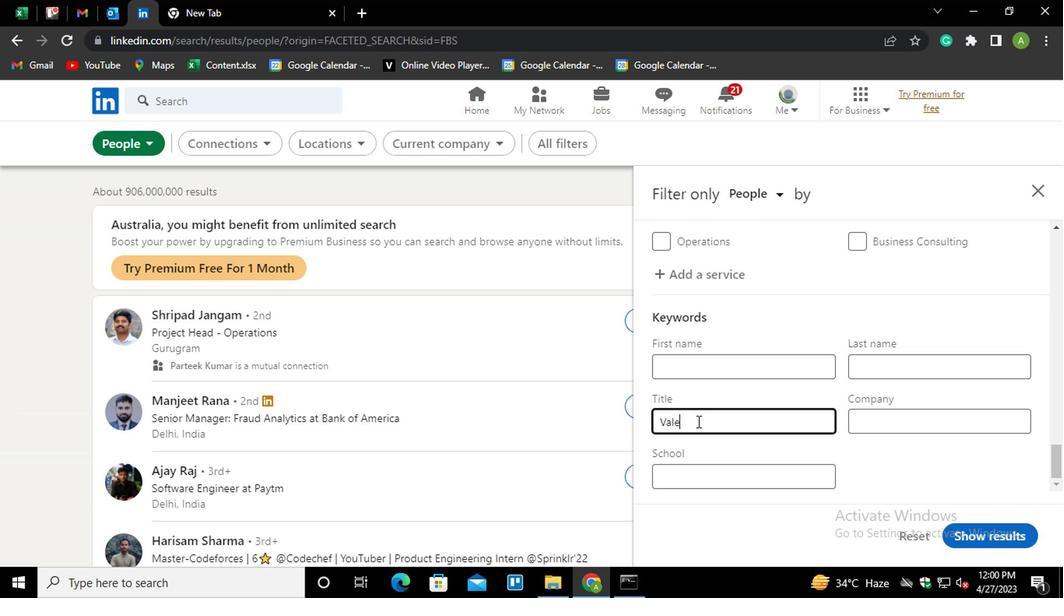 
Action: Mouse moved to (913, 472)
Screenshot: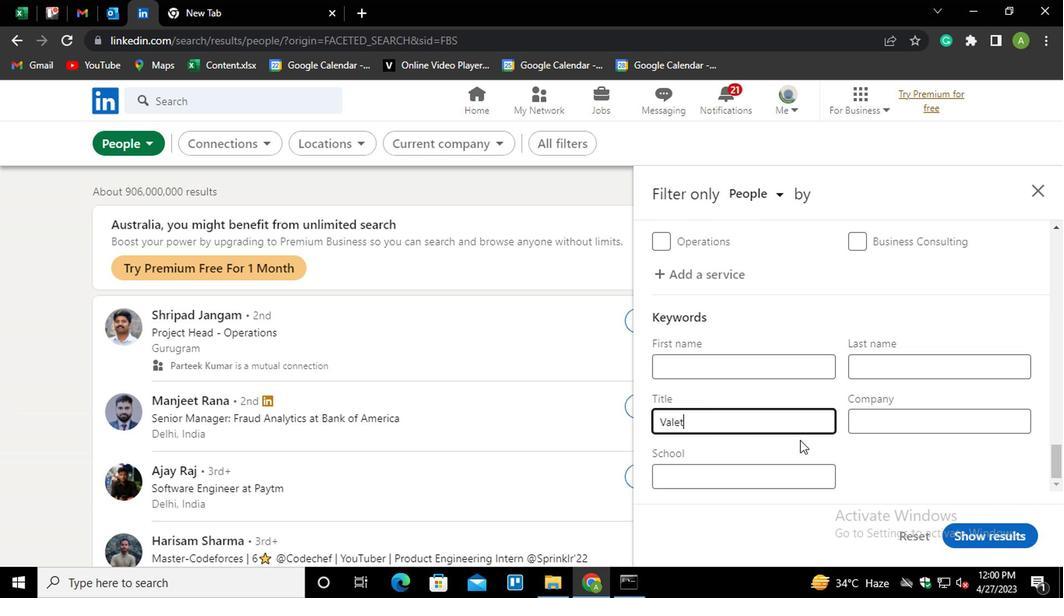 
Action: Mouse pressed left at (913, 472)
Screenshot: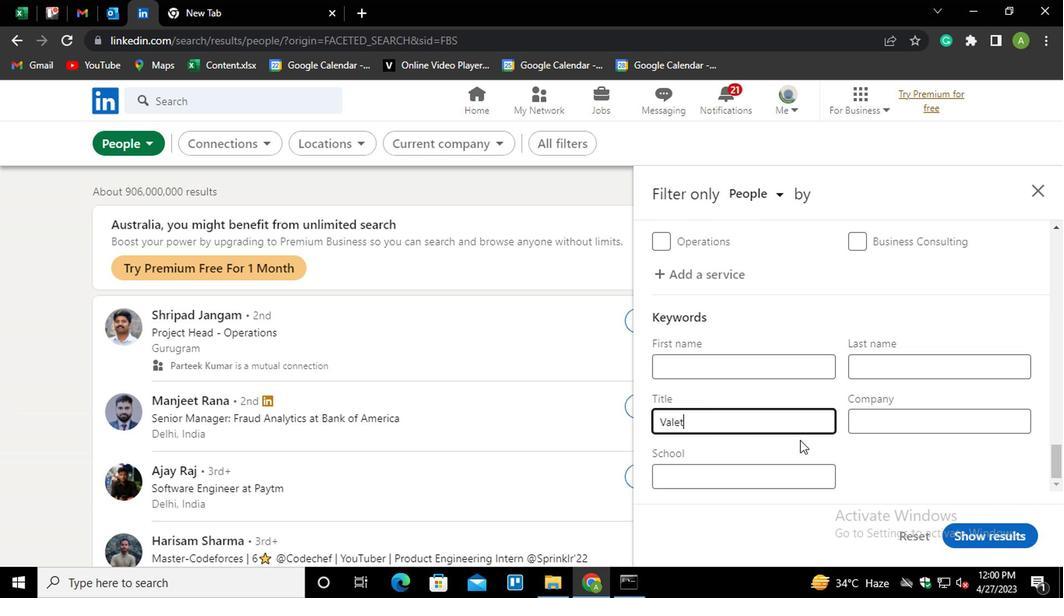
Action: Mouse moved to (963, 537)
Screenshot: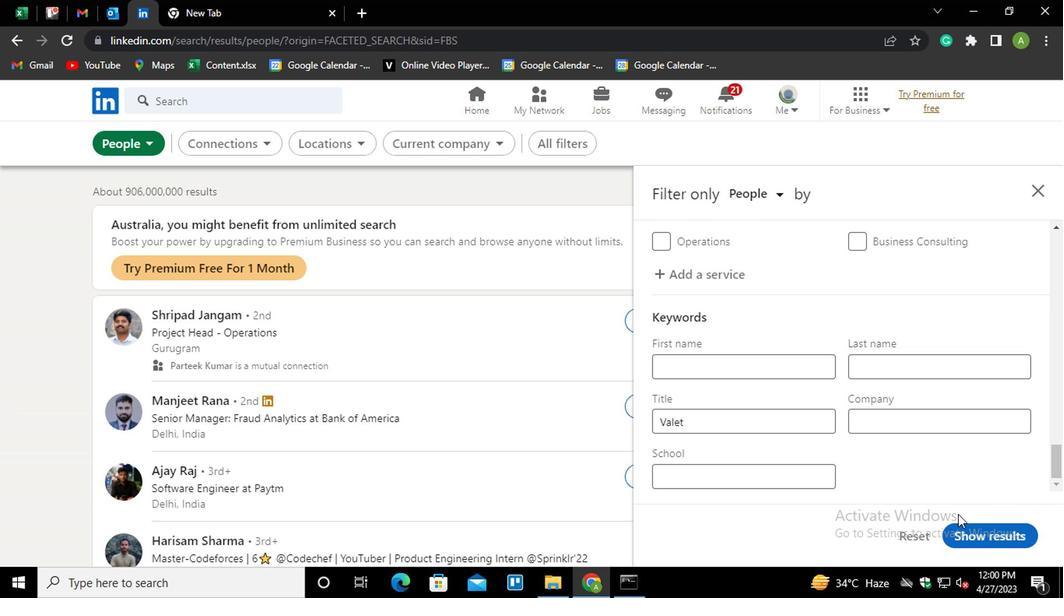 
Action: Mouse pressed left at (963, 537)
Screenshot: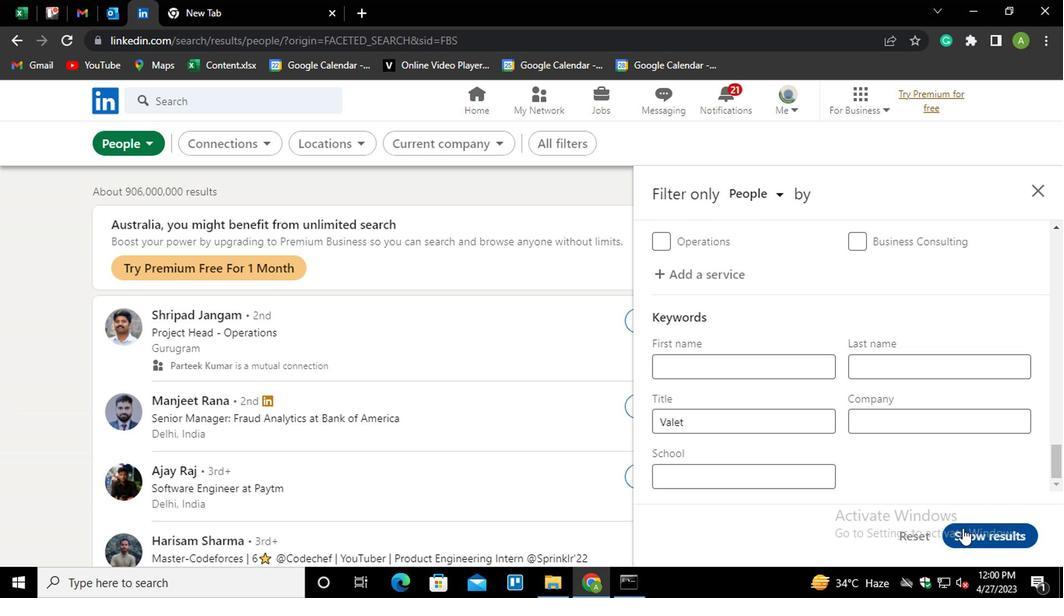 
Action: Mouse moved to (891, 505)
Screenshot: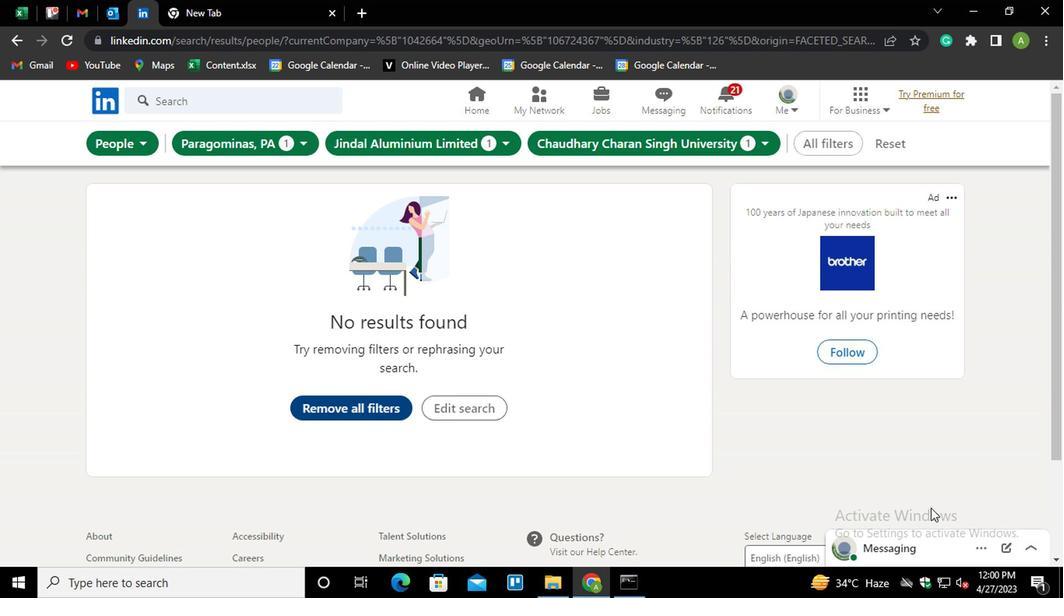 
